 Task: Look for space in Xifeng, China from 17th June, 2023 to 21st June, 2023 for 2 adults in price range Rs.7000 to Rs.12000. Place can be private room with 1  bedroom having 2 beds and 1 bathroom. Property type can be house, flat, guest house. Amenities needed are: wifi. Booking option can be shelf check-in. Required host language is Chinese (Simplified).
Action: Mouse moved to (851, 119)
Screenshot: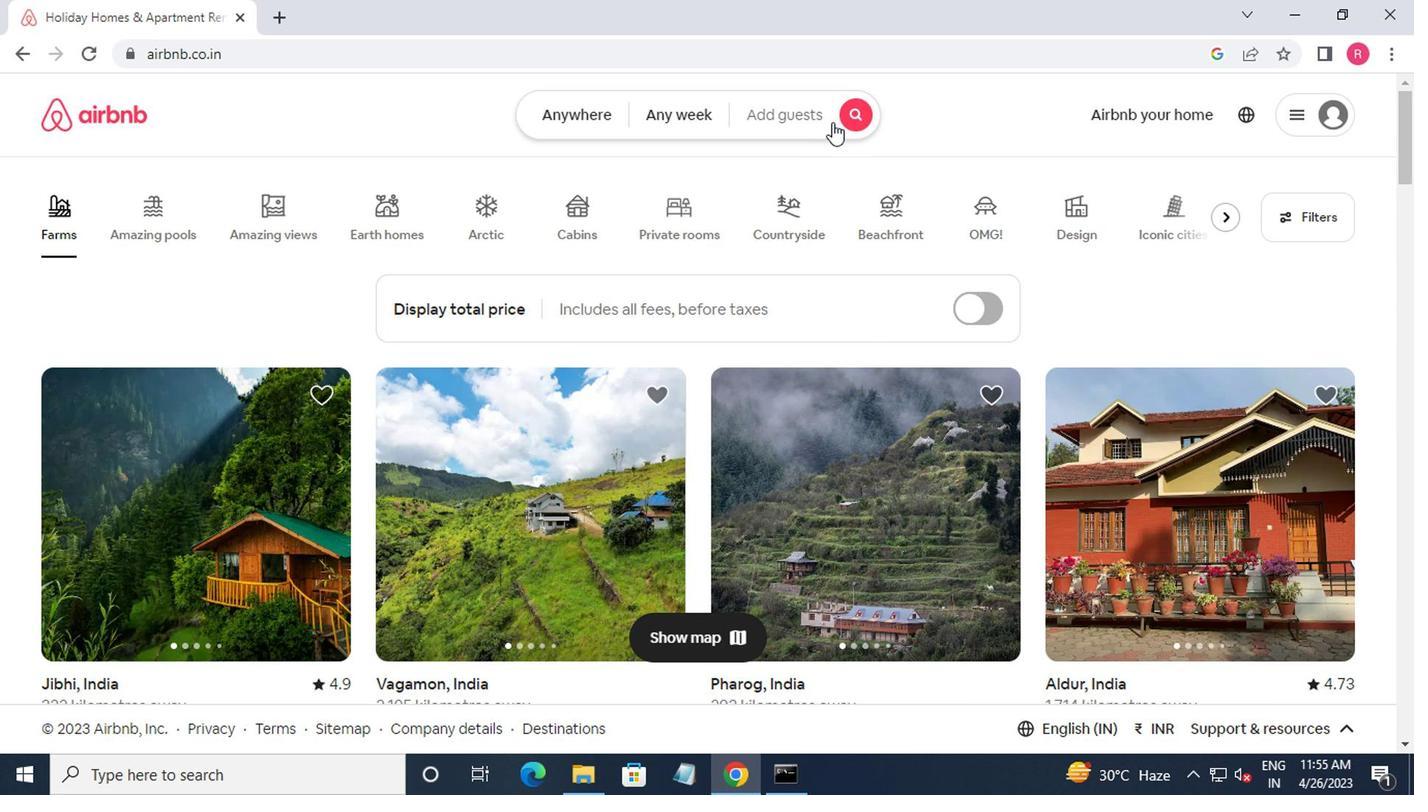 
Action: Mouse pressed left at (851, 119)
Screenshot: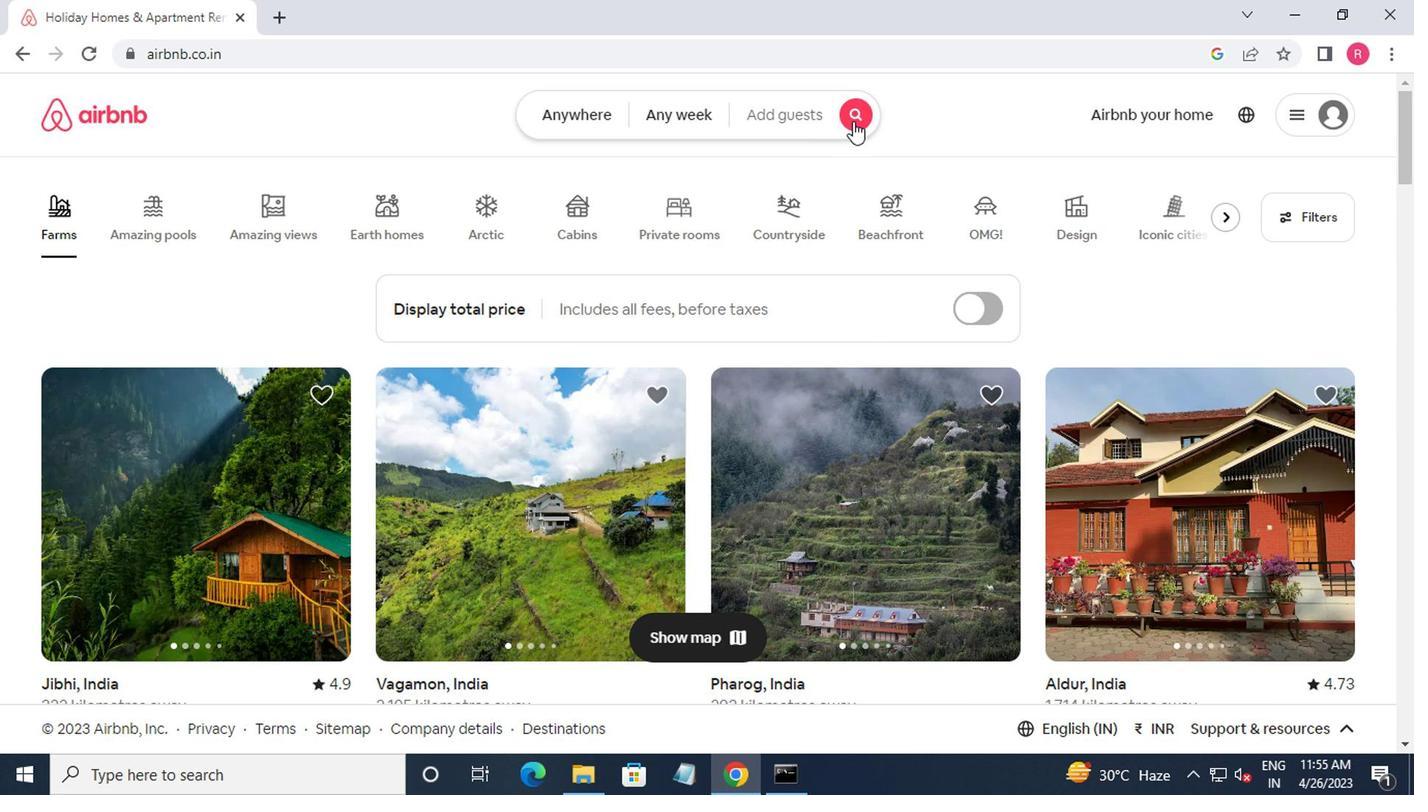 
Action: Mouse moved to (420, 200)
Screenshot: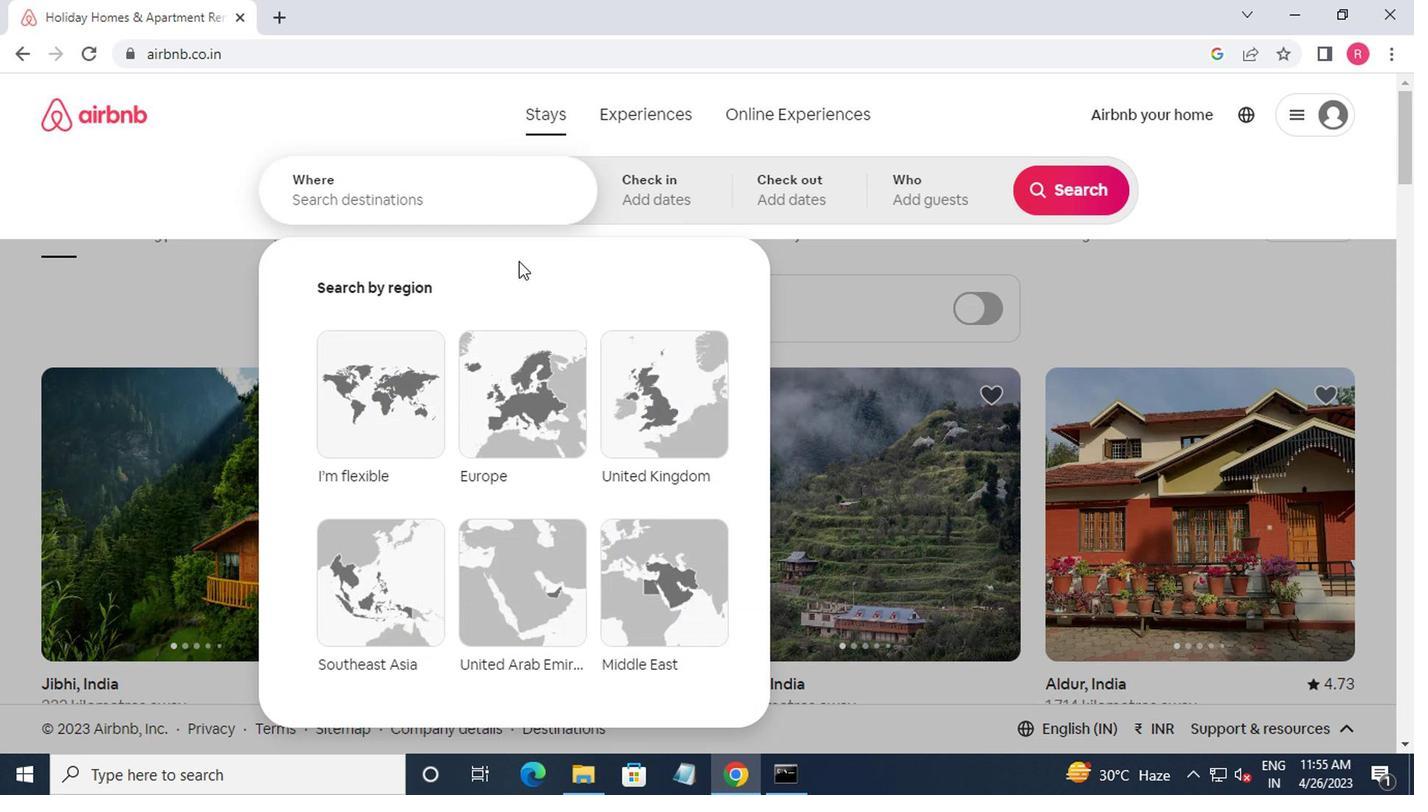 
Action: Mouse pressed left at (420, 200)
Screenshot: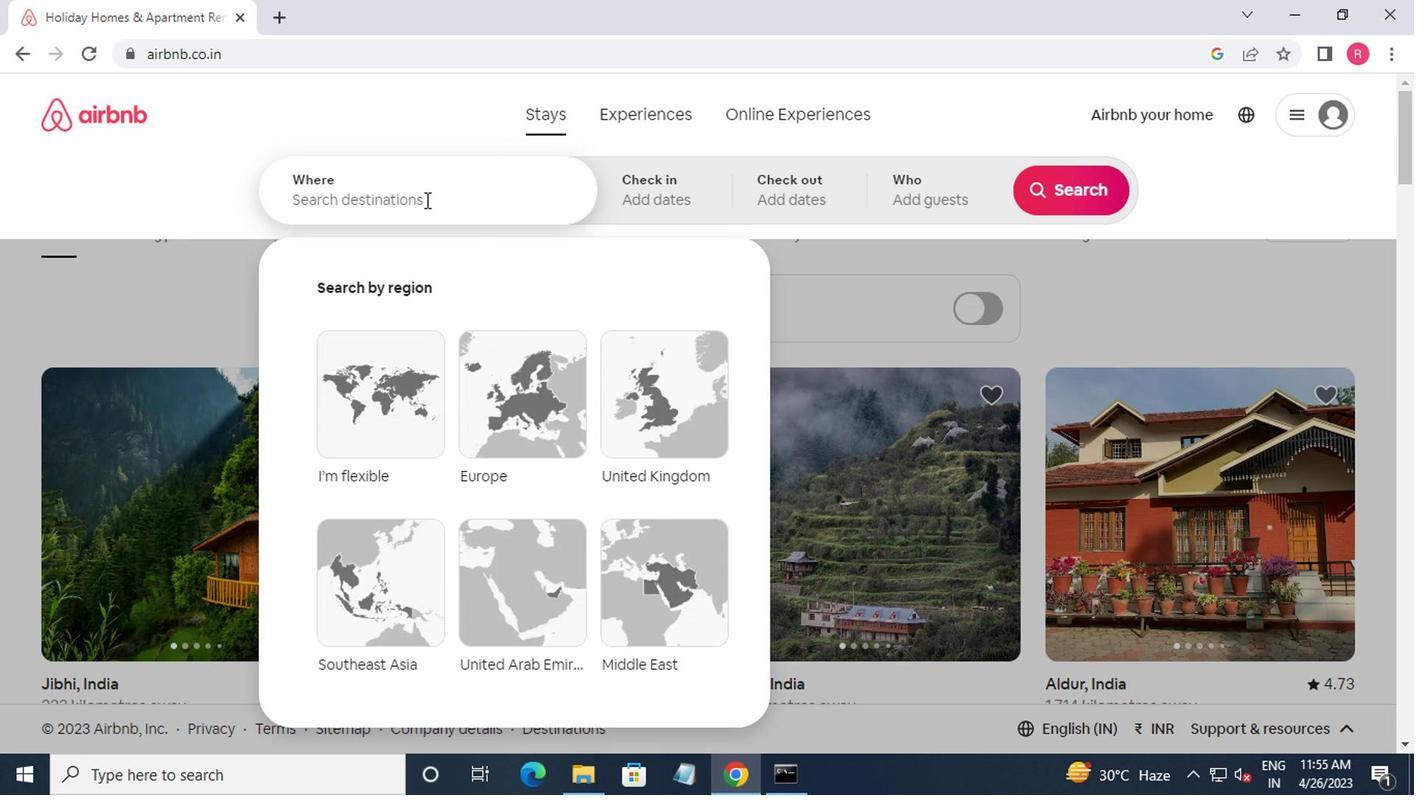 
Action: Mouse moved to (417, 205)
Screenshot: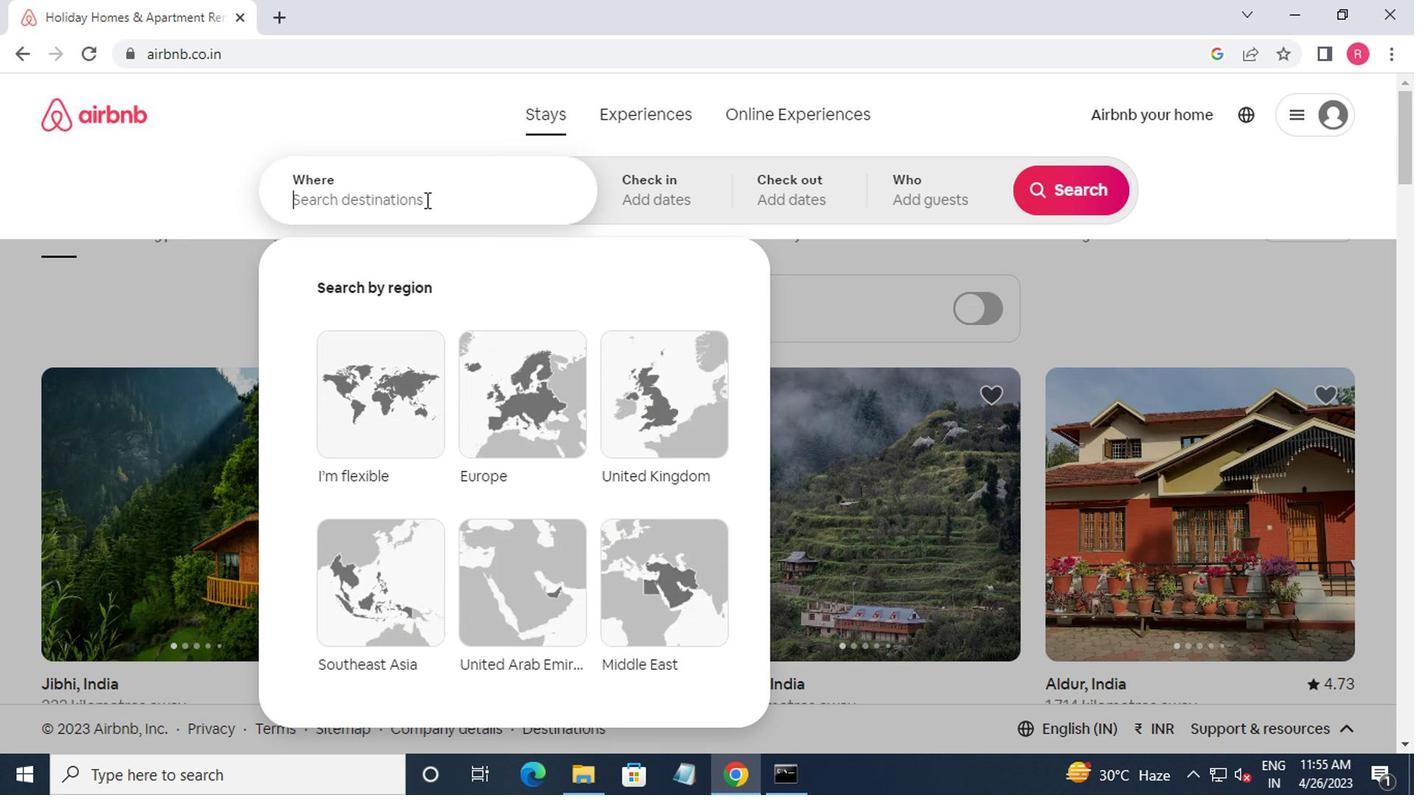 
Action: Key pressed xifeng,china<Key.enter>
Screenshot: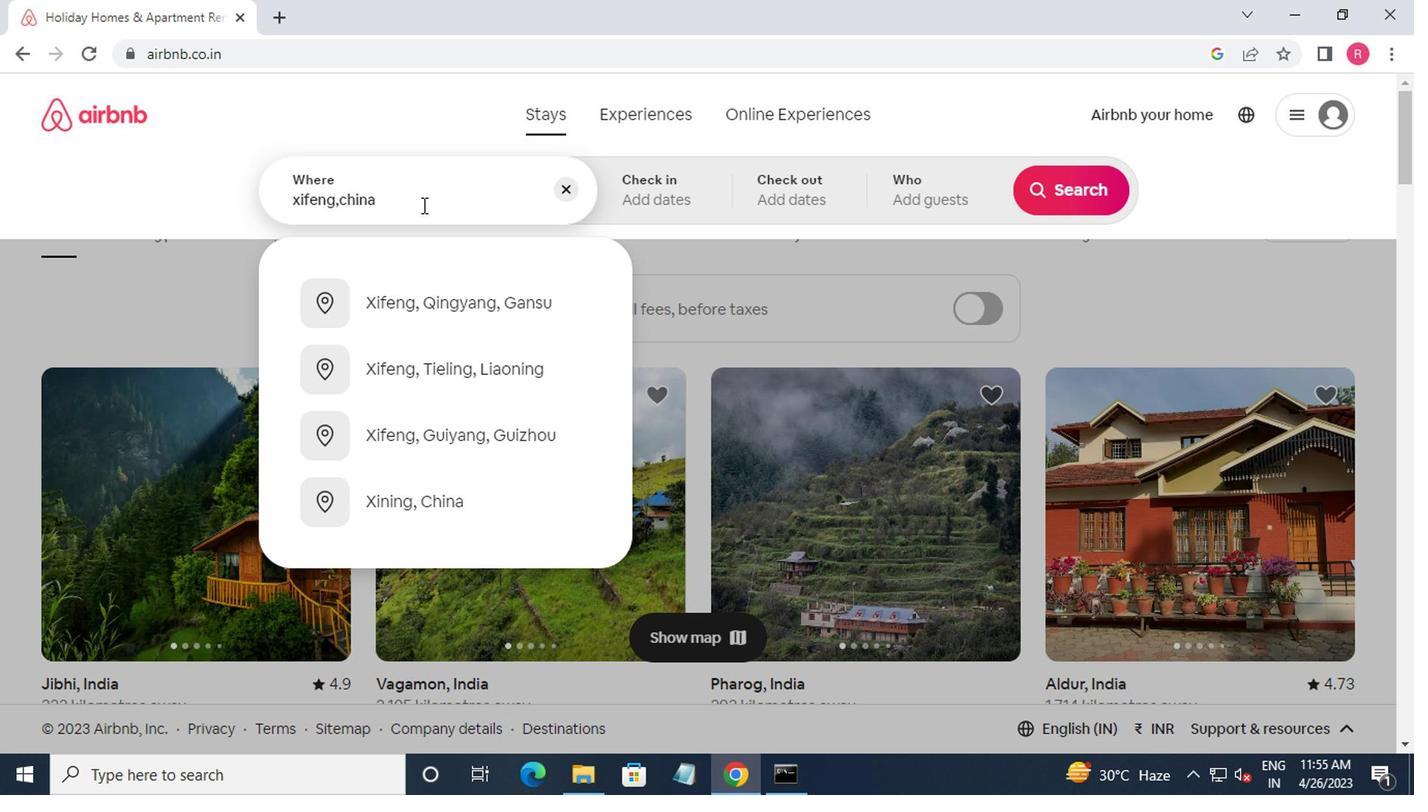
Action: Mouse moved to (1055, 360)
Screenshot: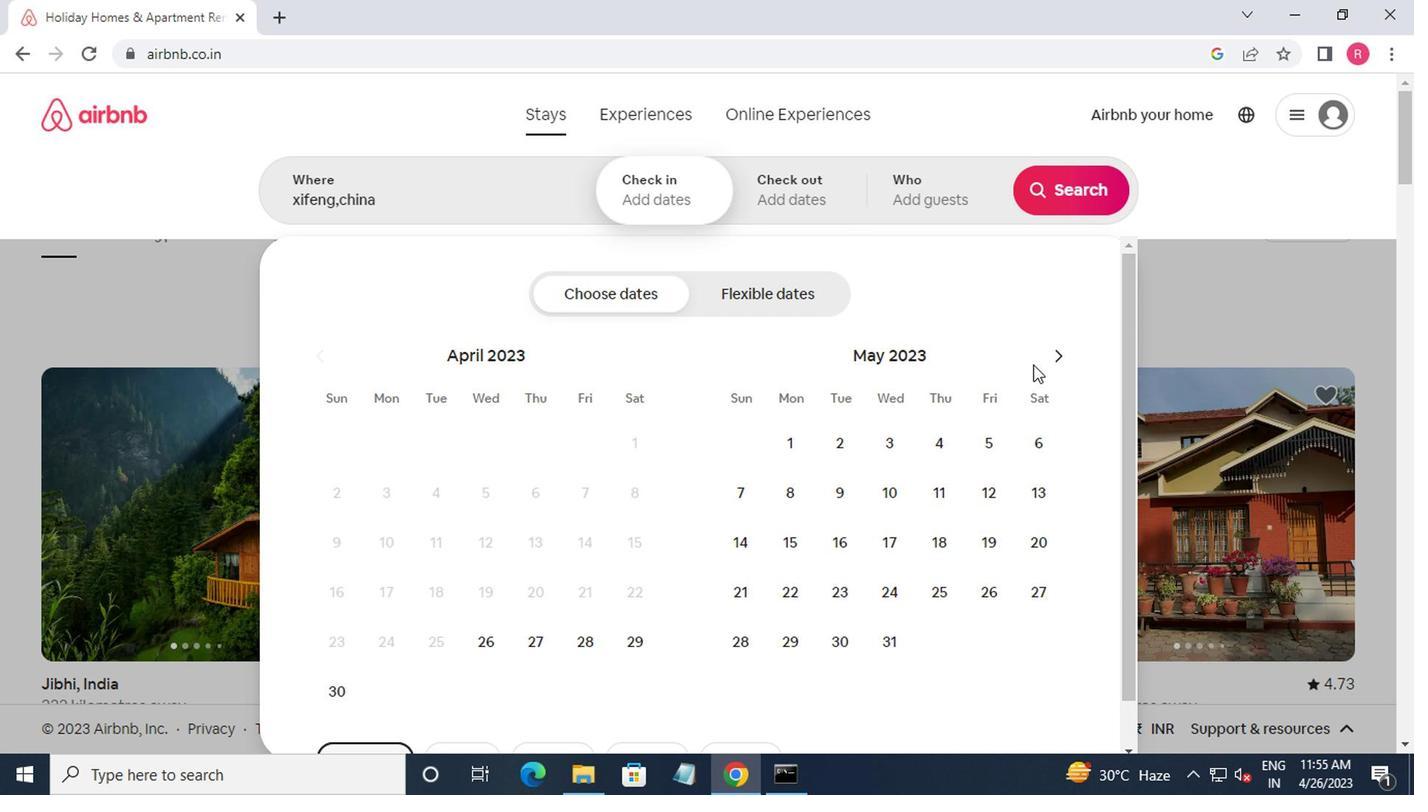 
Action: Mouse pressed left at (1055, 360)
Screenshot: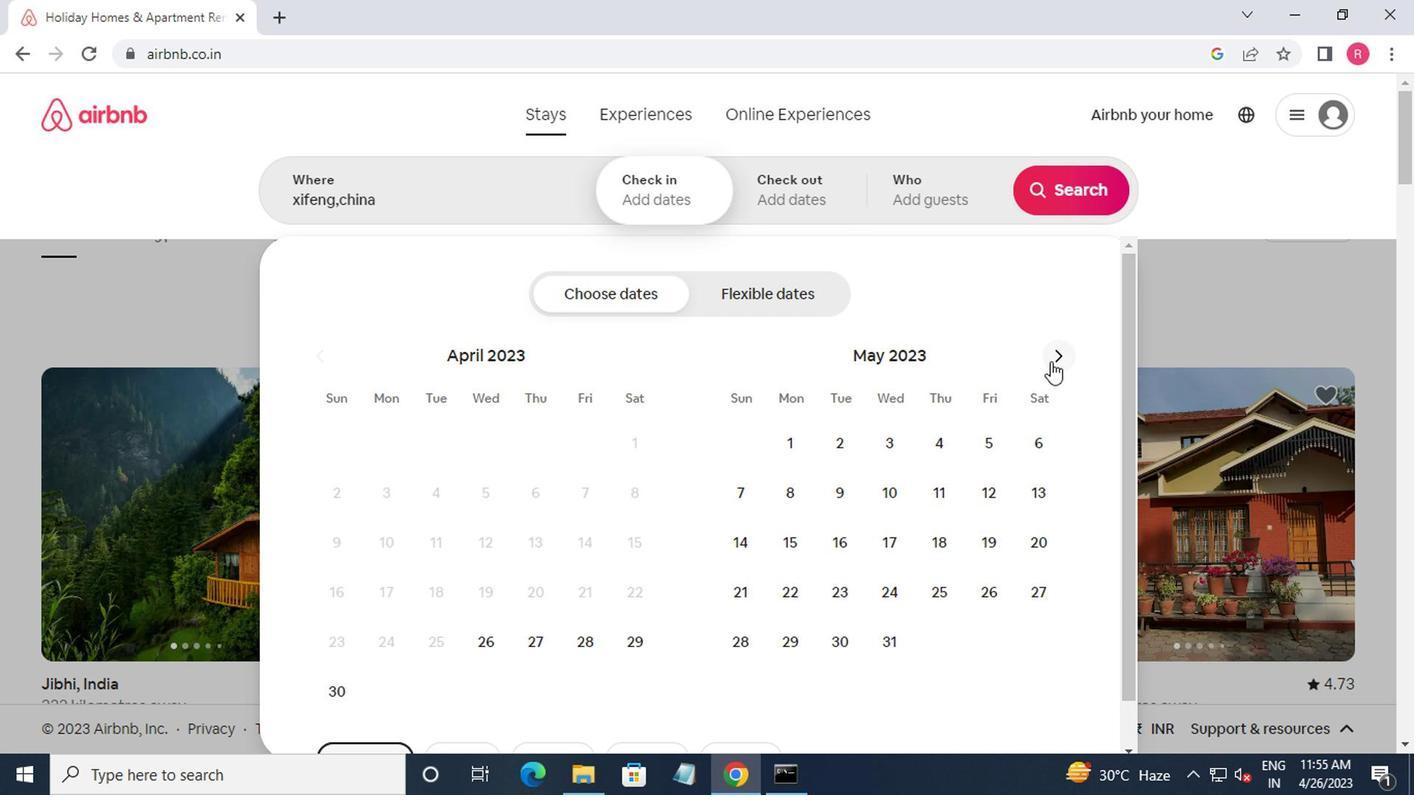 
Action: Mouse moved to (1057, 360)
Screenshot: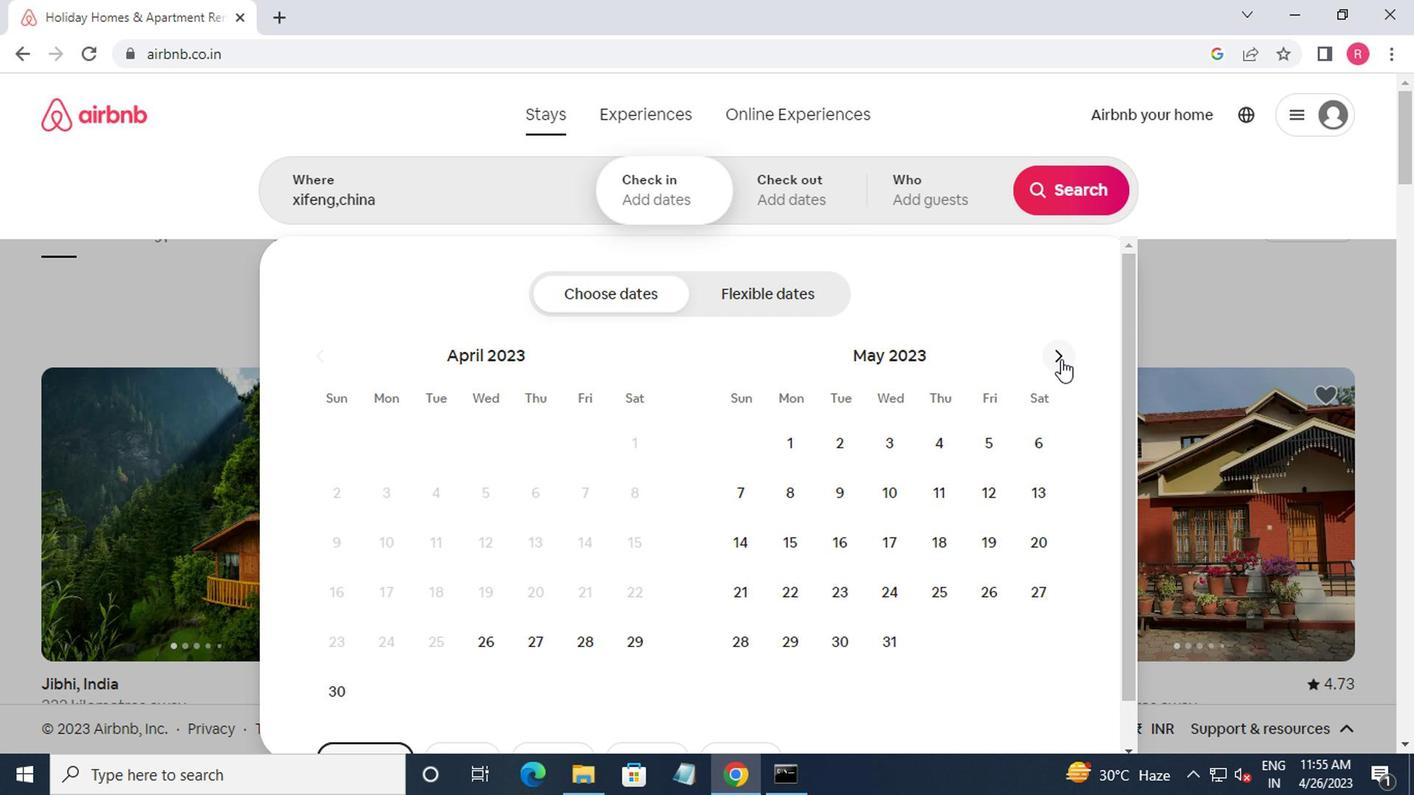 
Action: Mouse pressed left at (1057, 360)
Screenshot: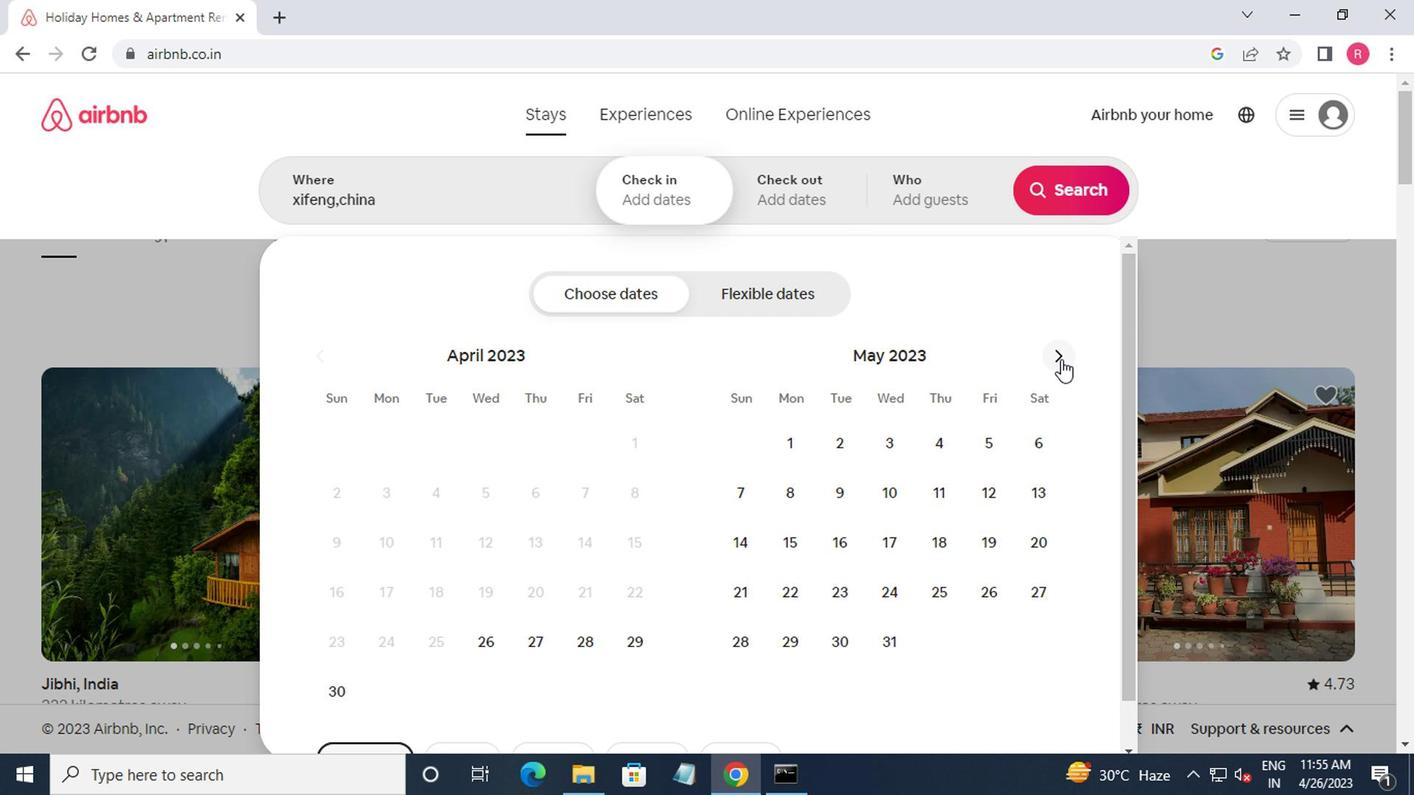 
Action: Mouse moved to (1039, 549)
Screenshot: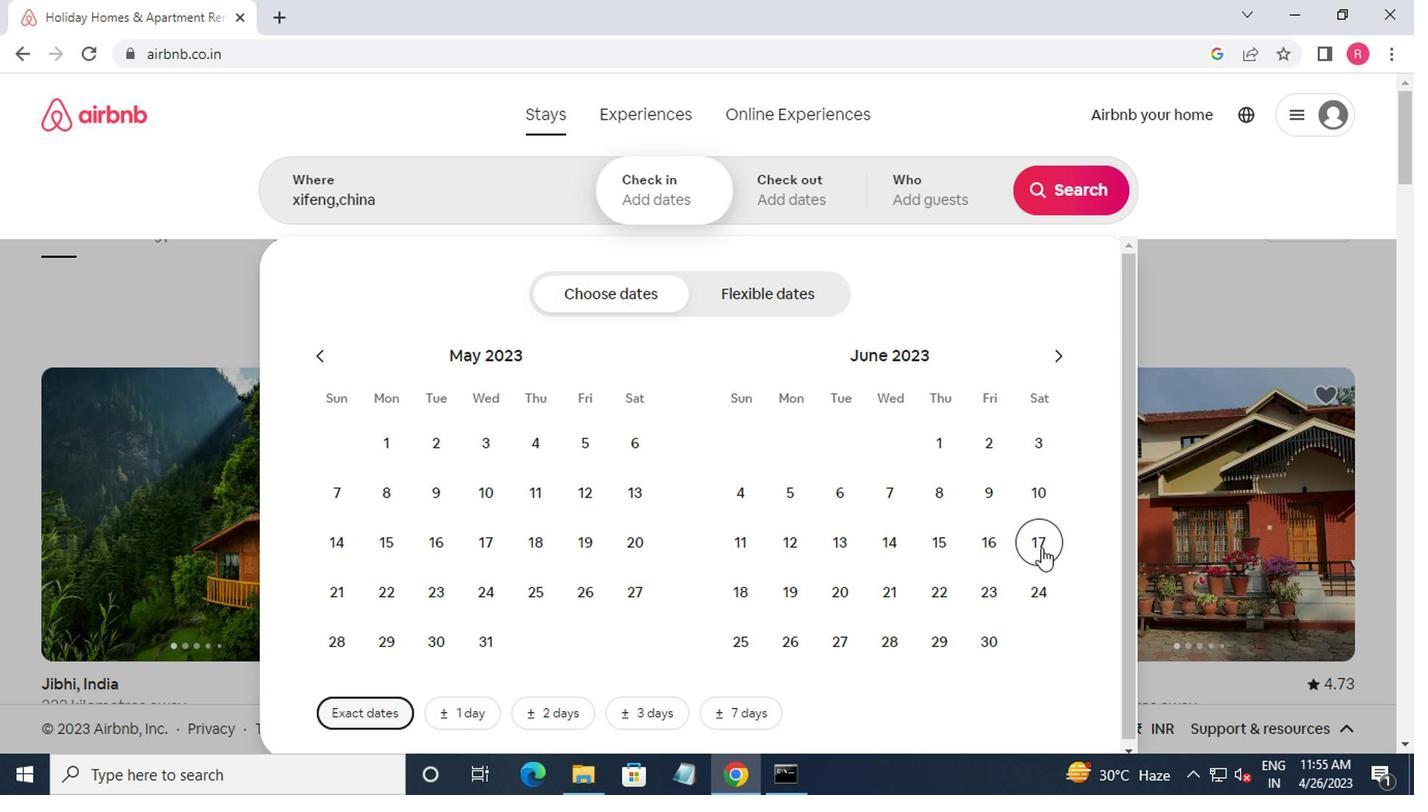 
Action: Mouse pressed left at (1039, 549)
Screenshot: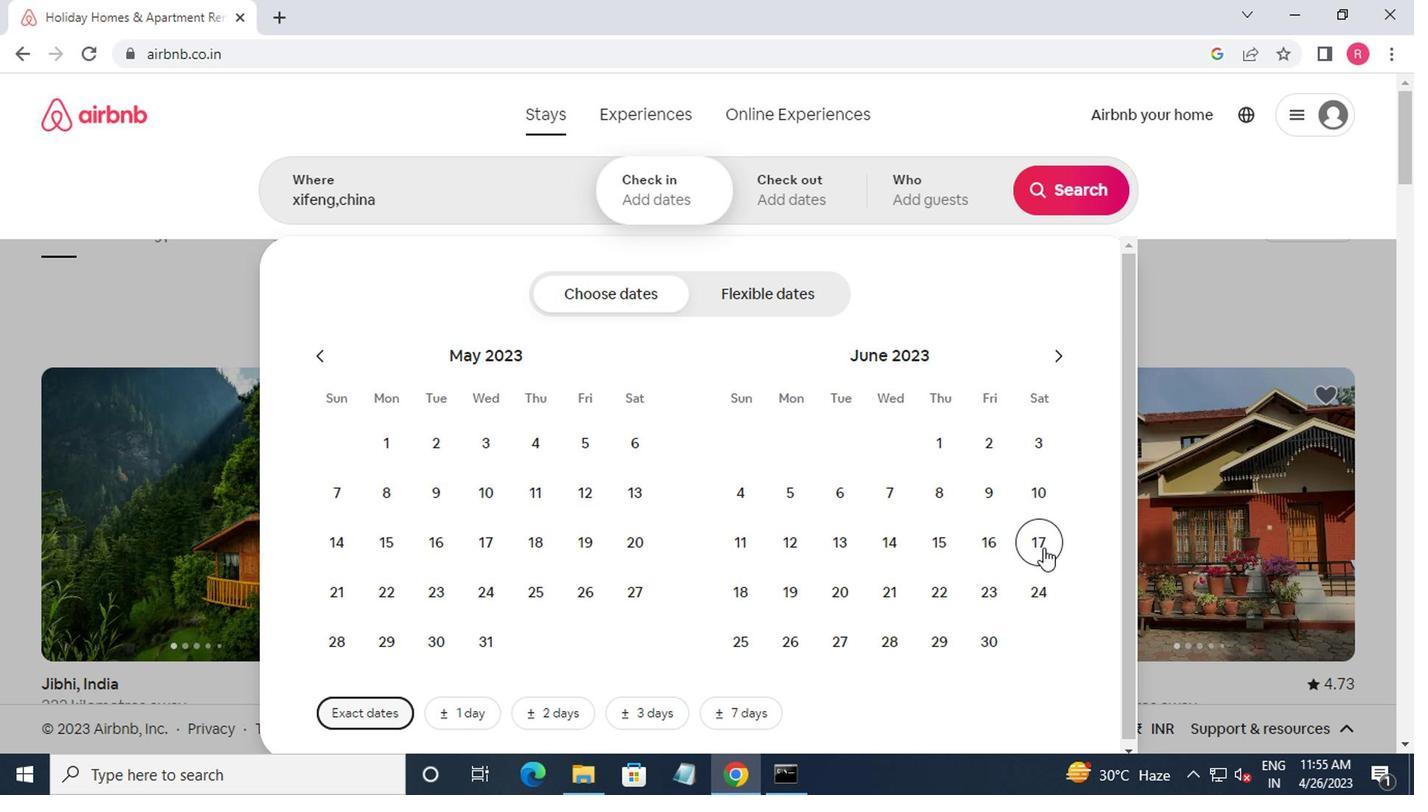 
Action: Mouse moved to (893, 612)
Screenshot: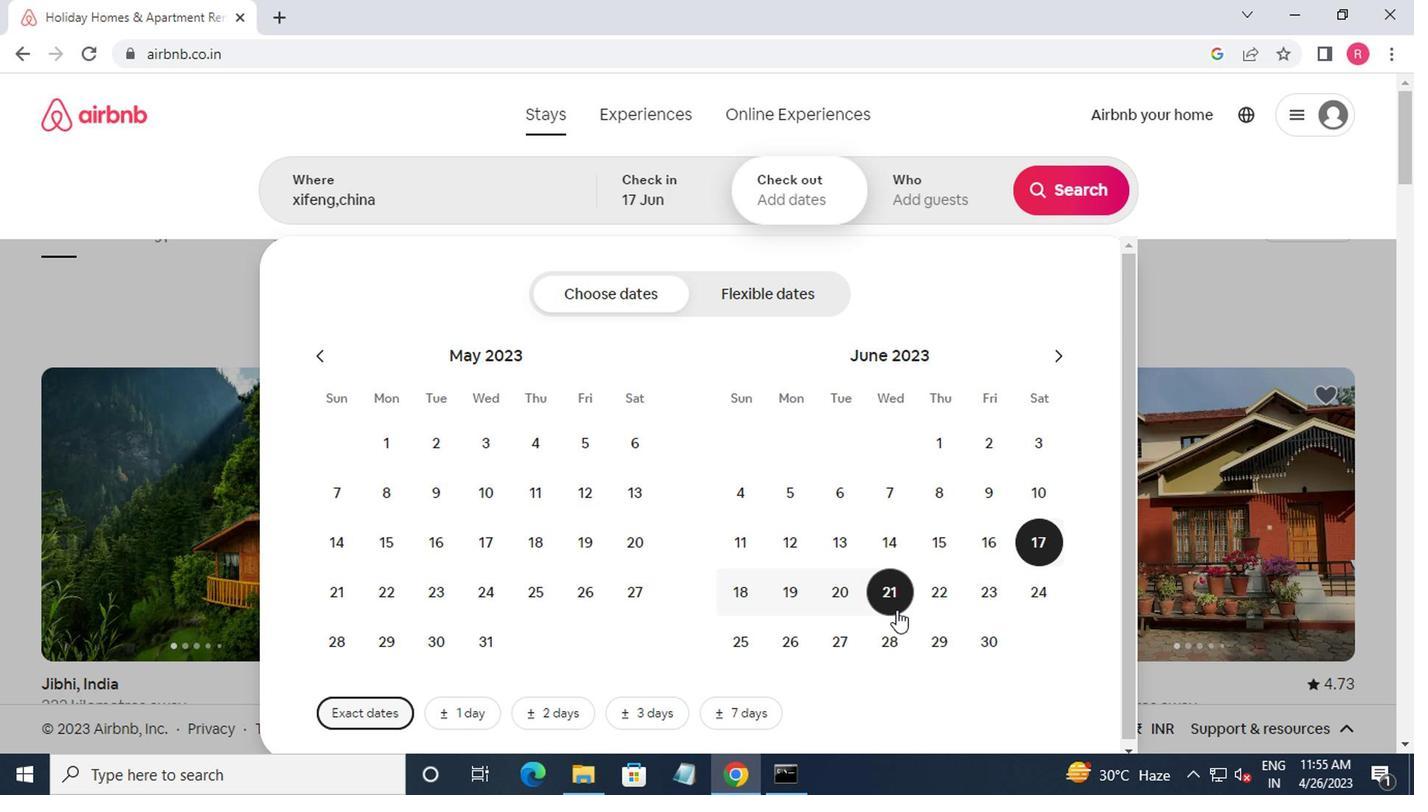 
Action: Mouse pressed left at (893, 612)
Screenshot: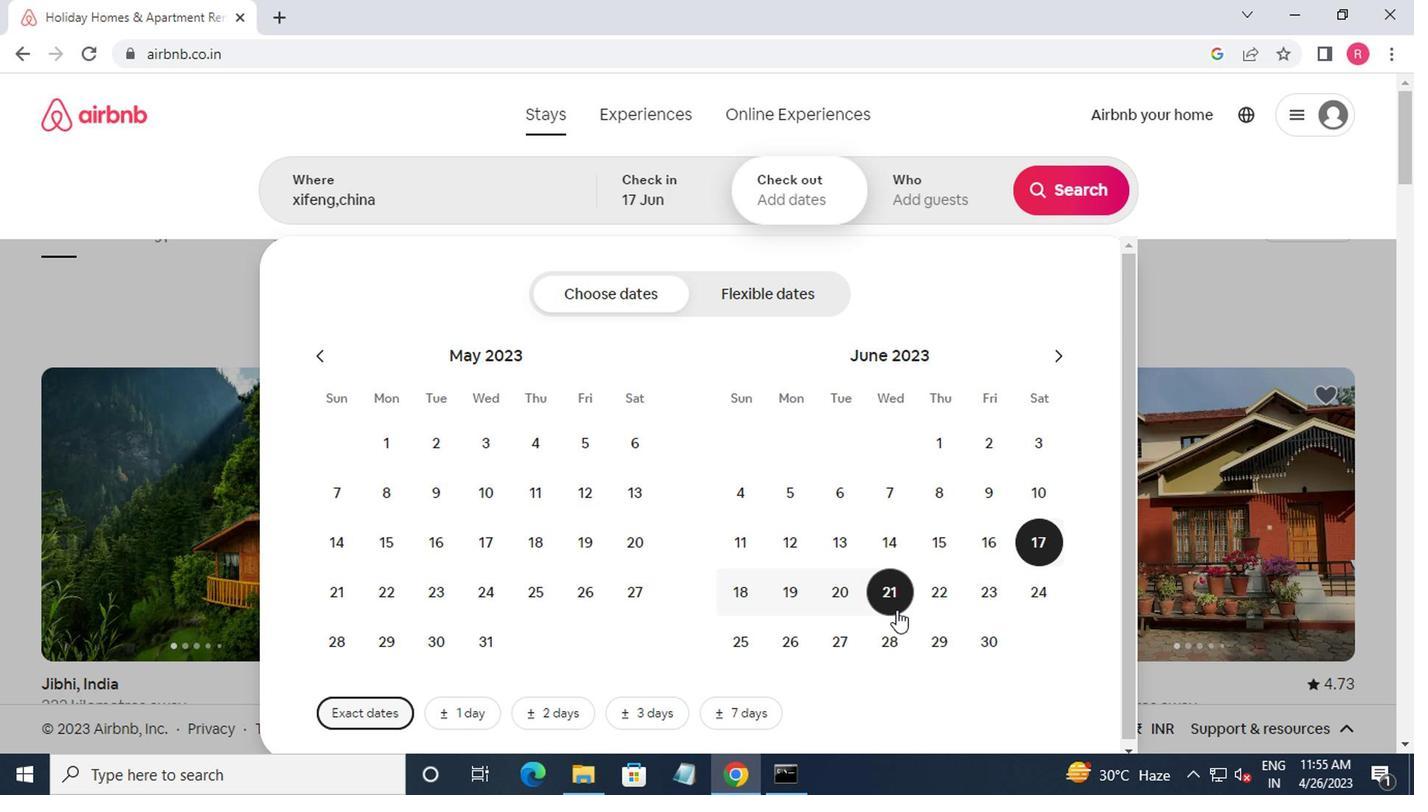 
Action: Mouse moved to (901, 205)
Screenshot: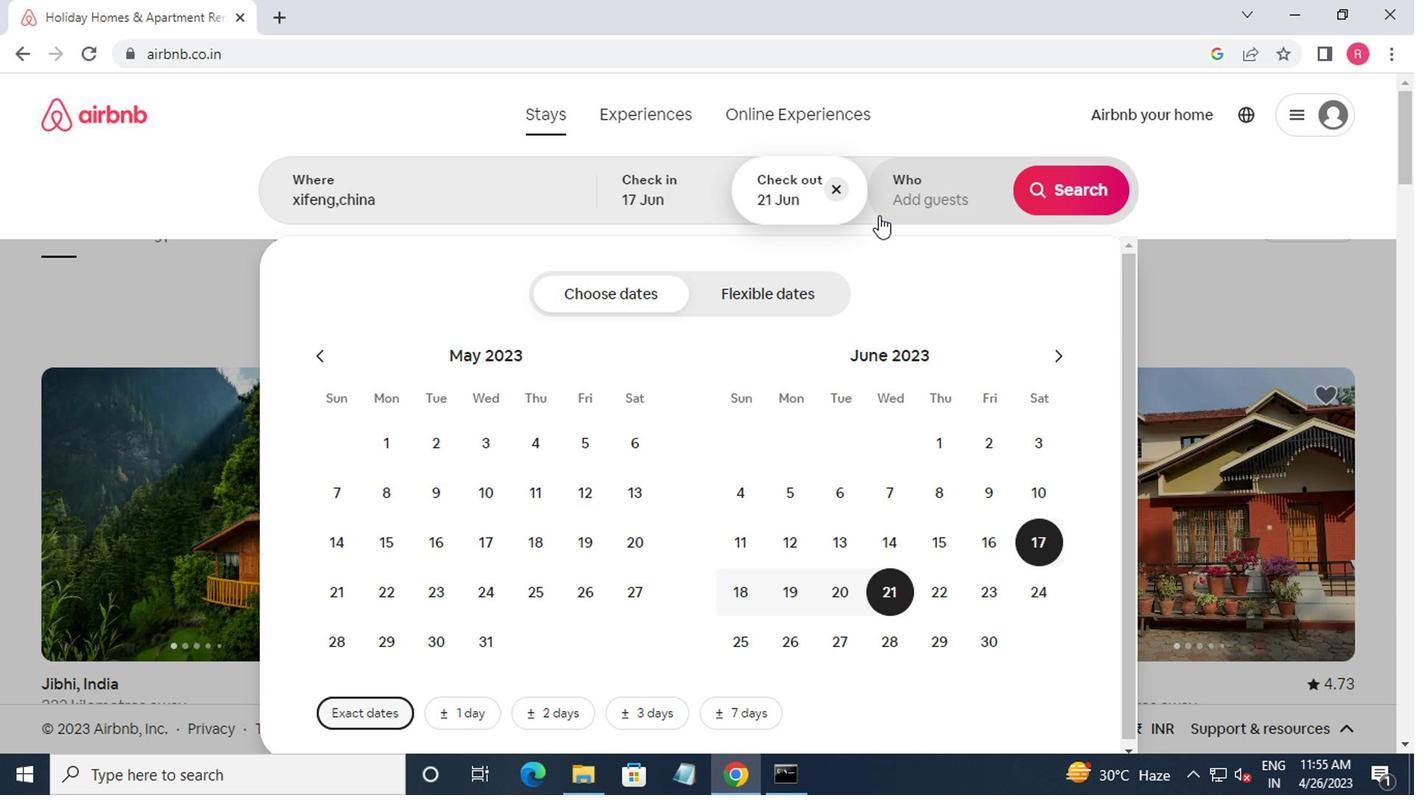 
Action: Mouse pressed left at (901, 205)
Screenshot: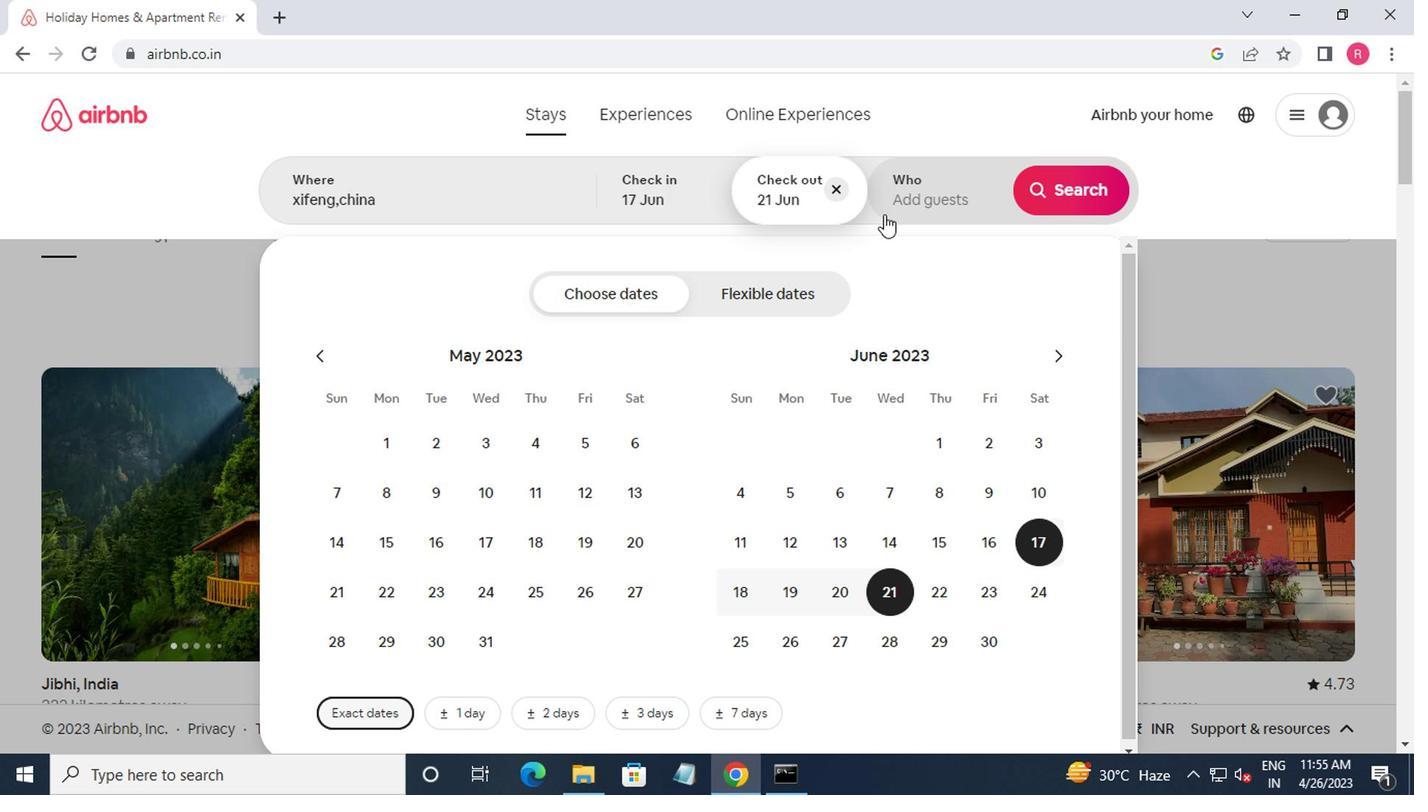 
Action: Mouse moved to (1072, 304)
Screenshot: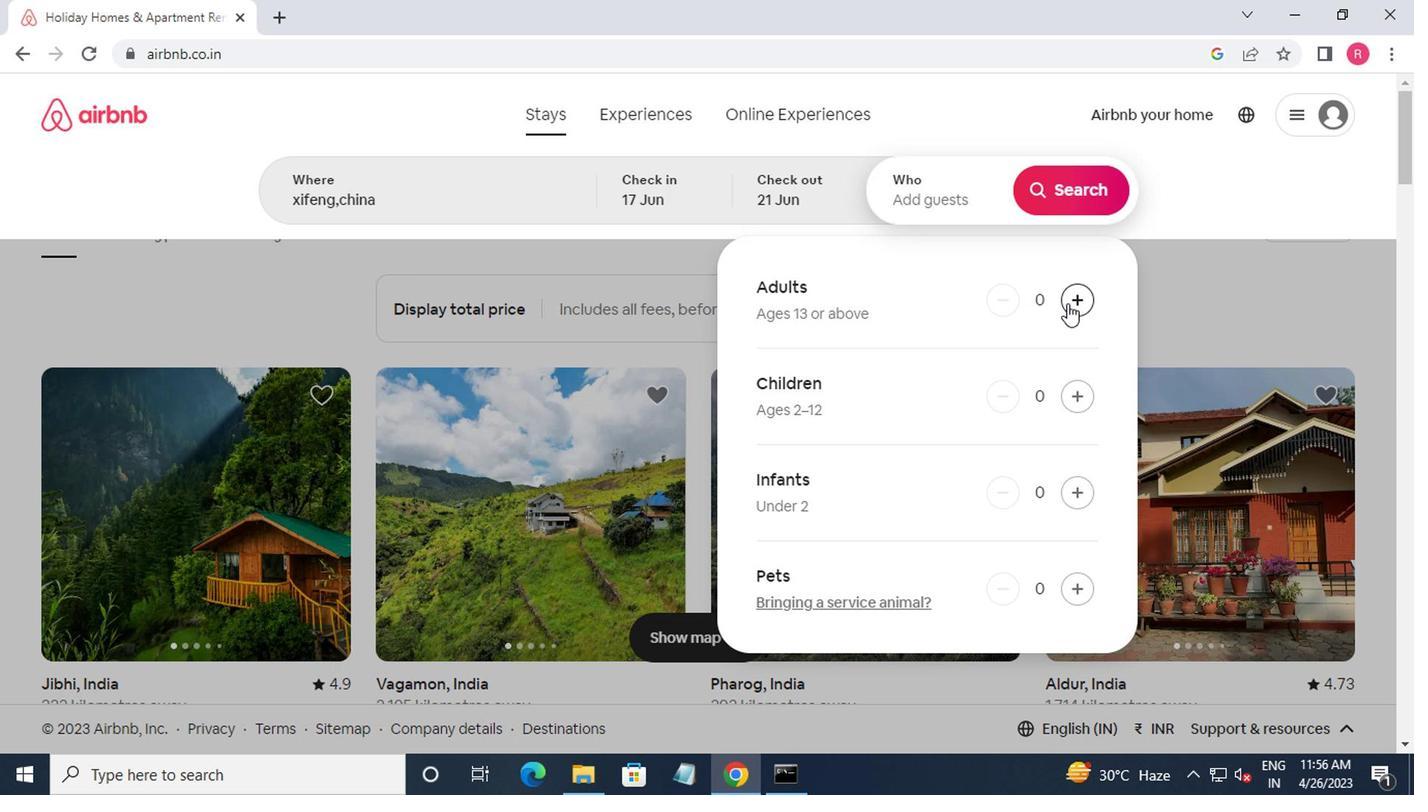 
Action: Mouse pressed left at (1072, 304)
Screenshot: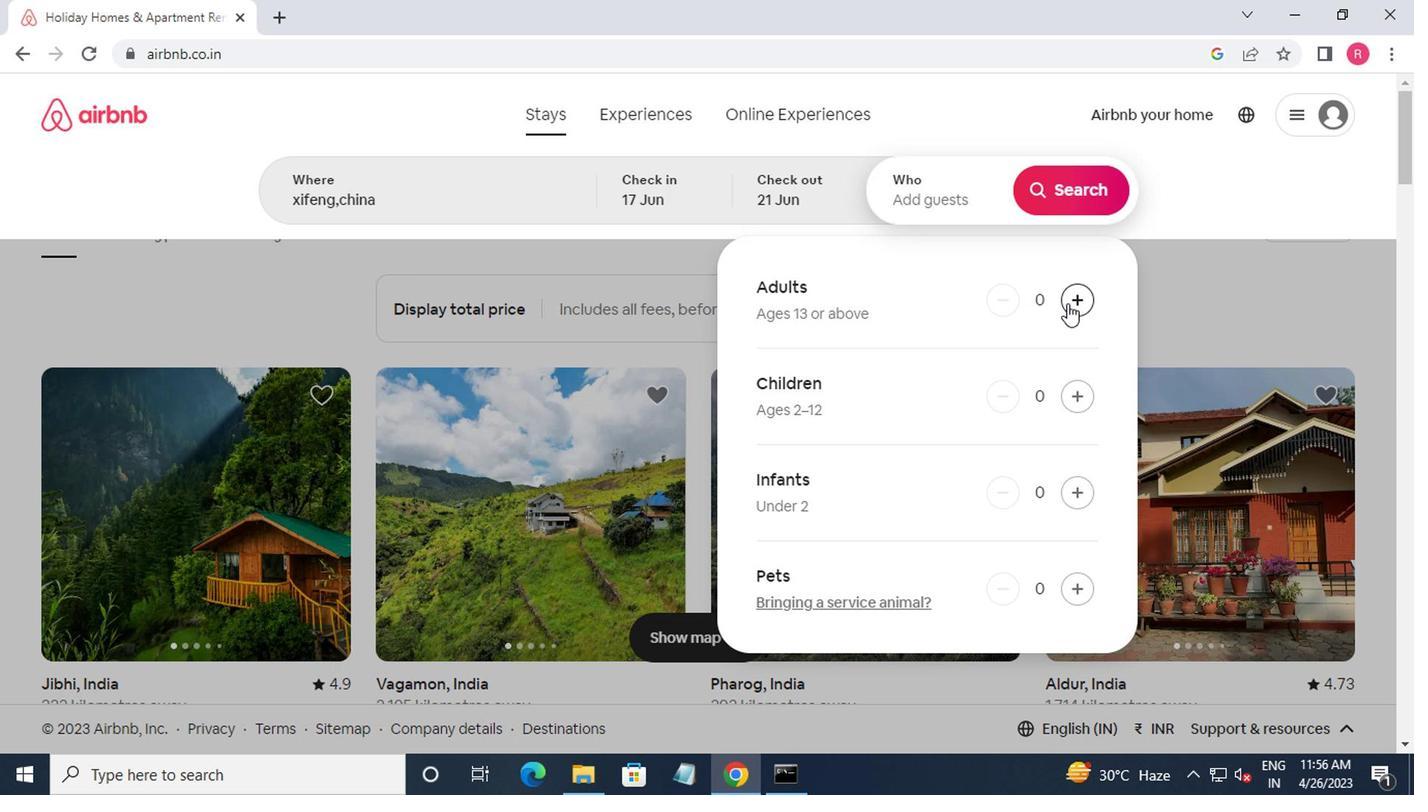 
Action: Mouse pressed left at (1072, 304)
Screenshot: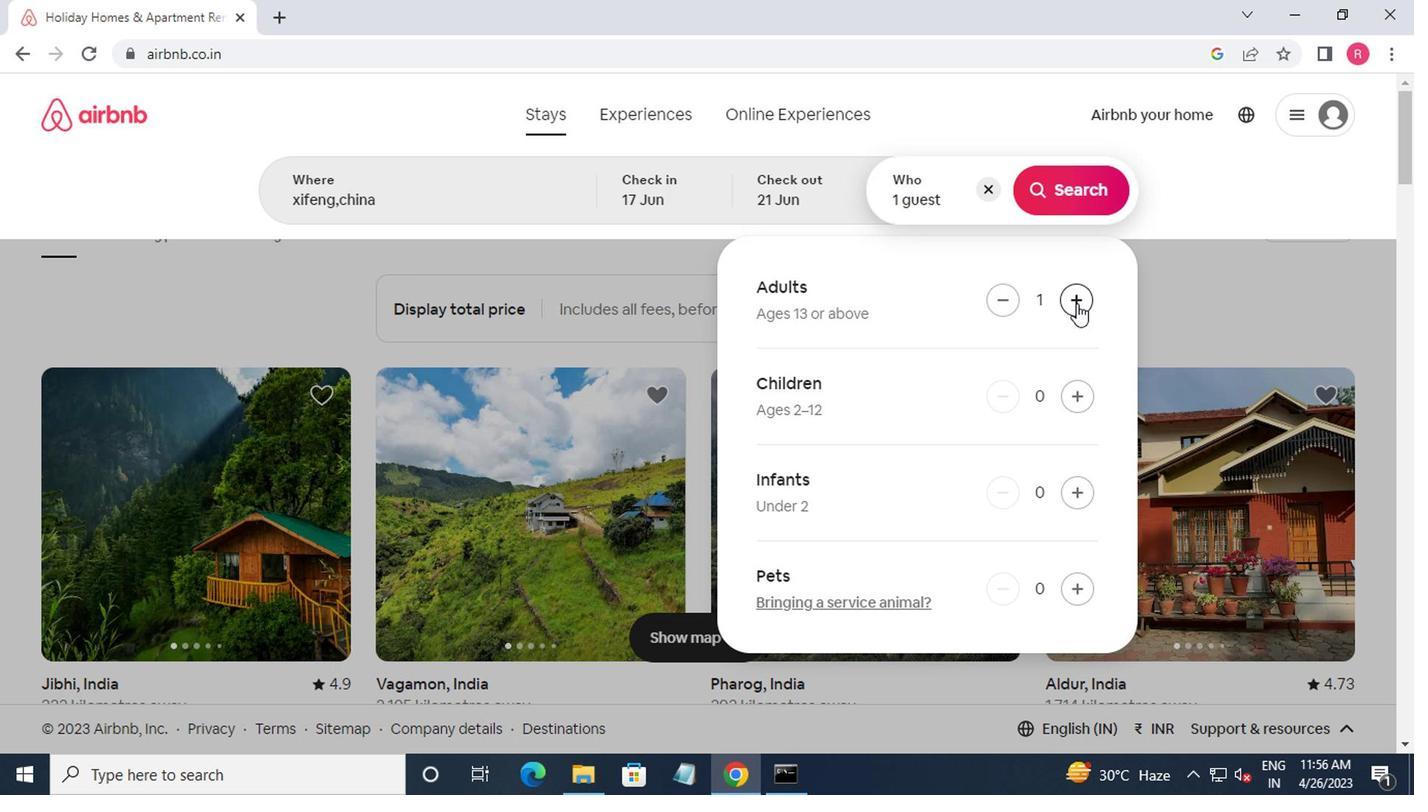 
Action: Mouse moved to (1072, 190)
Screenshot: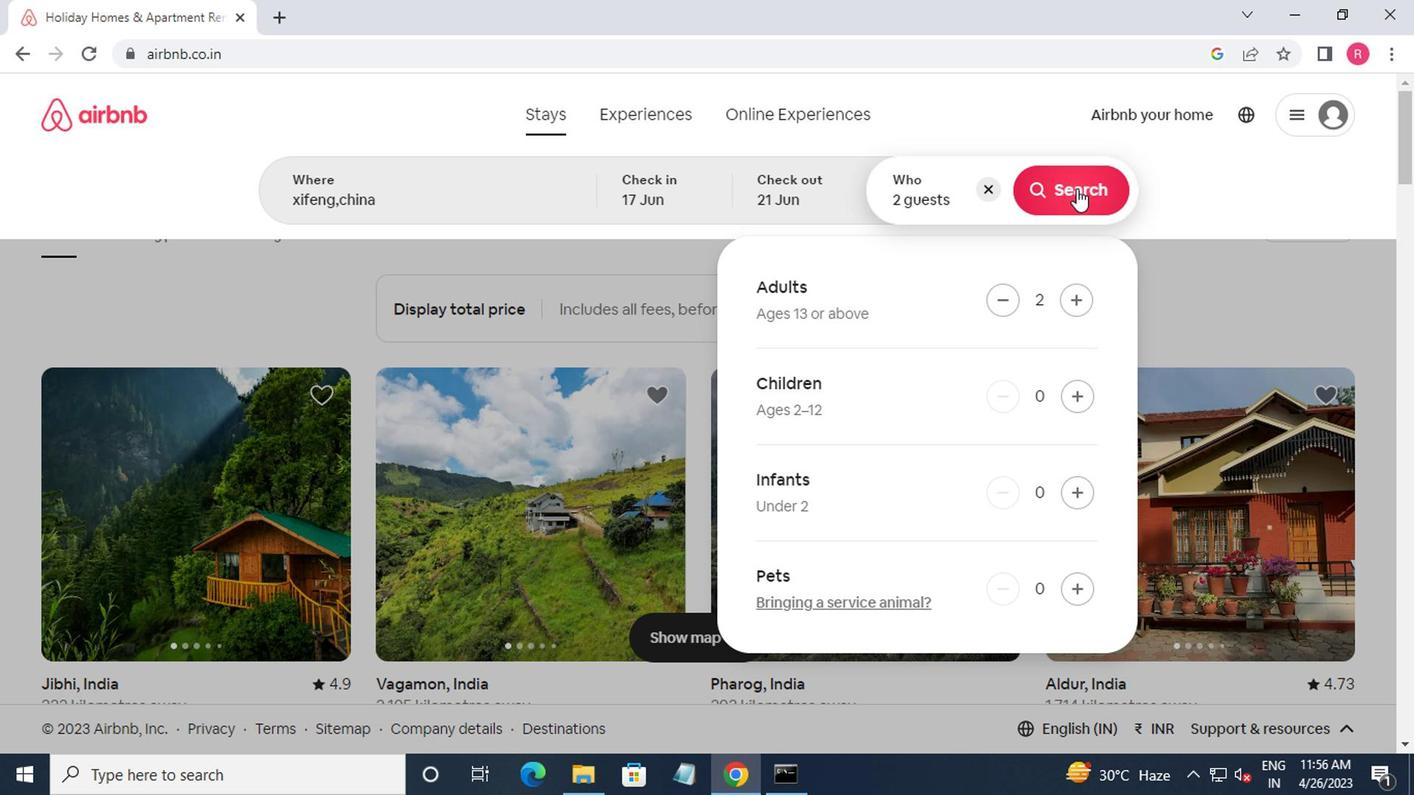 
Action: Mouse pressed left at (1072, 190)
Screenshot: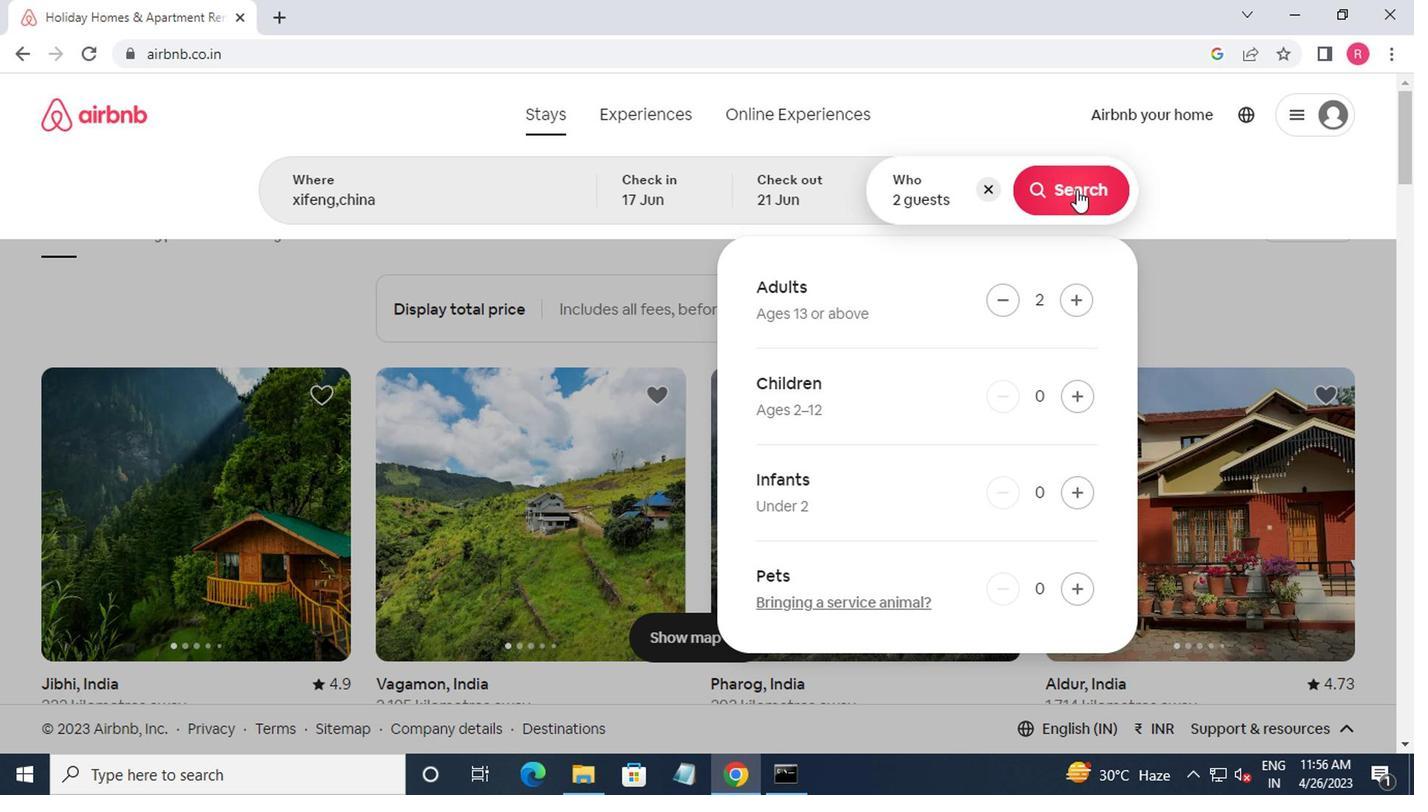 
Action: Mouse moved to (1292, 201)
Screenshot: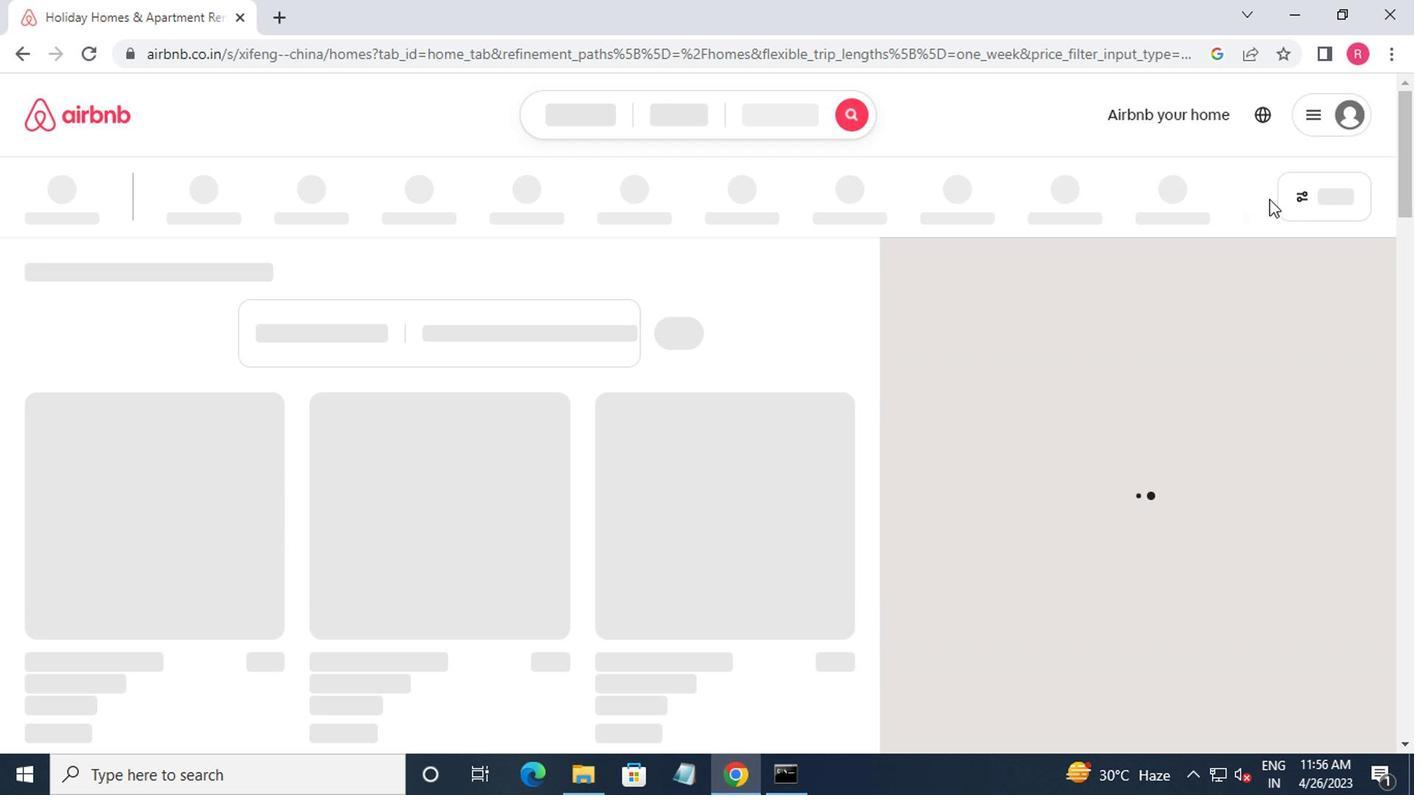 
Action: Mouse pressed left at (1292, 201)
Screenshot: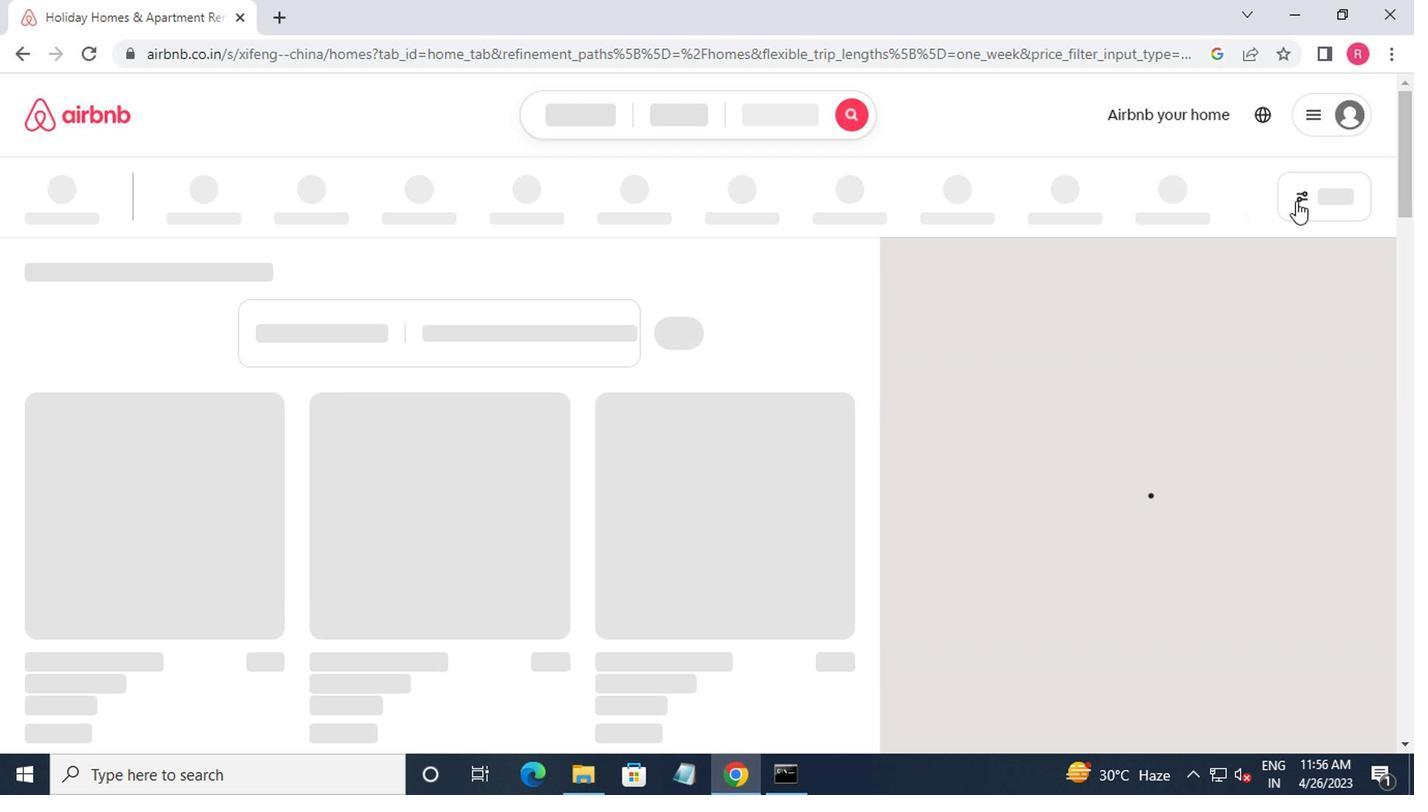 
Action: Mouse moved to (526, 335)
Screenshot: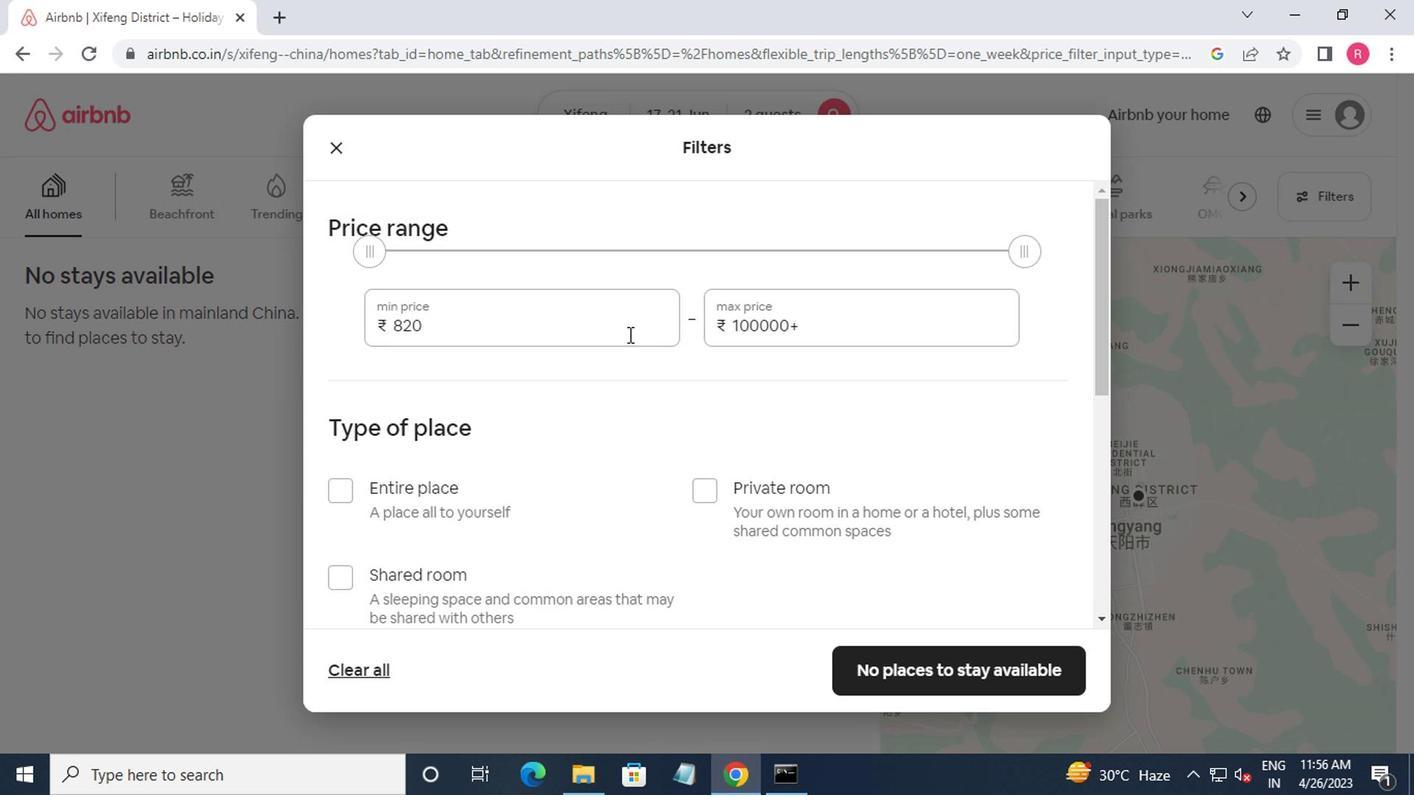 
Action: Mouse pressed left at (526, 335)
Screenshot: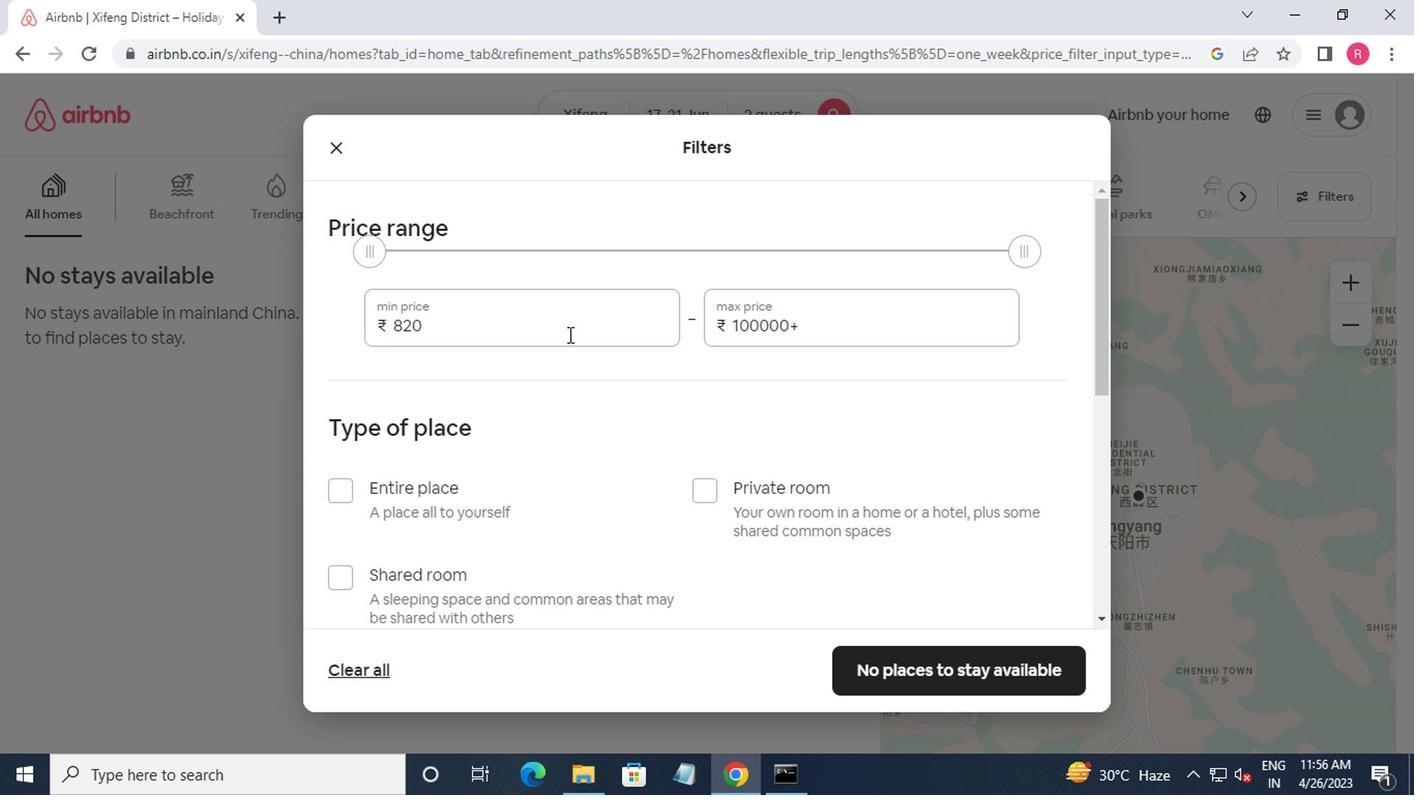 
Action: Mouse moved to (526, 335)
Screenshot: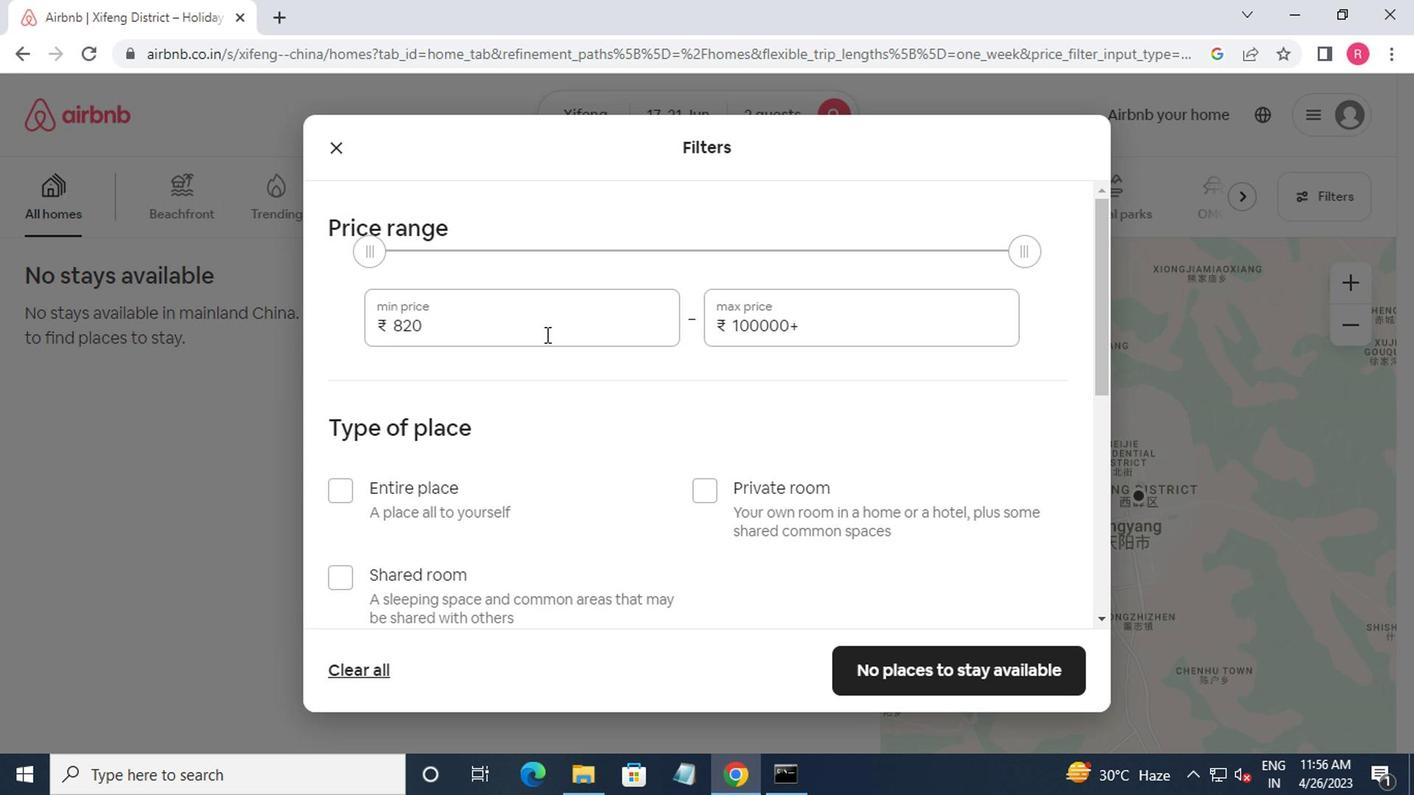 
Action: Key pressed <Key.backspace><Key.backspace><Key.backspace><Key.backspace><Key.backspace>7000<Key.tab>12000
Screenshot: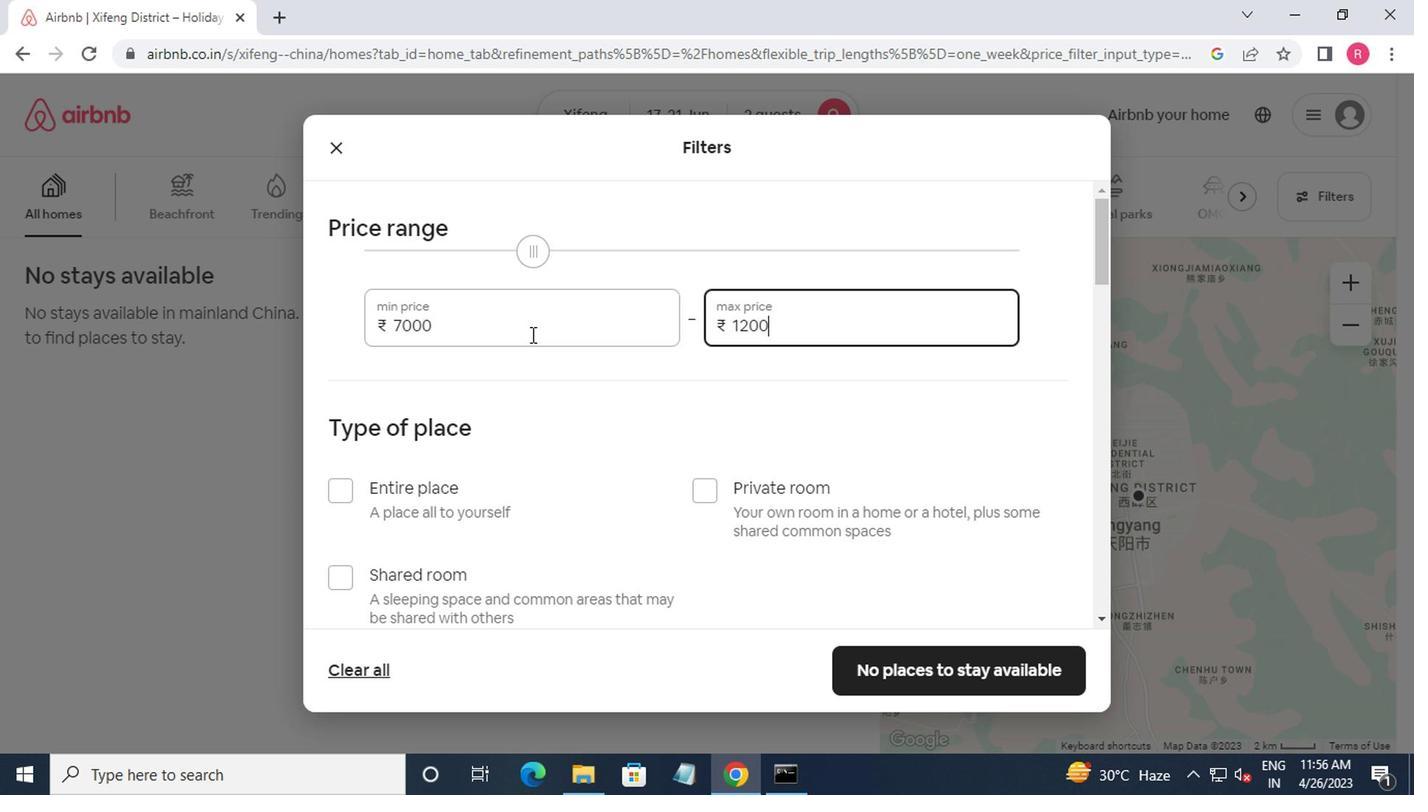 
Action: Mouse moved to (453, 217)
Screenshot: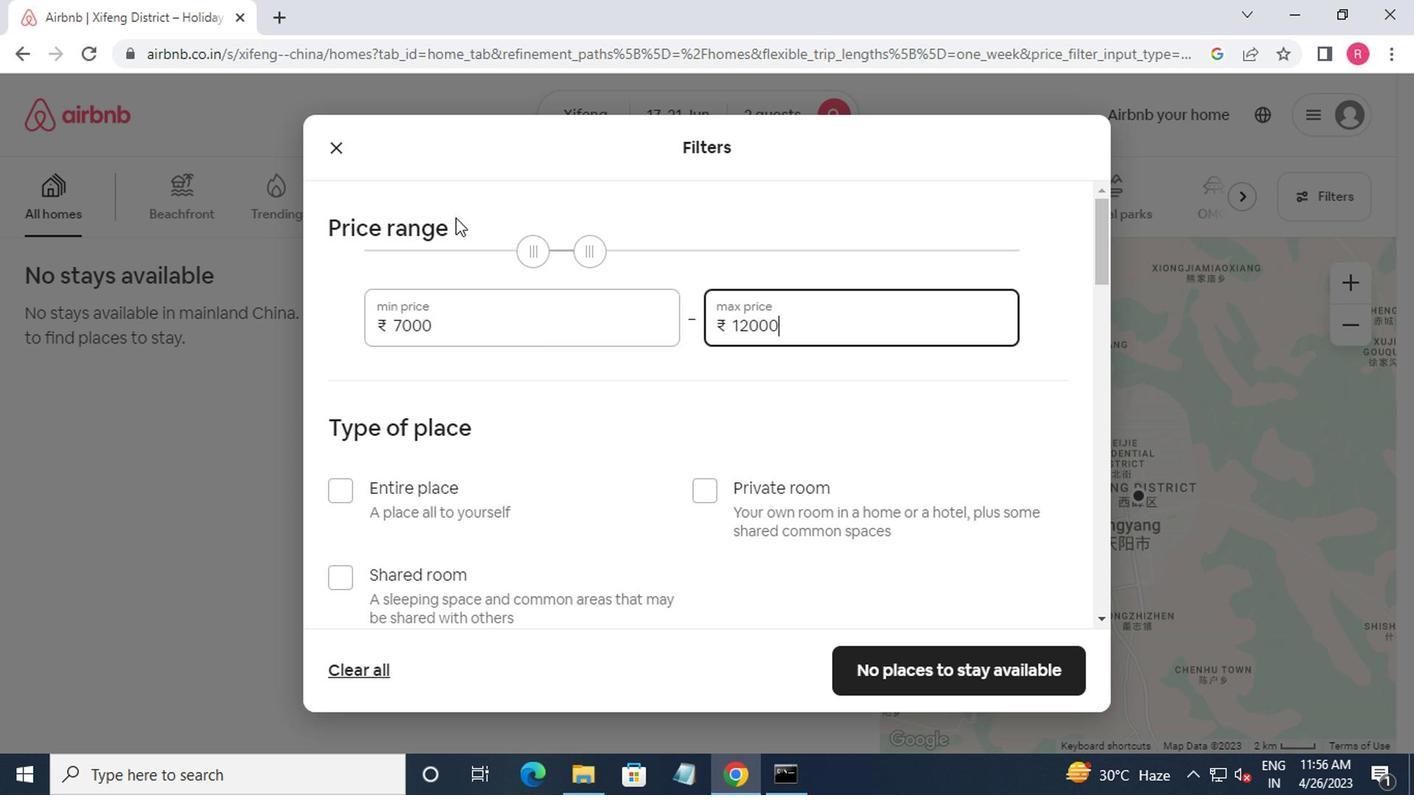 
Action: Mouse scrolled (453, 215) with delta (0, -1)
Screenshot: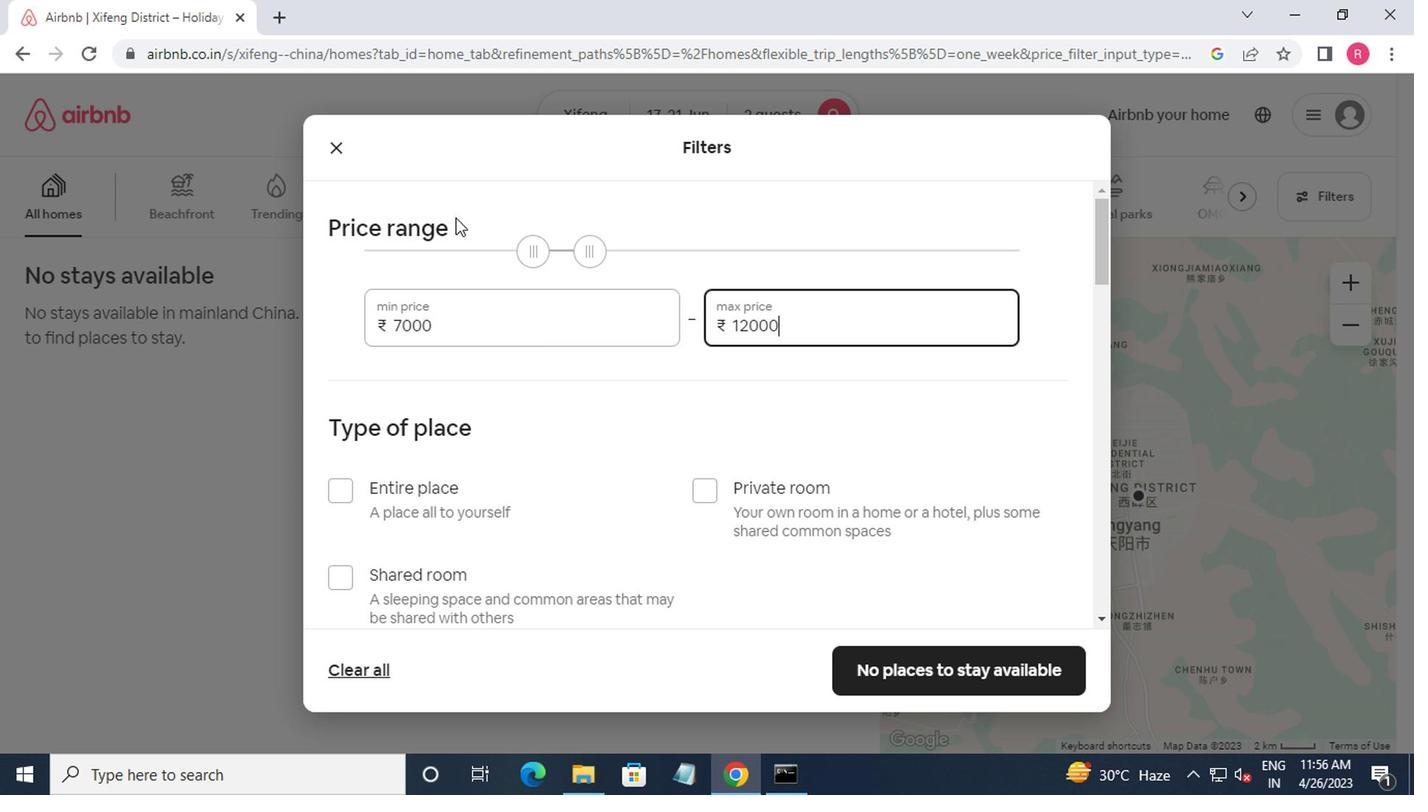 
Action: Mouse moved to (457, 222)
Screenshot: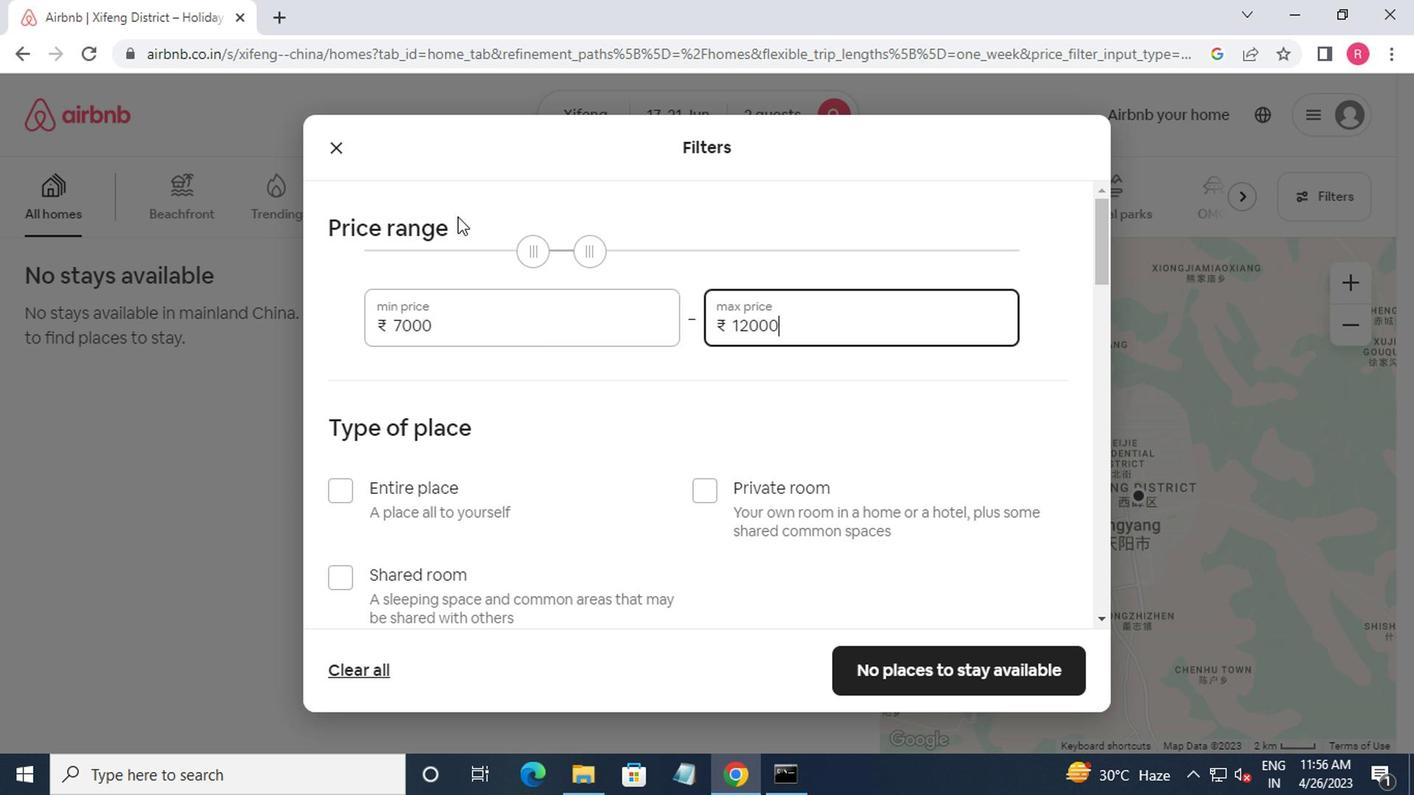 
Action: Mouse scrolled (457, 221) with delta (0, -1)
Screenshot: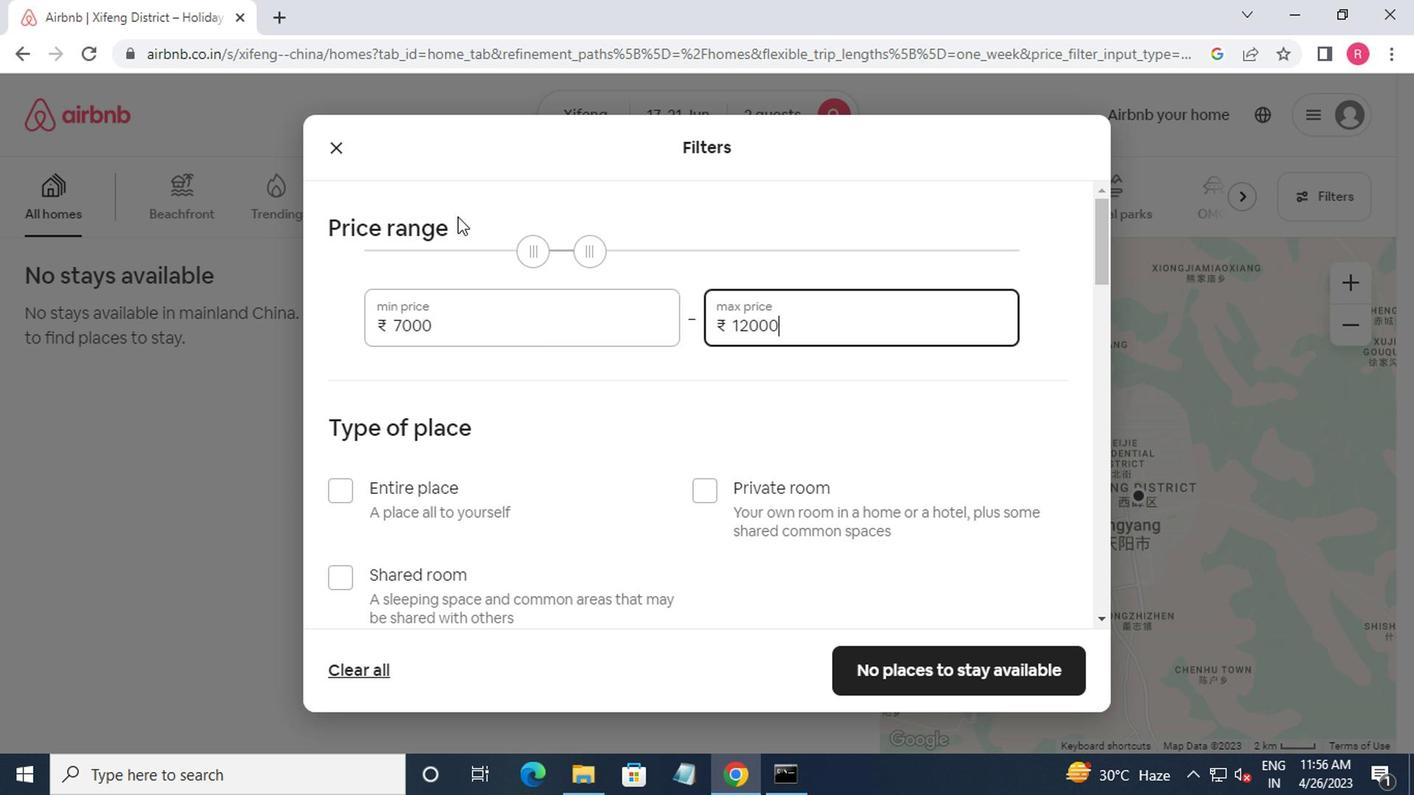 
Action: Mouse moved to (698, 293)
Screenshot: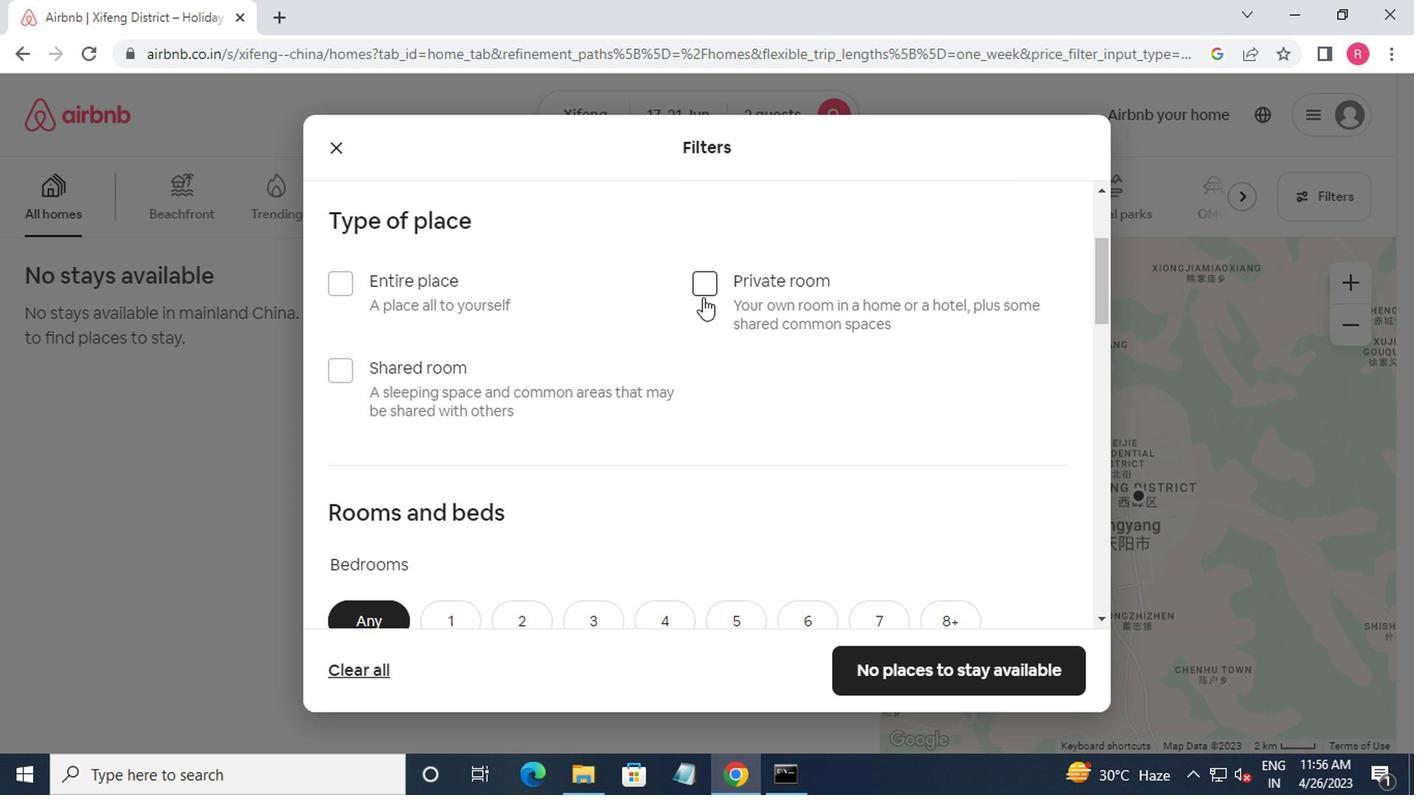 
Action: Mouse pressed left at (698, 293)
Screenshot: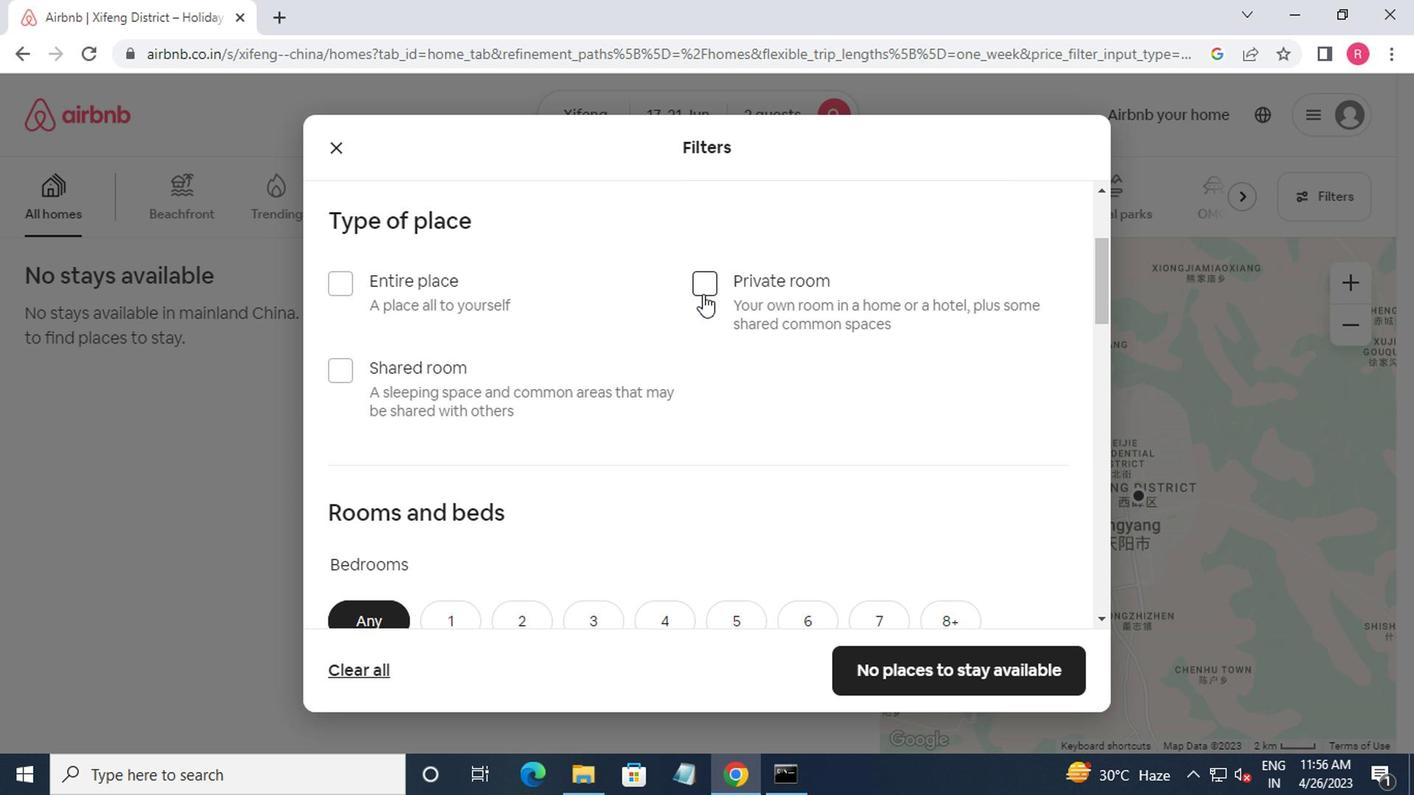 
Action: Mouse moved to (702, 288)
Screenshot: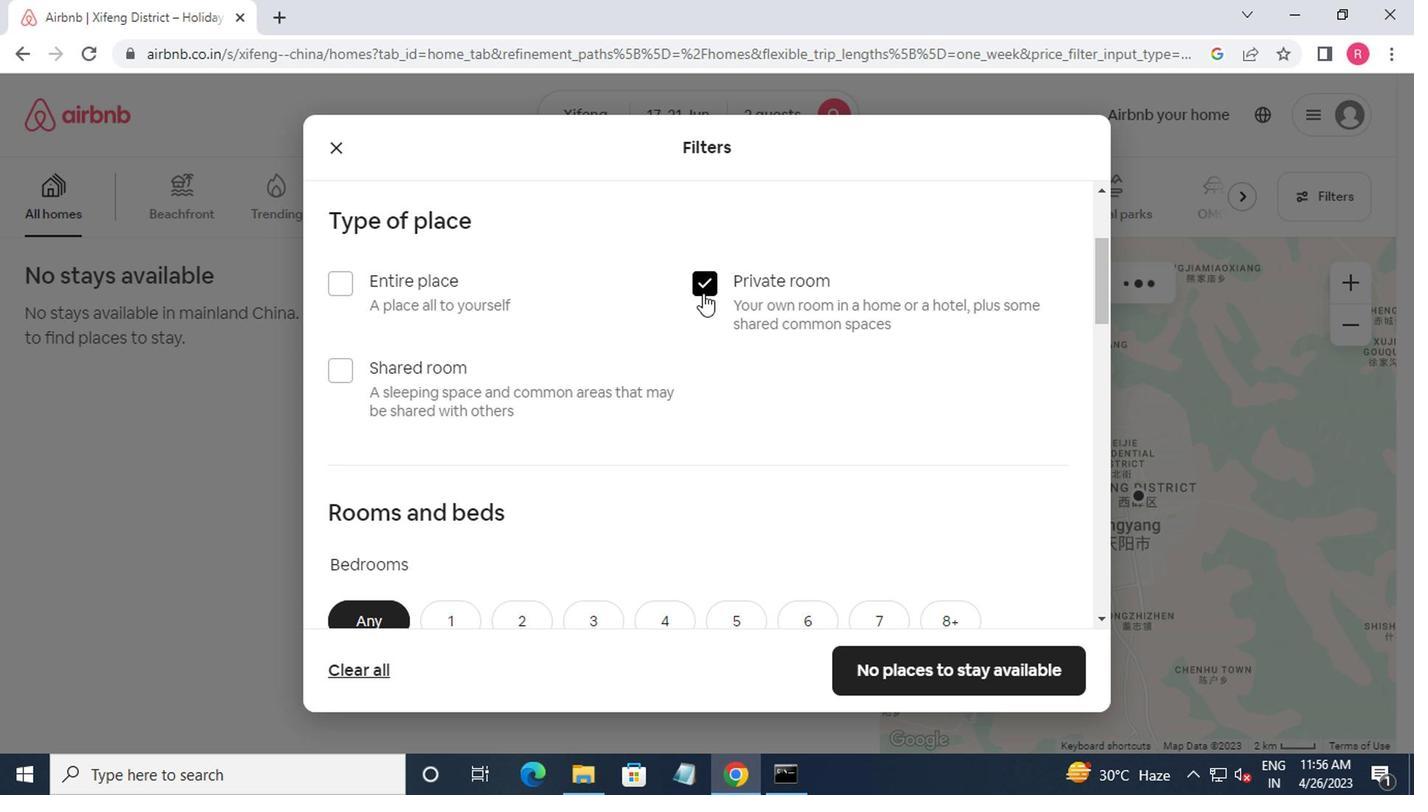 
Action: Mouse scrolled (702, 288) with delta (0, 0)
Screenshot: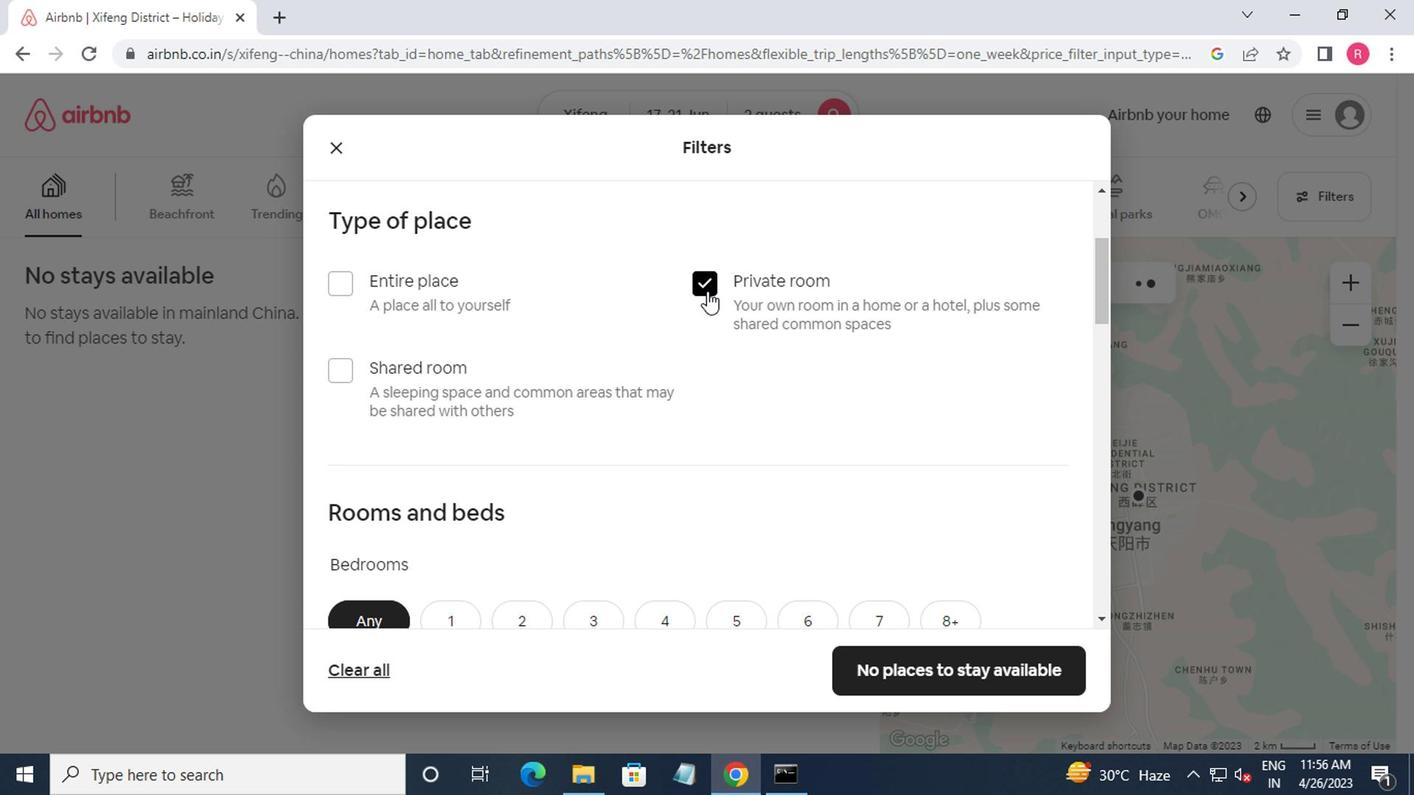 
Action: Mouse scrolled (702, 288) with delta (0, 0)
Screenshot: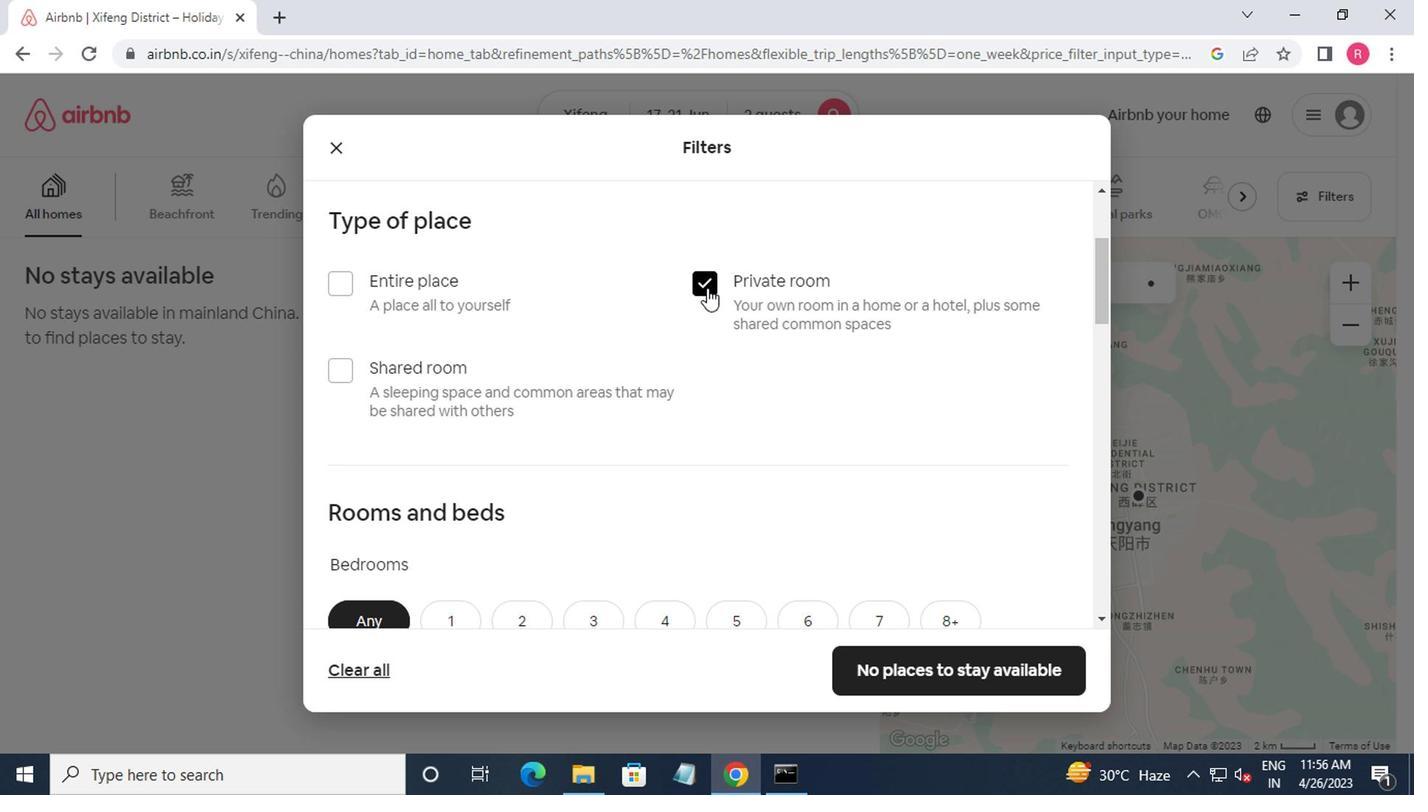 
Action: Mouse moved to (702, 291)
Screenshot: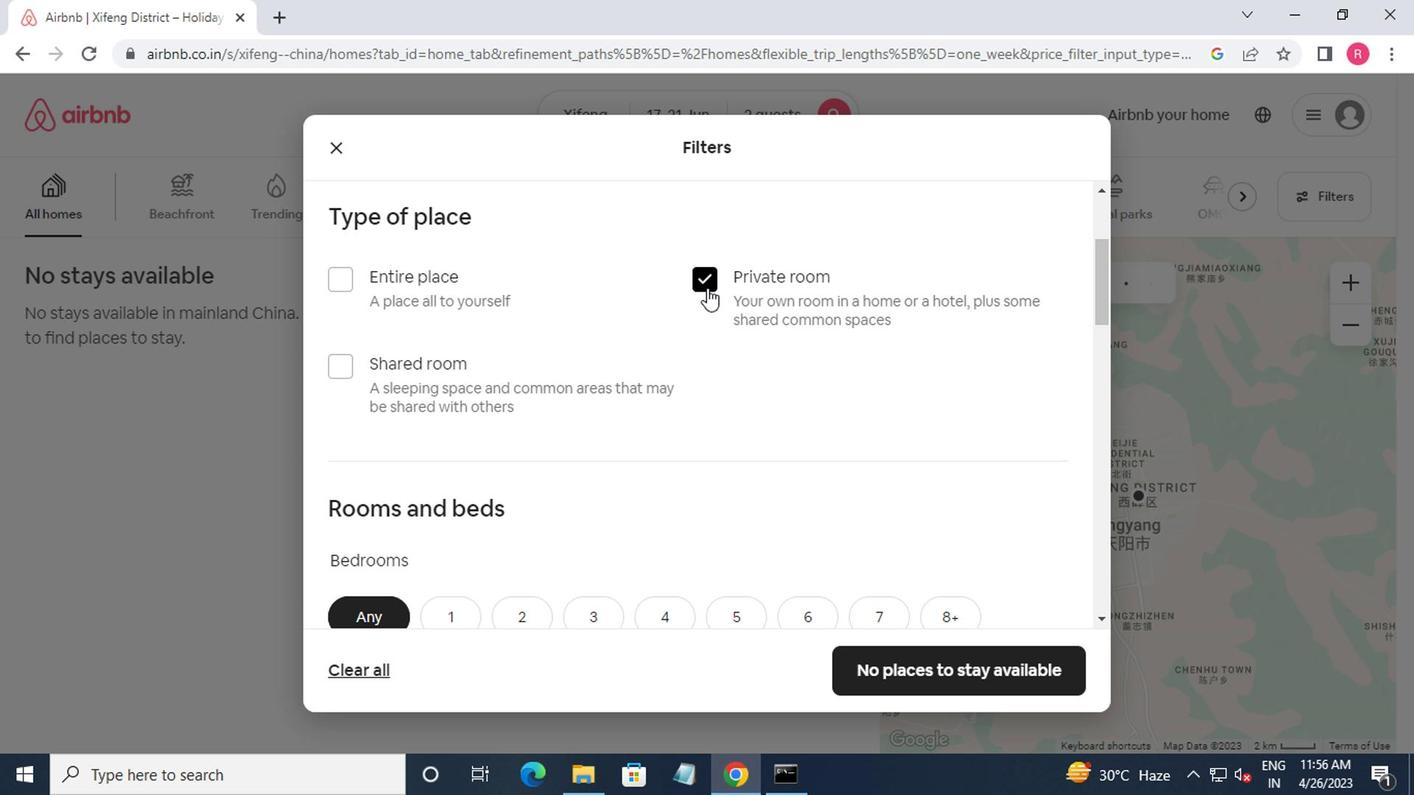 
Action: Mouse scrolled (702, 290) with delta (0, 0)
Screenshot: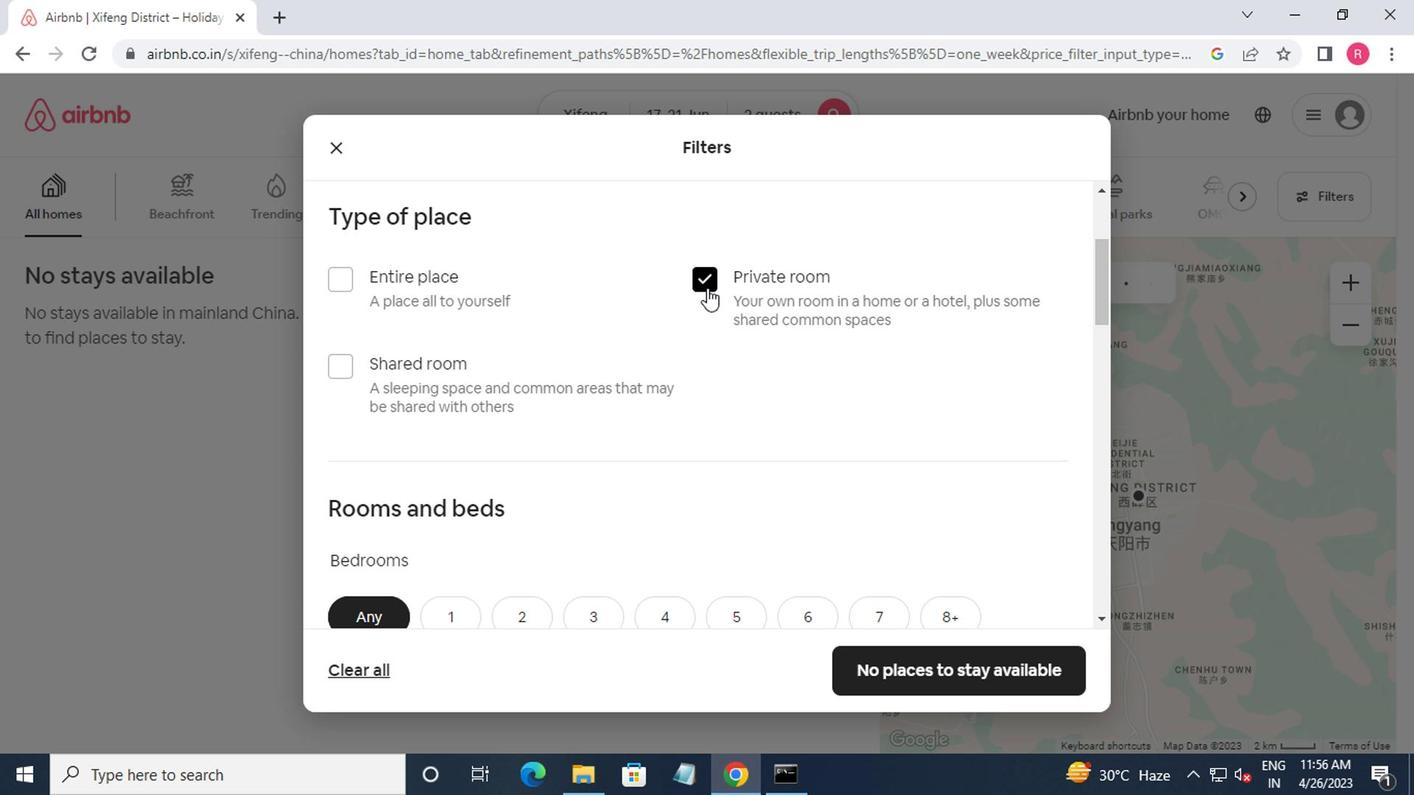 
Action: Mouse moved to (447, 313)
Screenshot: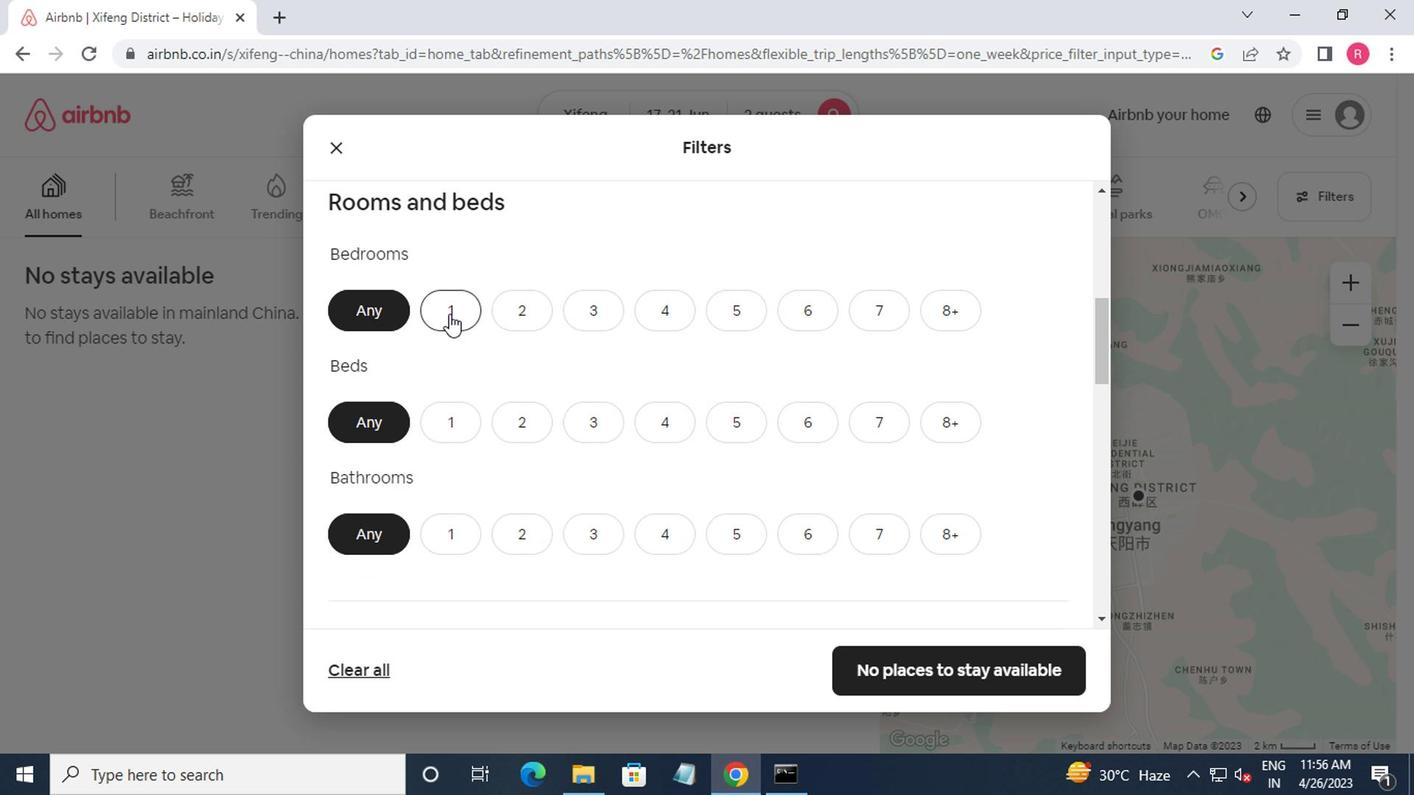 
Action: Mouse pressed left at (447, 313)
Screenshot: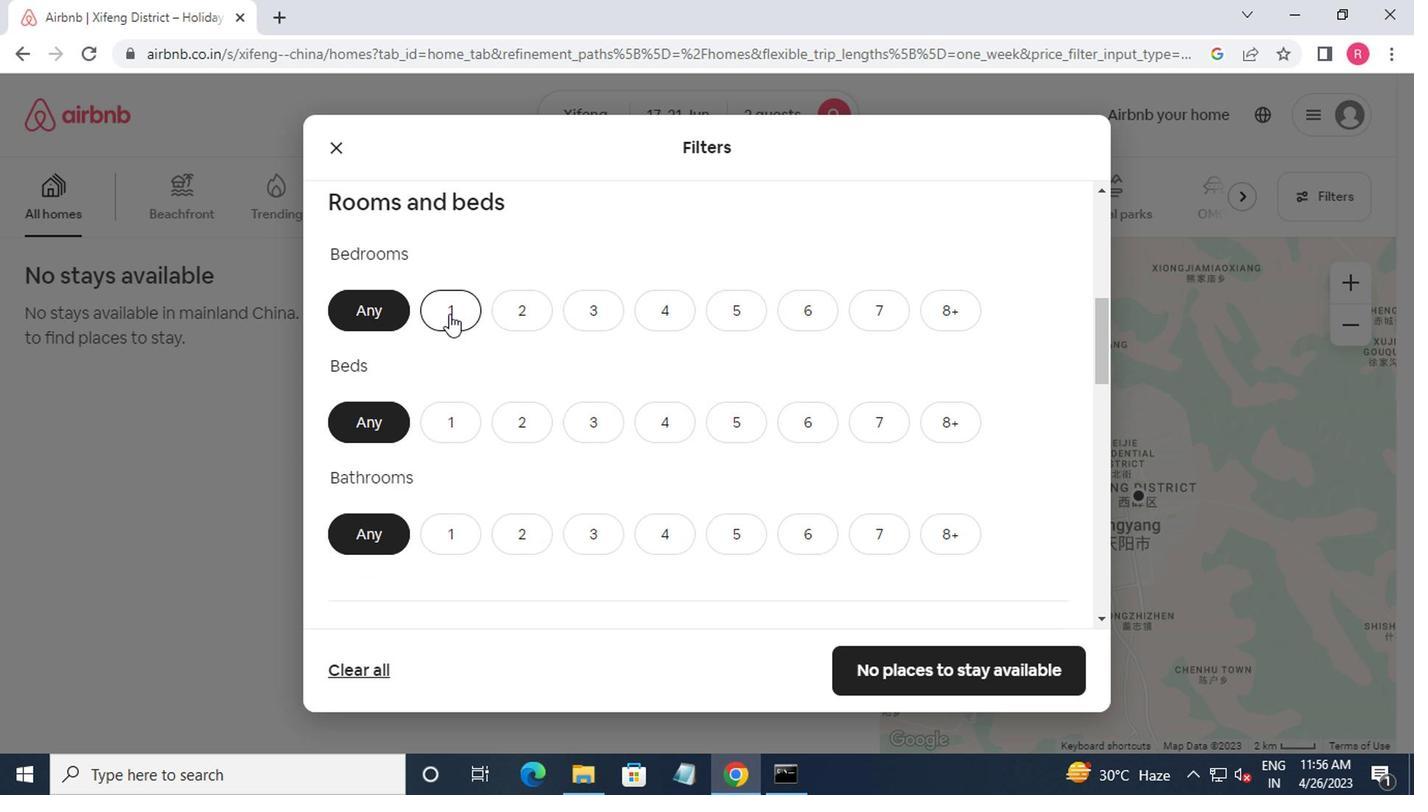 
Action: Mouse moved to (448, 342)
Screenshot: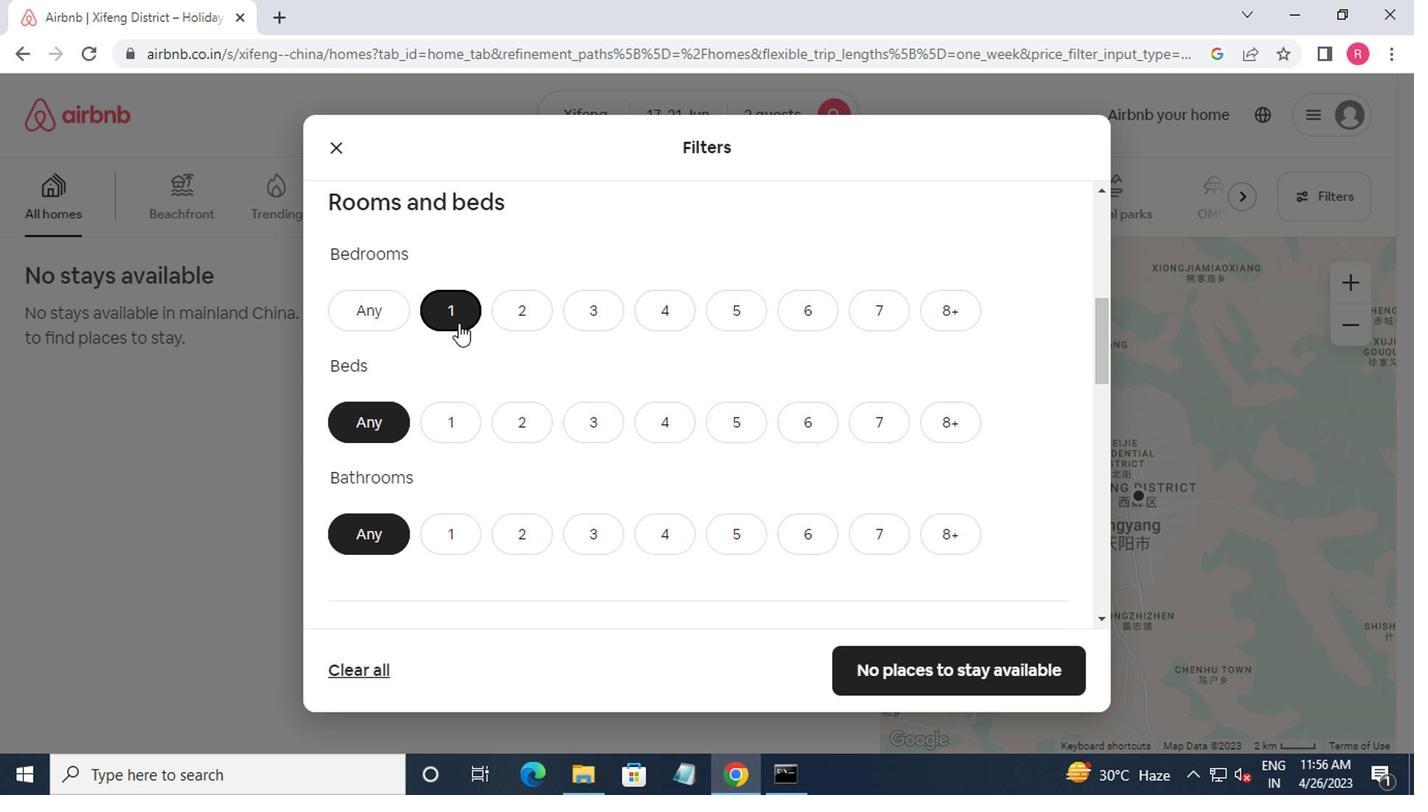 
Action: Mouse scrolled (448, 341) with delta (0, 0)
Screenshot: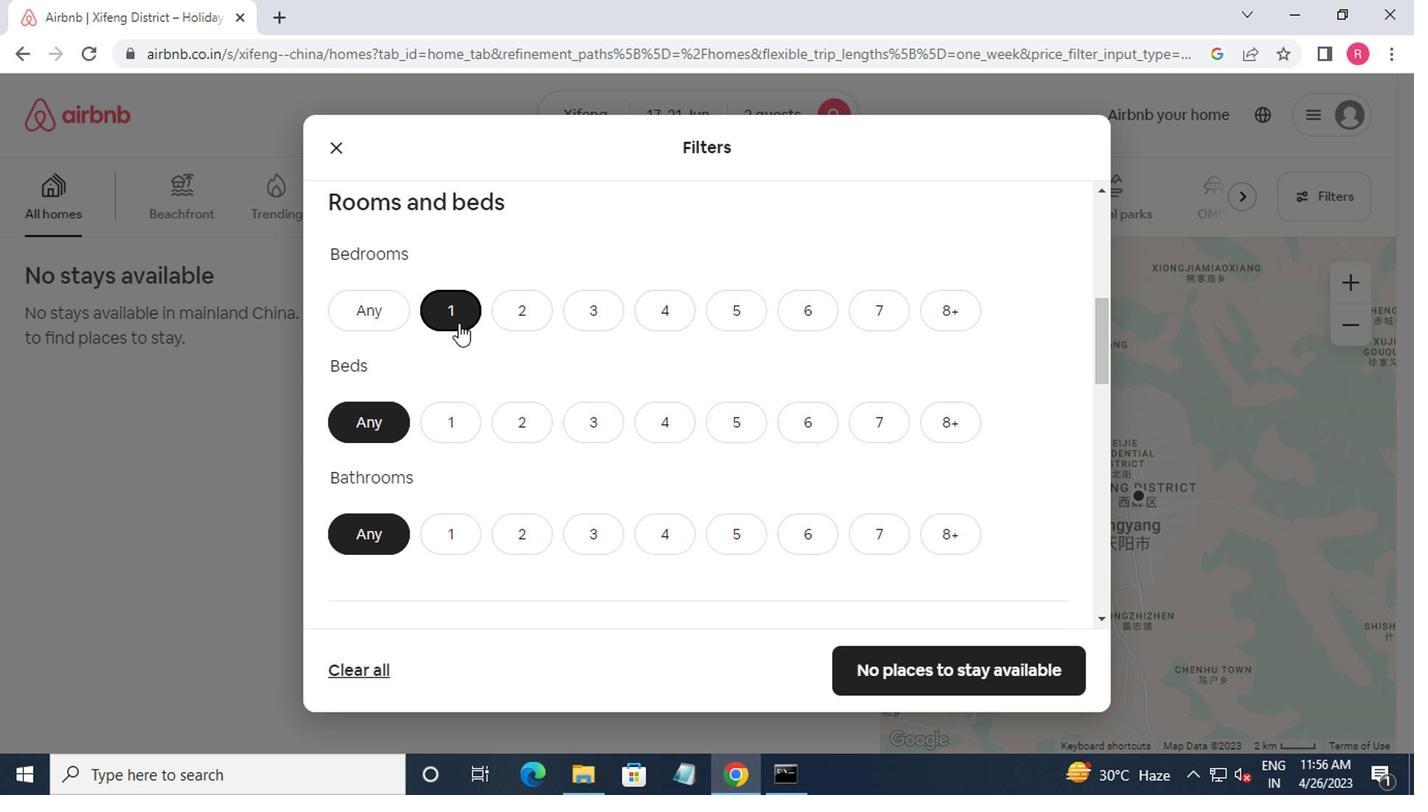 
Action: Mouse moved to (531, 316)
Screenshot: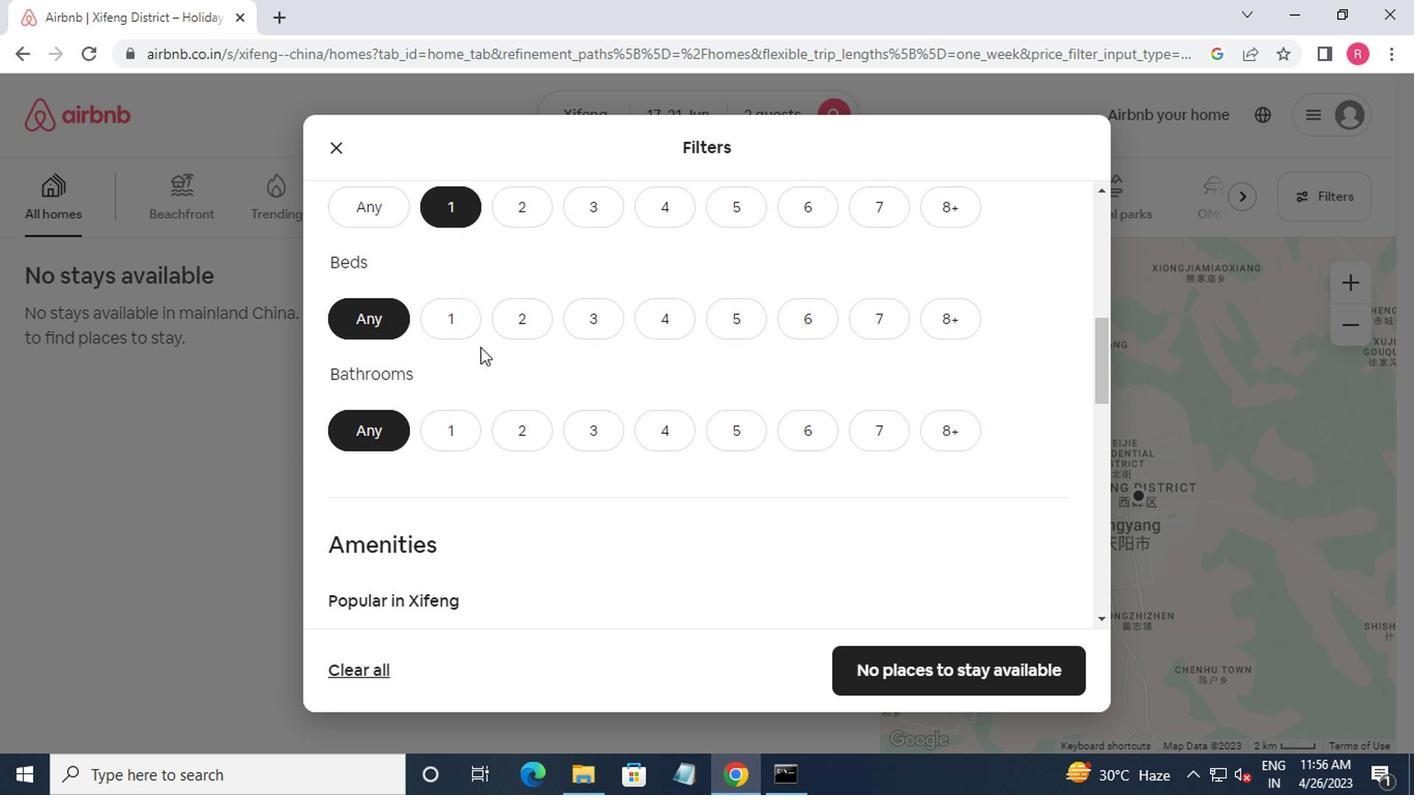 
Action: Mouse pressed left at (531, 316)
Screenshot: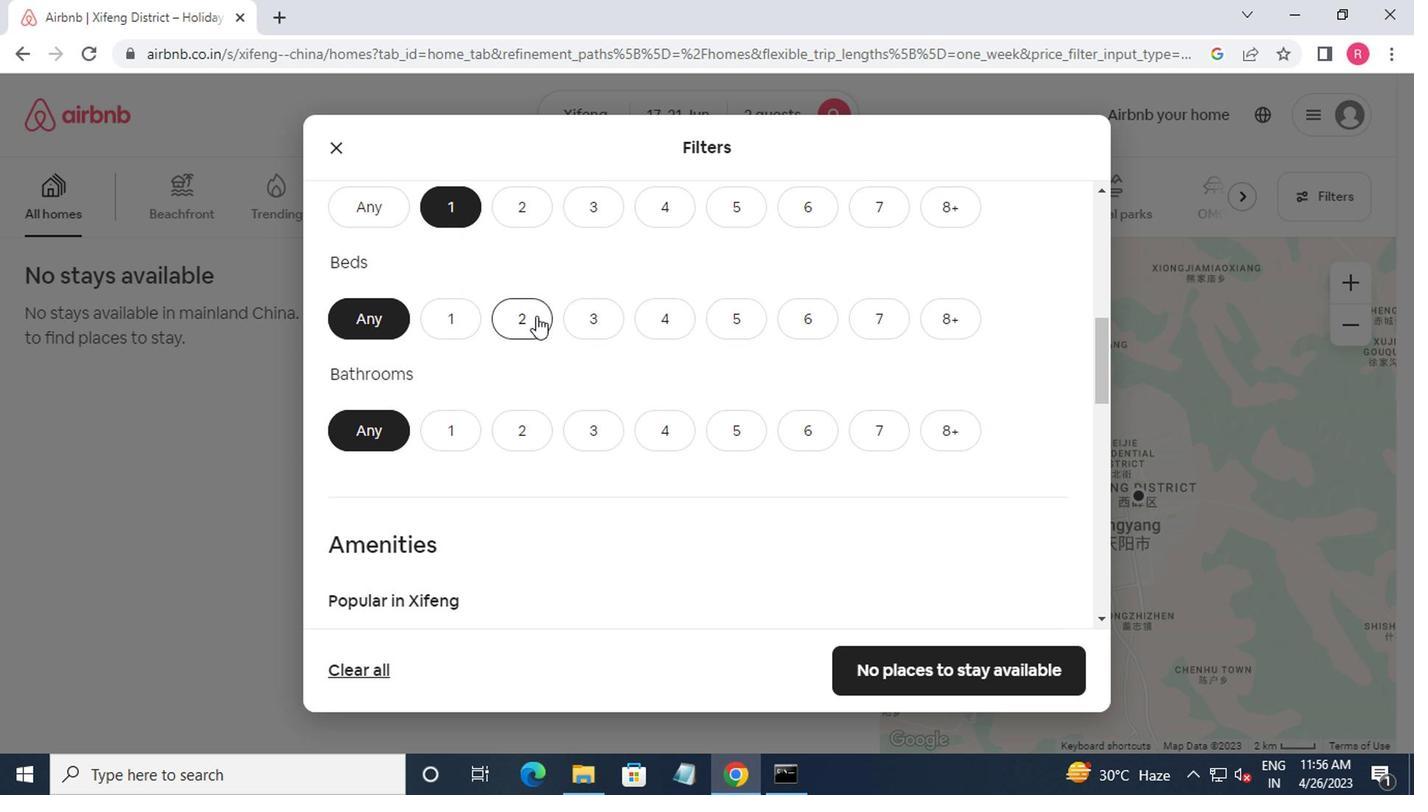 
Action: Mouse moved to (456, 438)
Screenshot: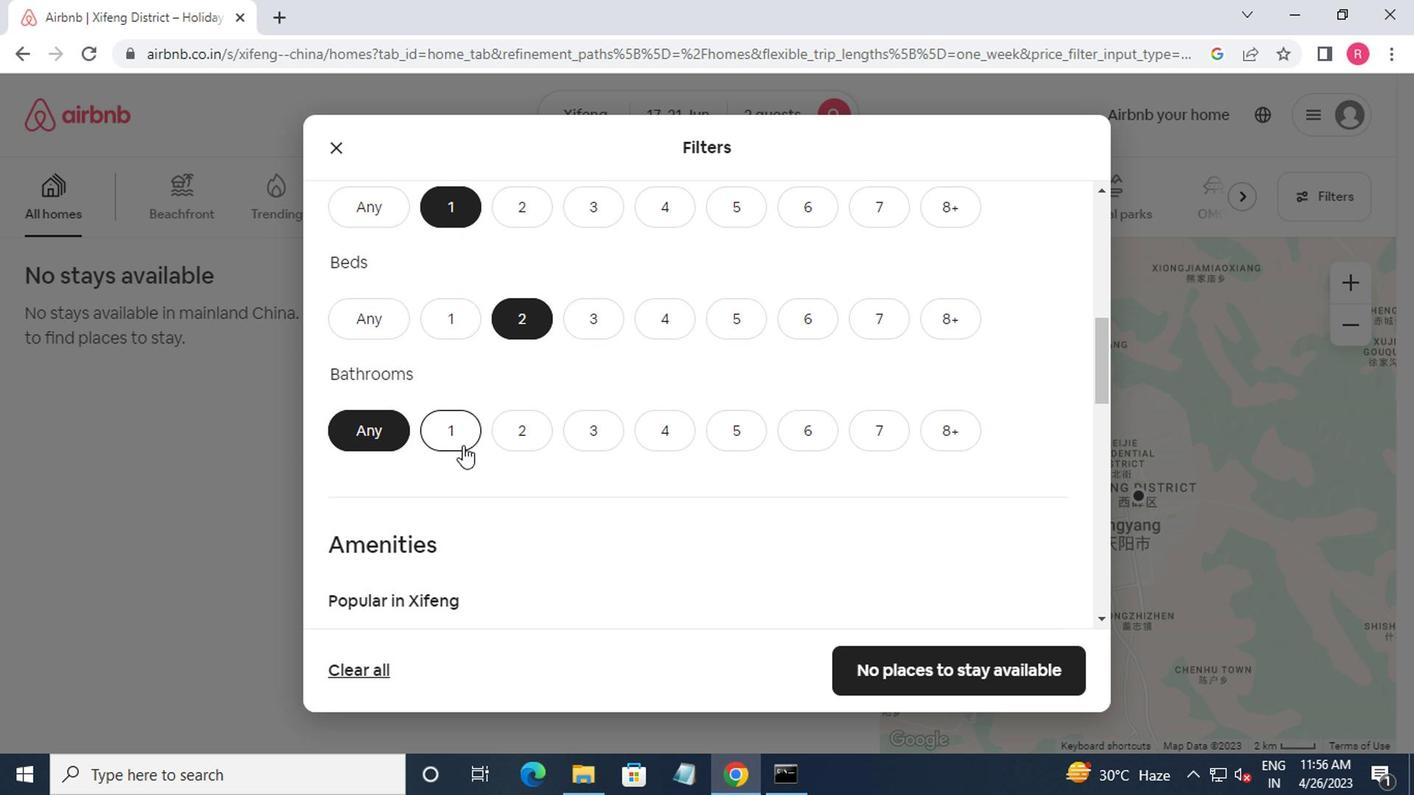 
Action: Mouse pressed left at (456, 438)
Screenshot: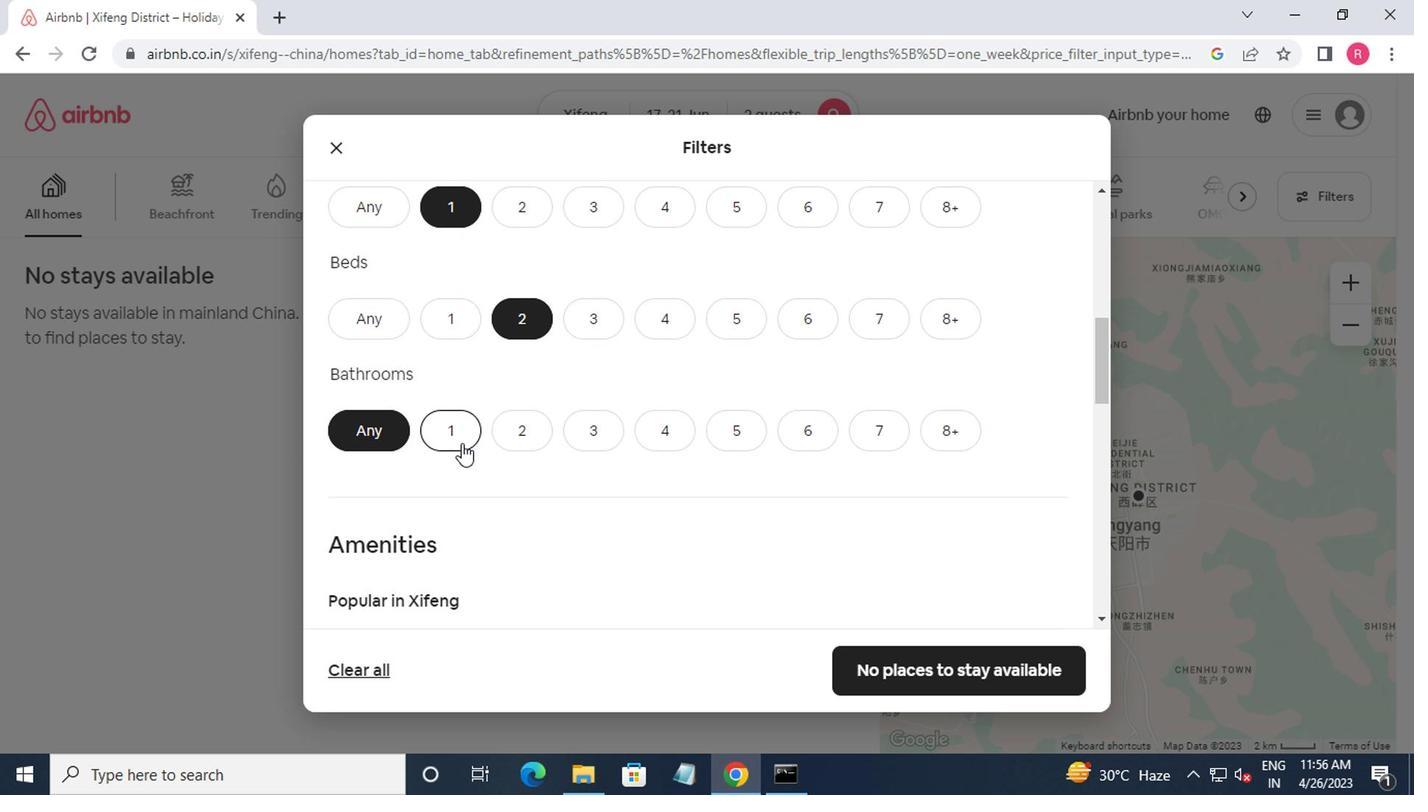 
Action: Mouse moved to (468, 422)
Screenshot: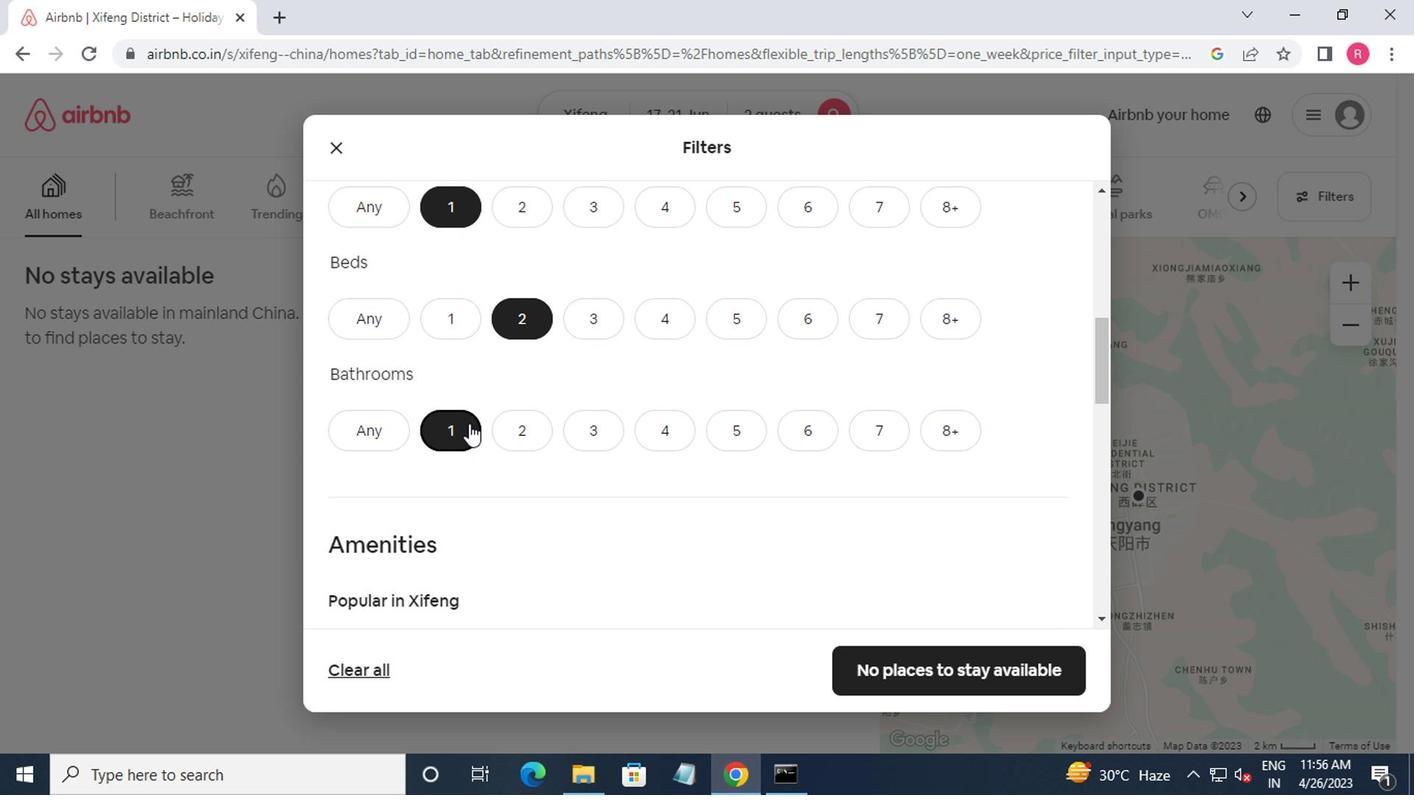 
Action: Mouse scrolled (468, 420) with delta (0, -1)
Screenshot: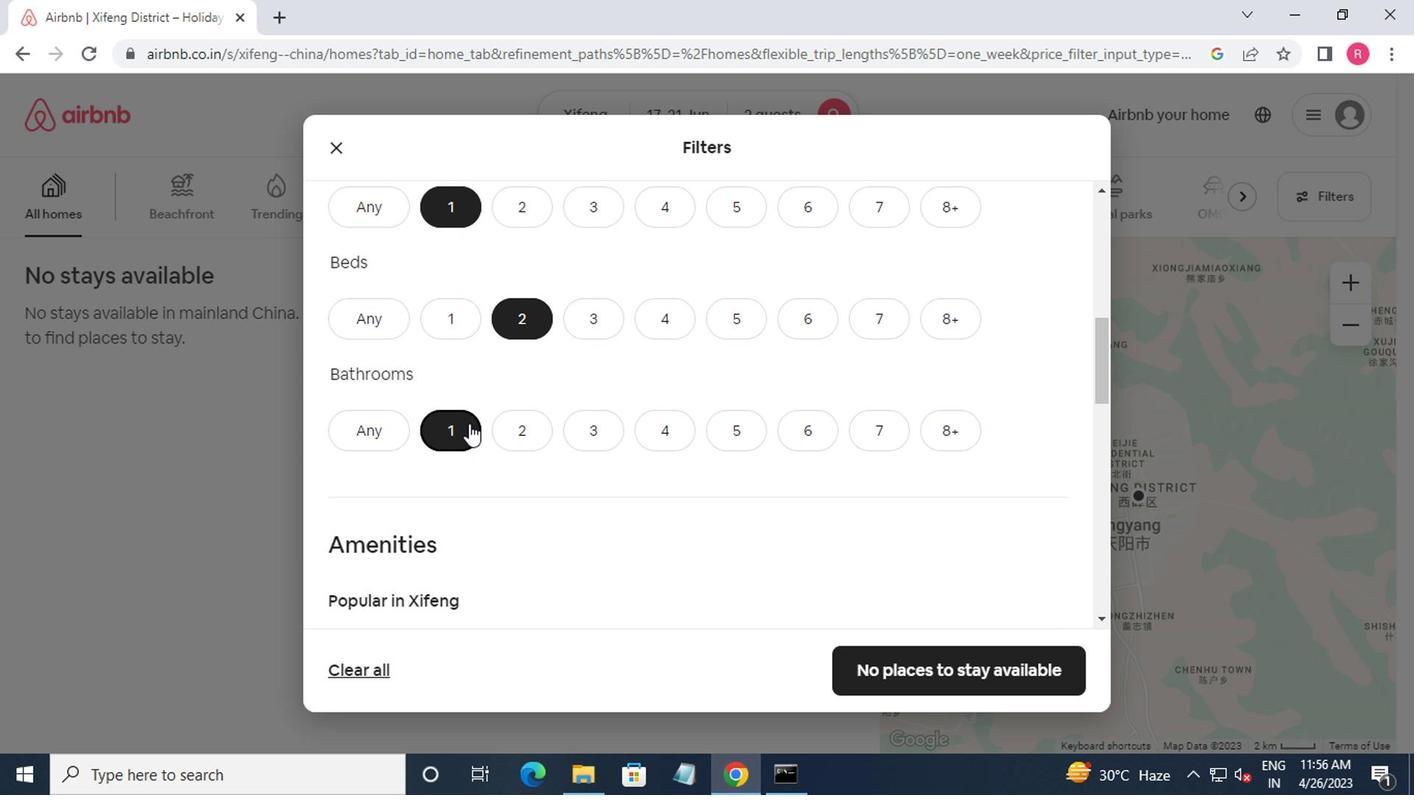 
Action: Mouse moved to (470, 422)
Screenshot: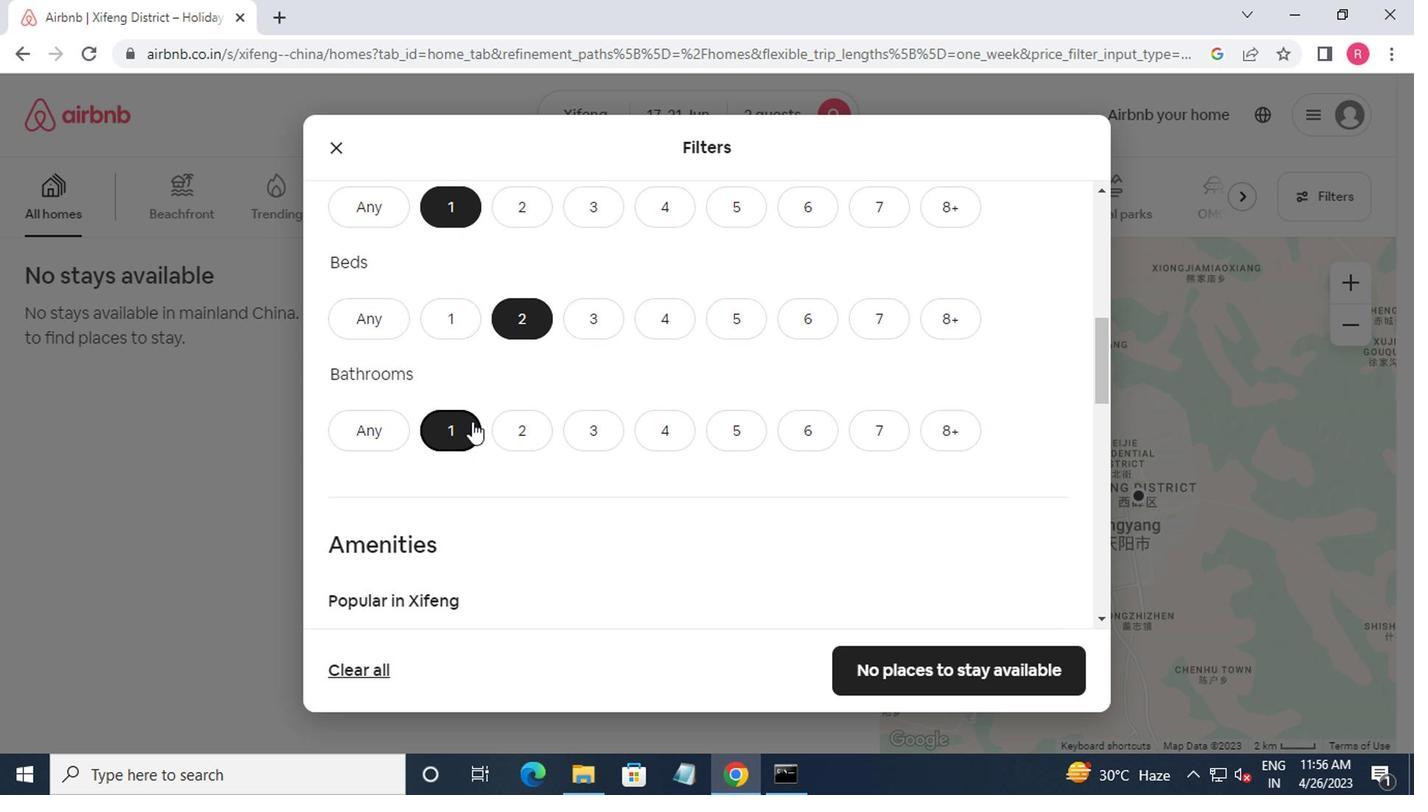 
Action: Mouse scrolled (470, 420) with delta (0, -1)
Screenshot: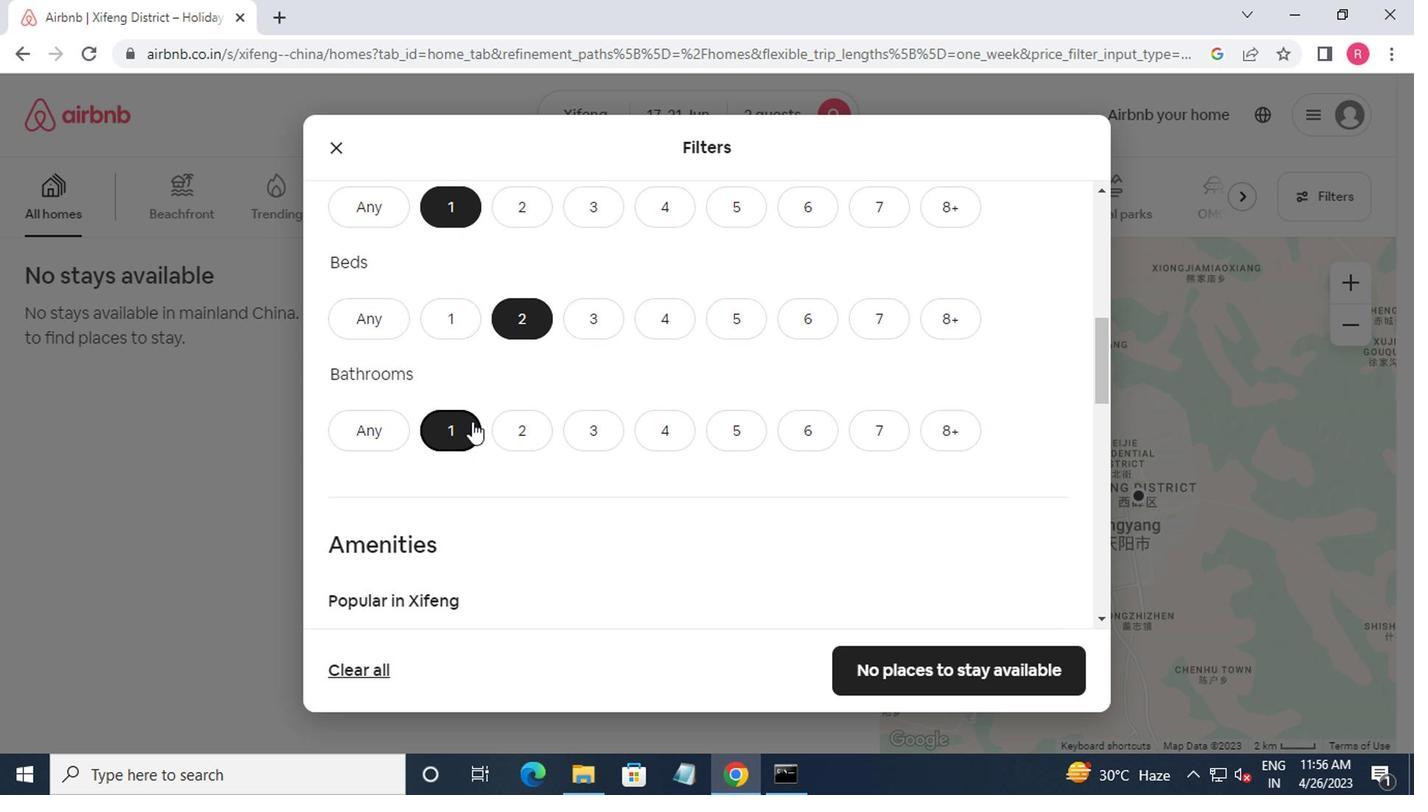 
Action: Mouse moved to (473, 422)
Screenshot: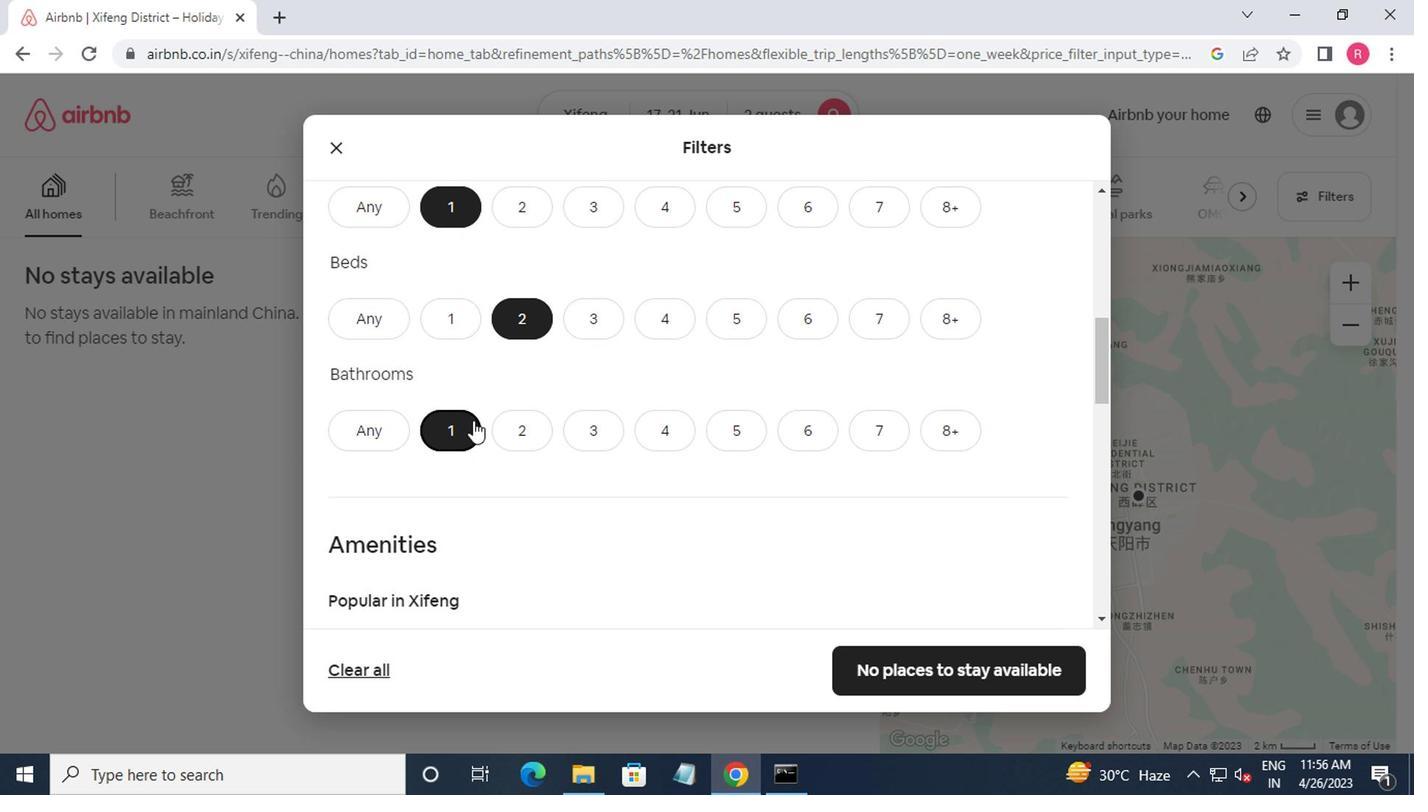 
Action: Mouse scrolled (473, 420) with delta (0, -1)
Screenshot: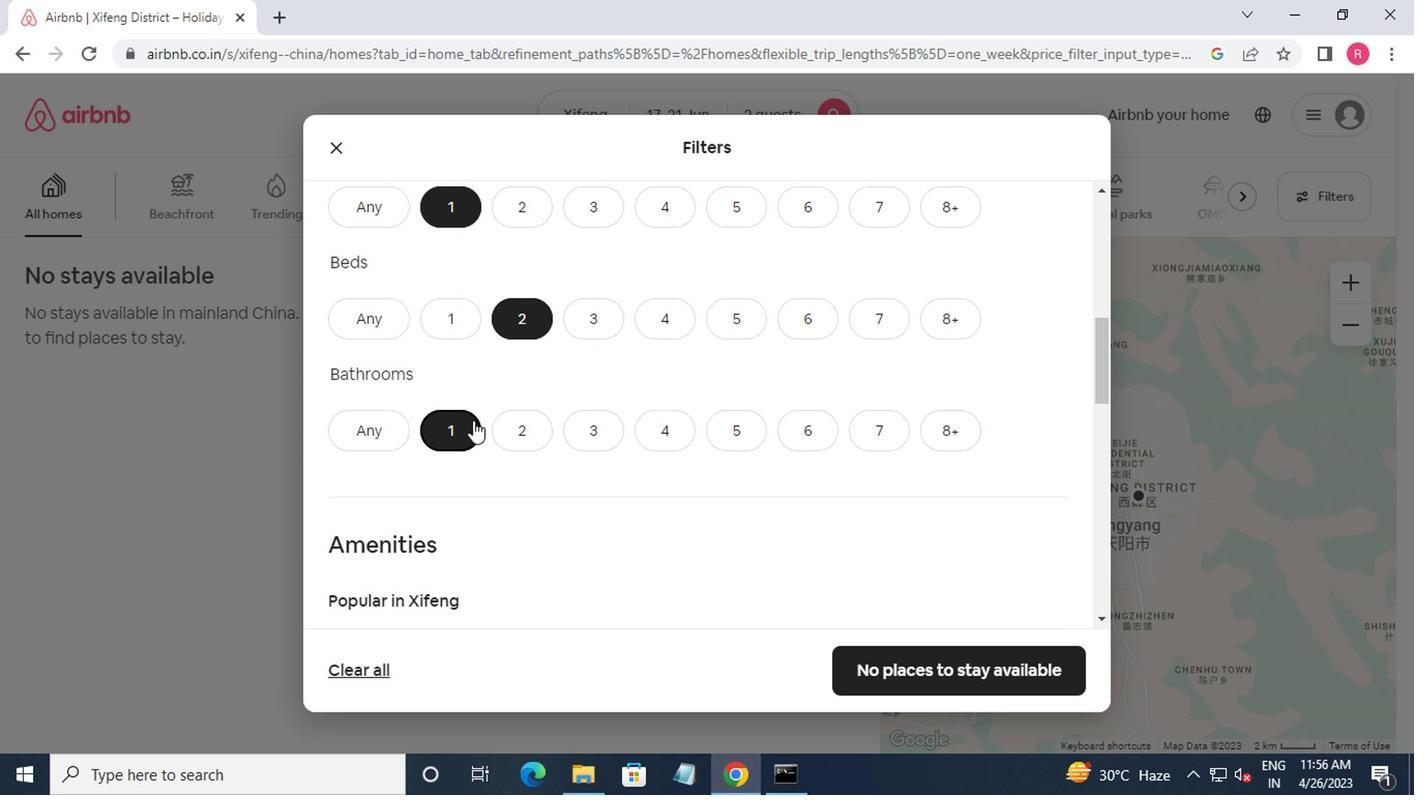 
Action: Mouse moved to (475, 419)
Screenshot: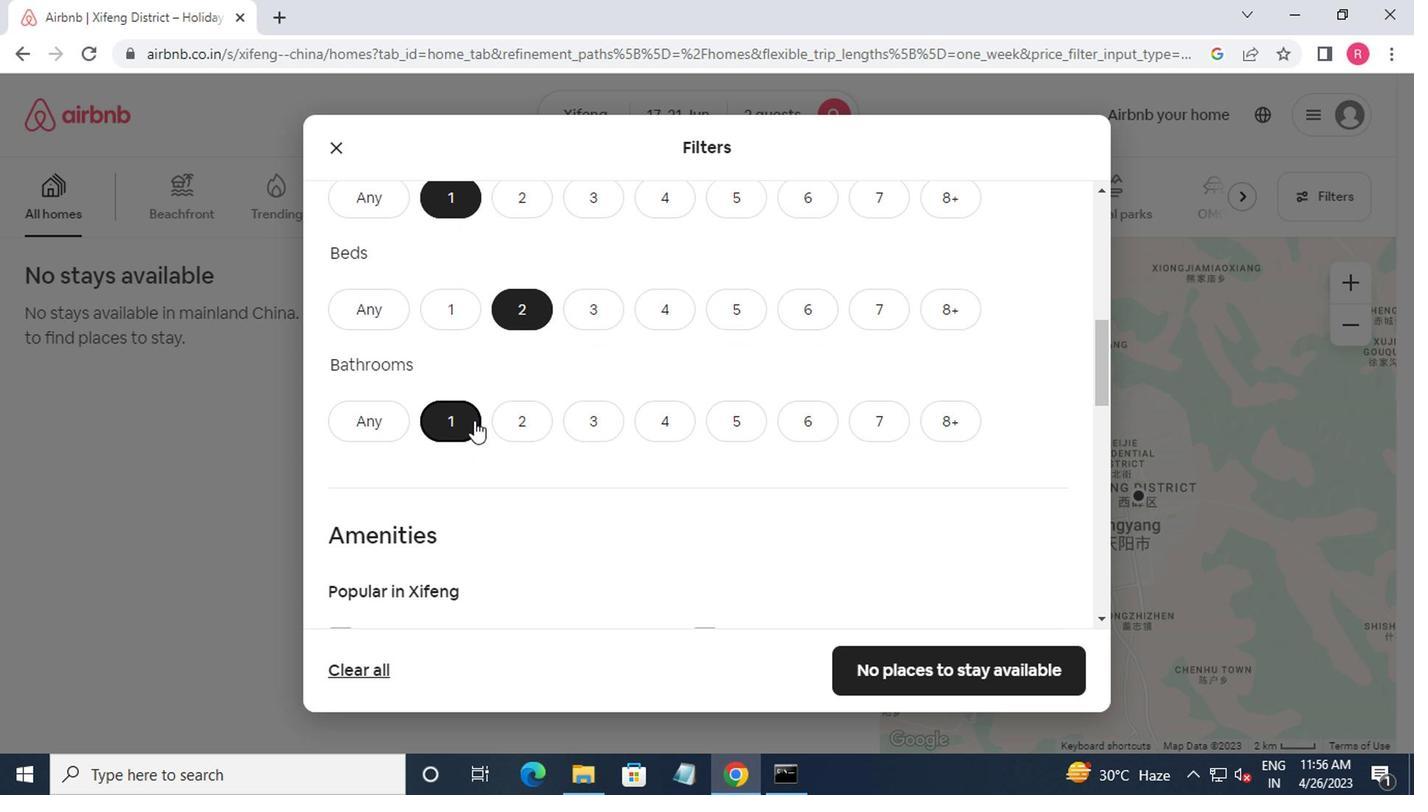 
Action: Mouse scrolled (475, 418) with delta (0, -1)
Screenshot: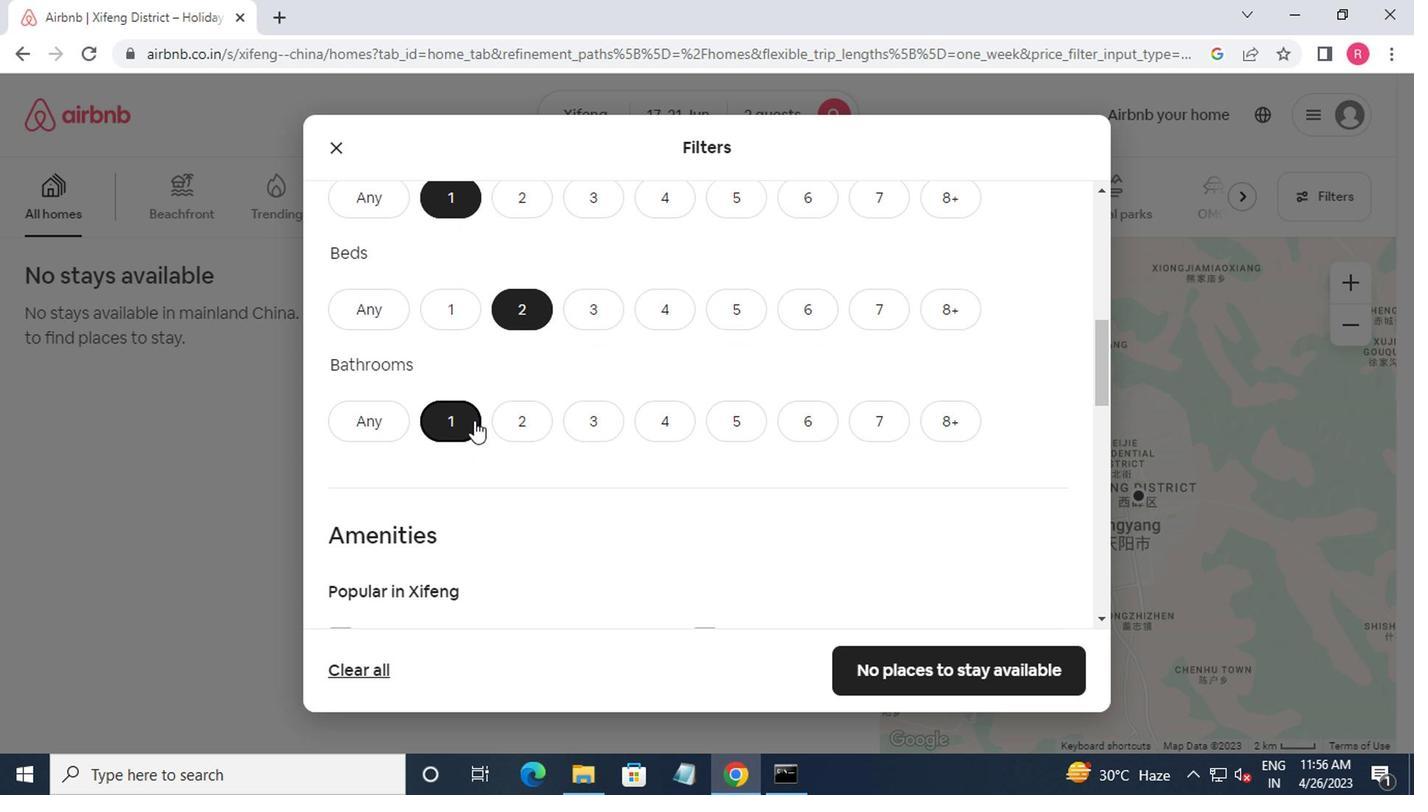 
Action: Mouse moved to (338, 238)
Screenshot: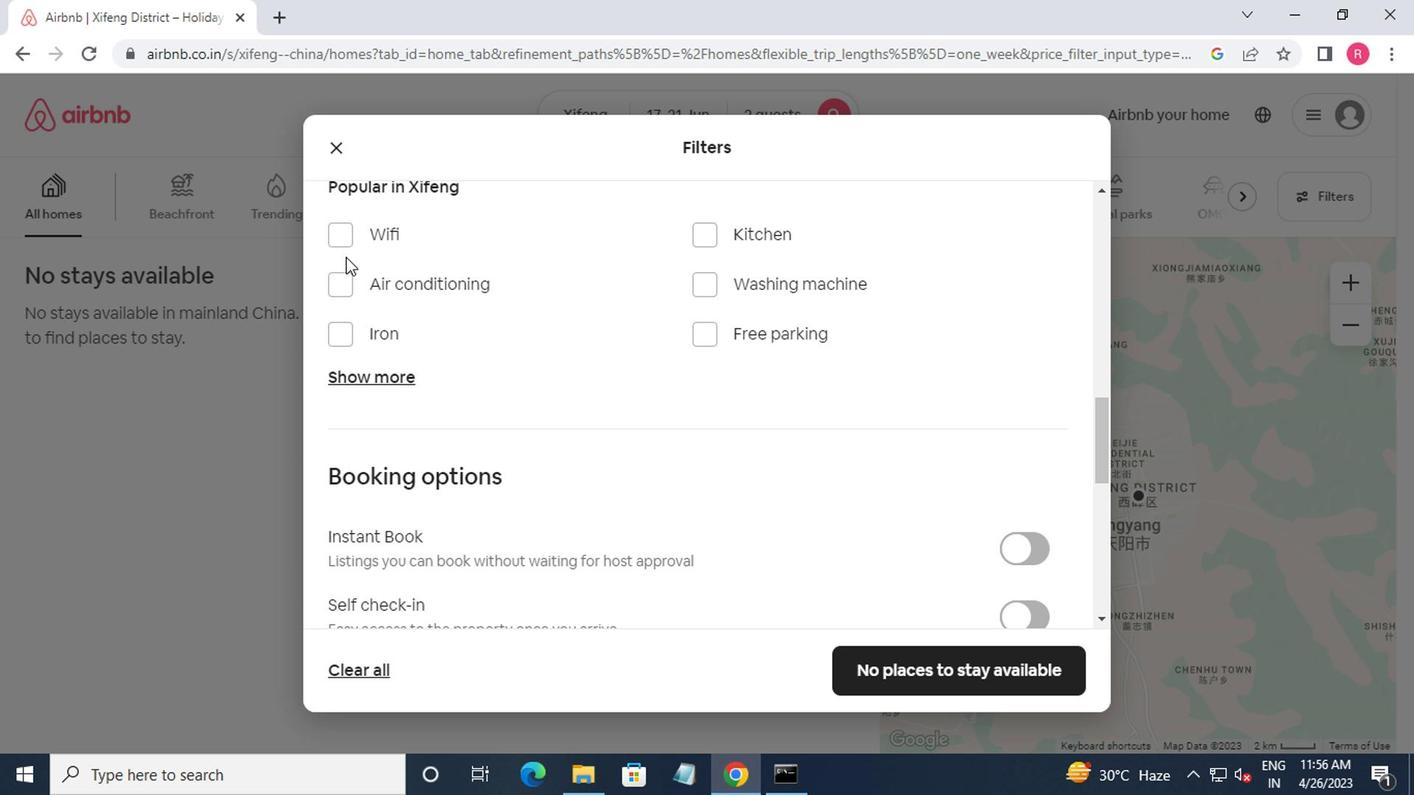 
Action: Mouse pressed left at (338, 238)
Screenshot: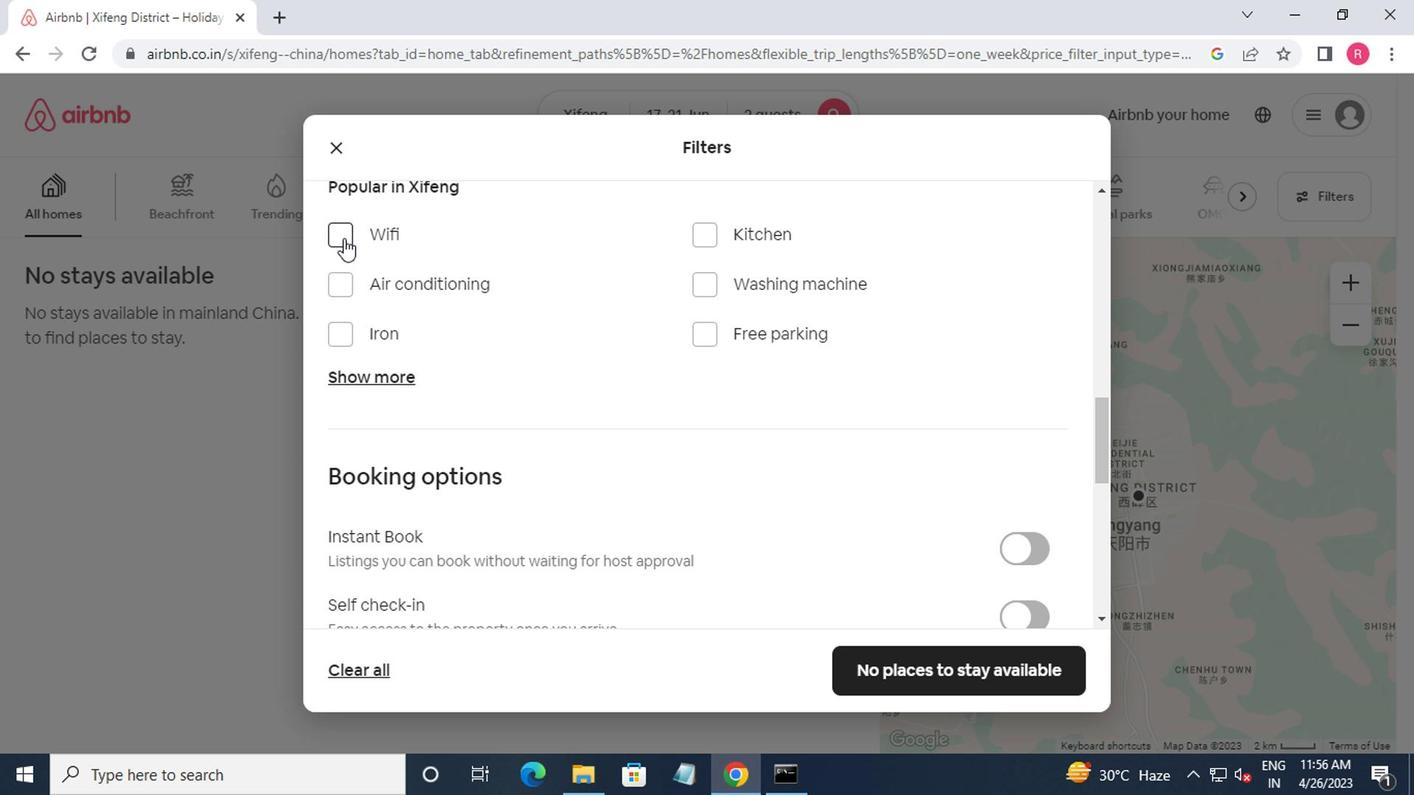 
Action: Mouse moved to (527, 308)
Screenshot: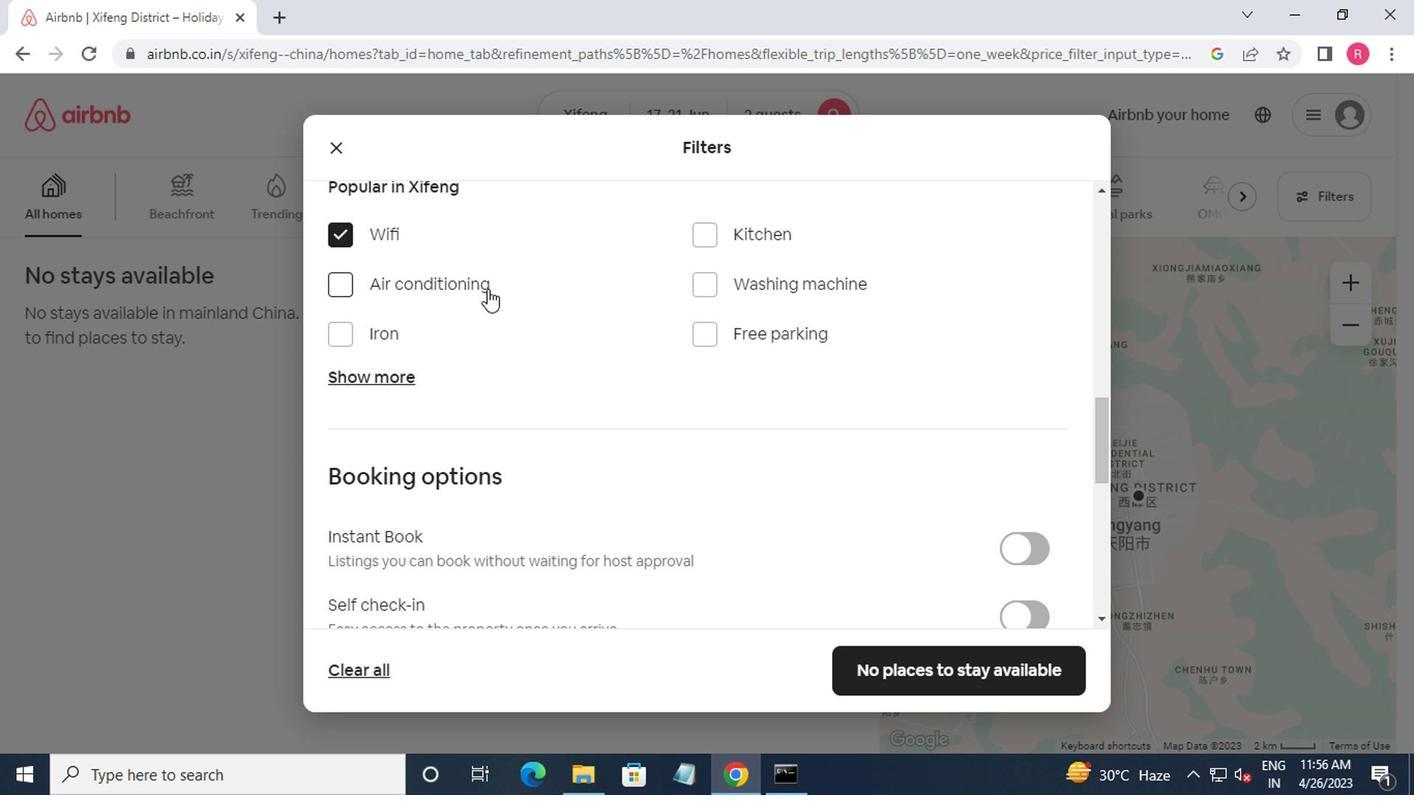 
Action: Mouse scrolled (527, 307) with delta (0, 0)
Screenshot: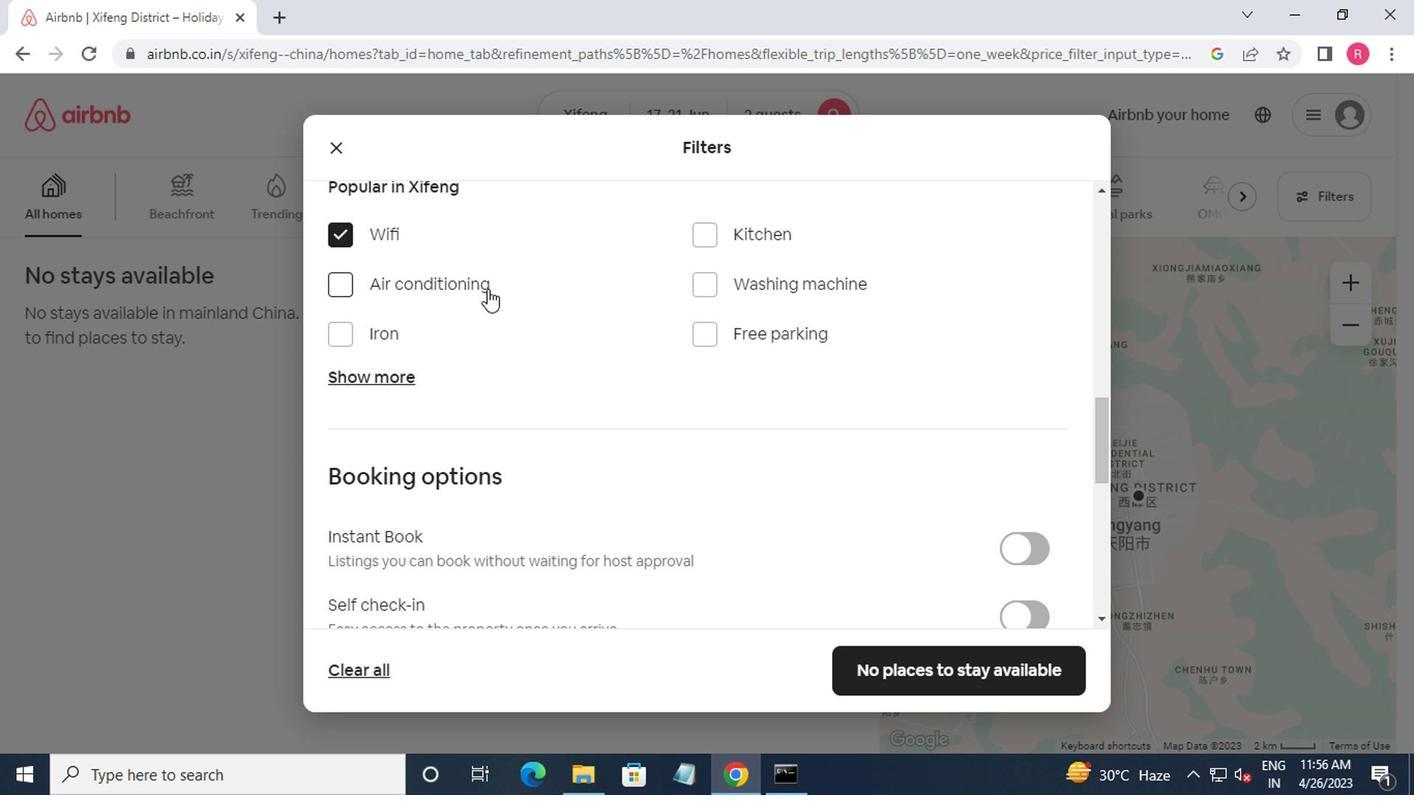
Action: Mouse moved to (555, 310)
Screenshot: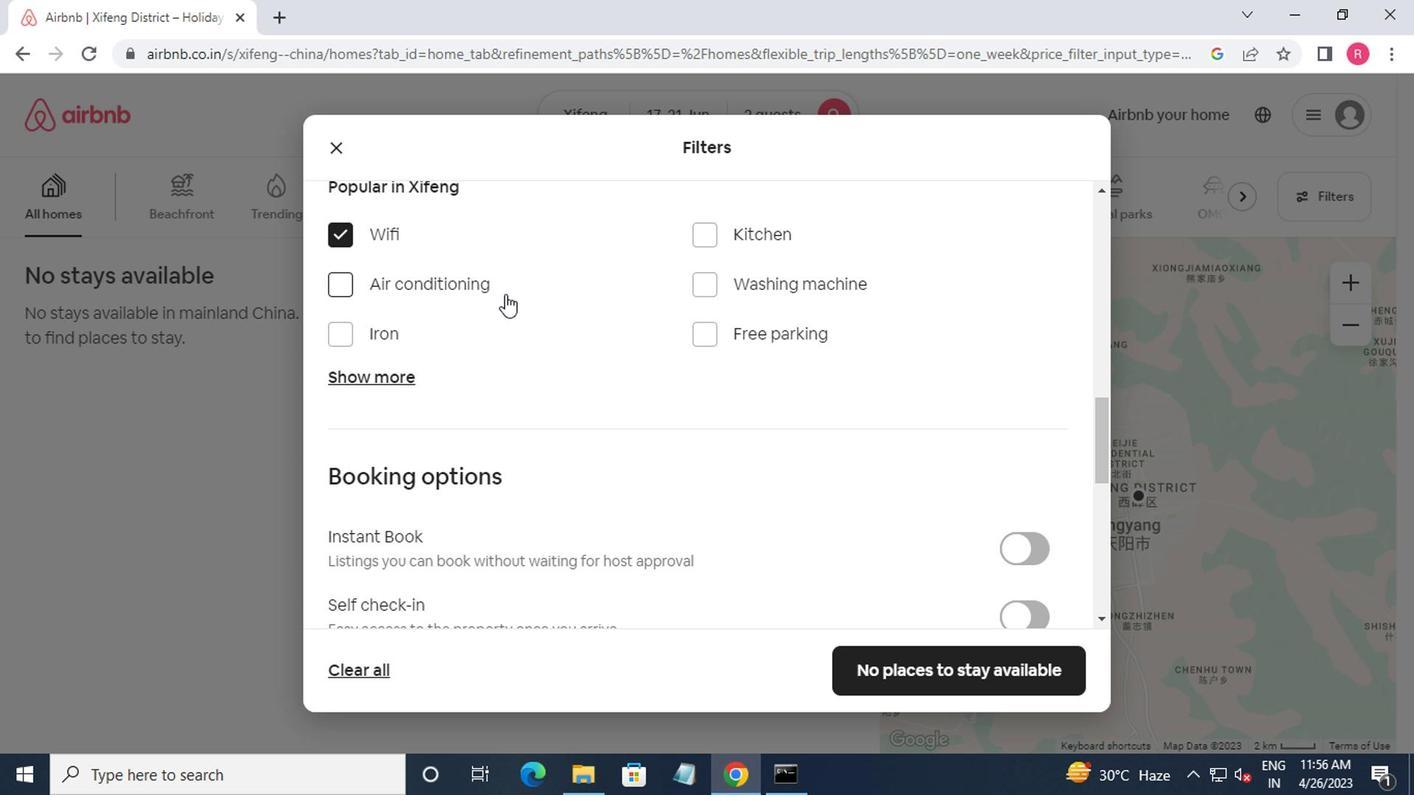 
Action: Mouse scrolled (555, 309) with delta (0, -1)
Screenshot: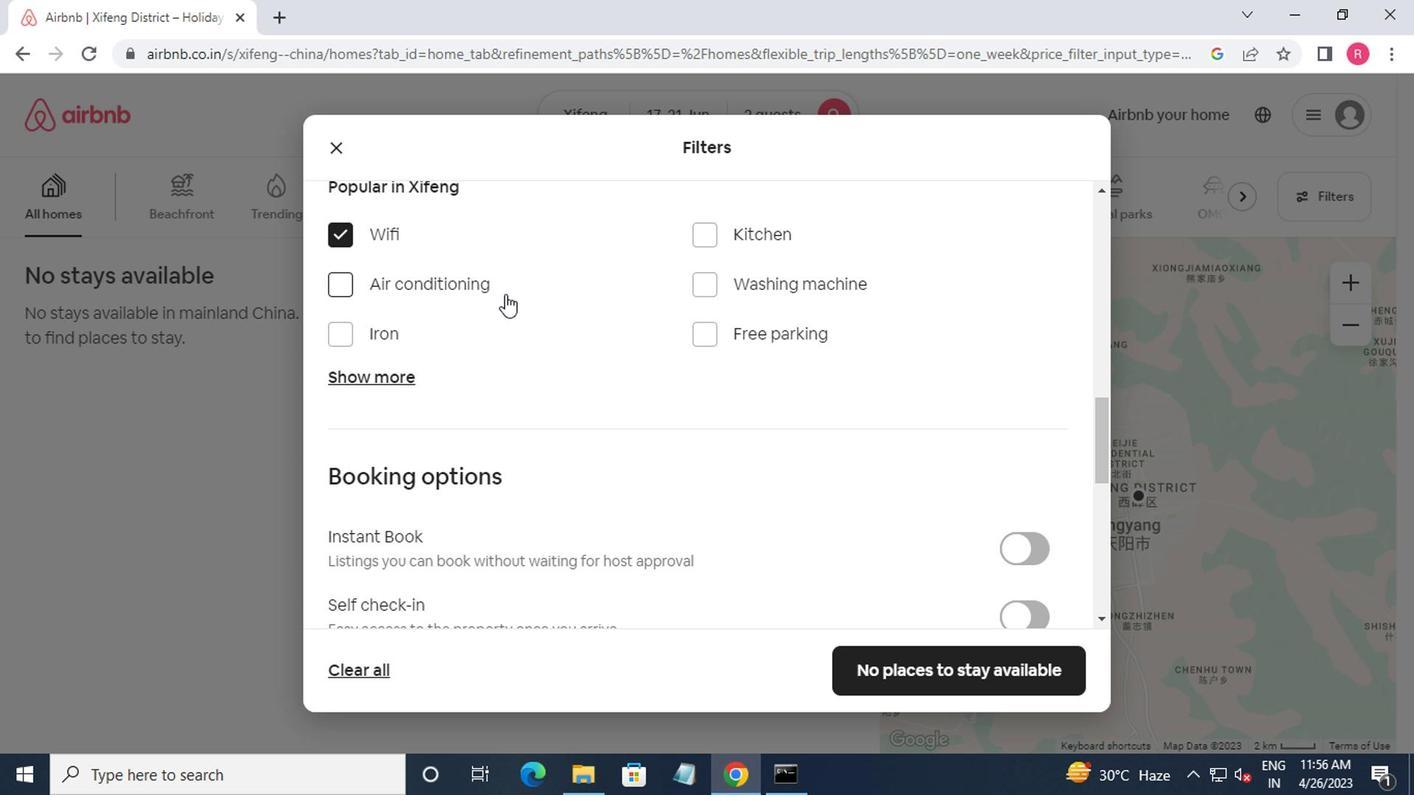 
Action: Mouse moved to (1011, 409)
Screenshot: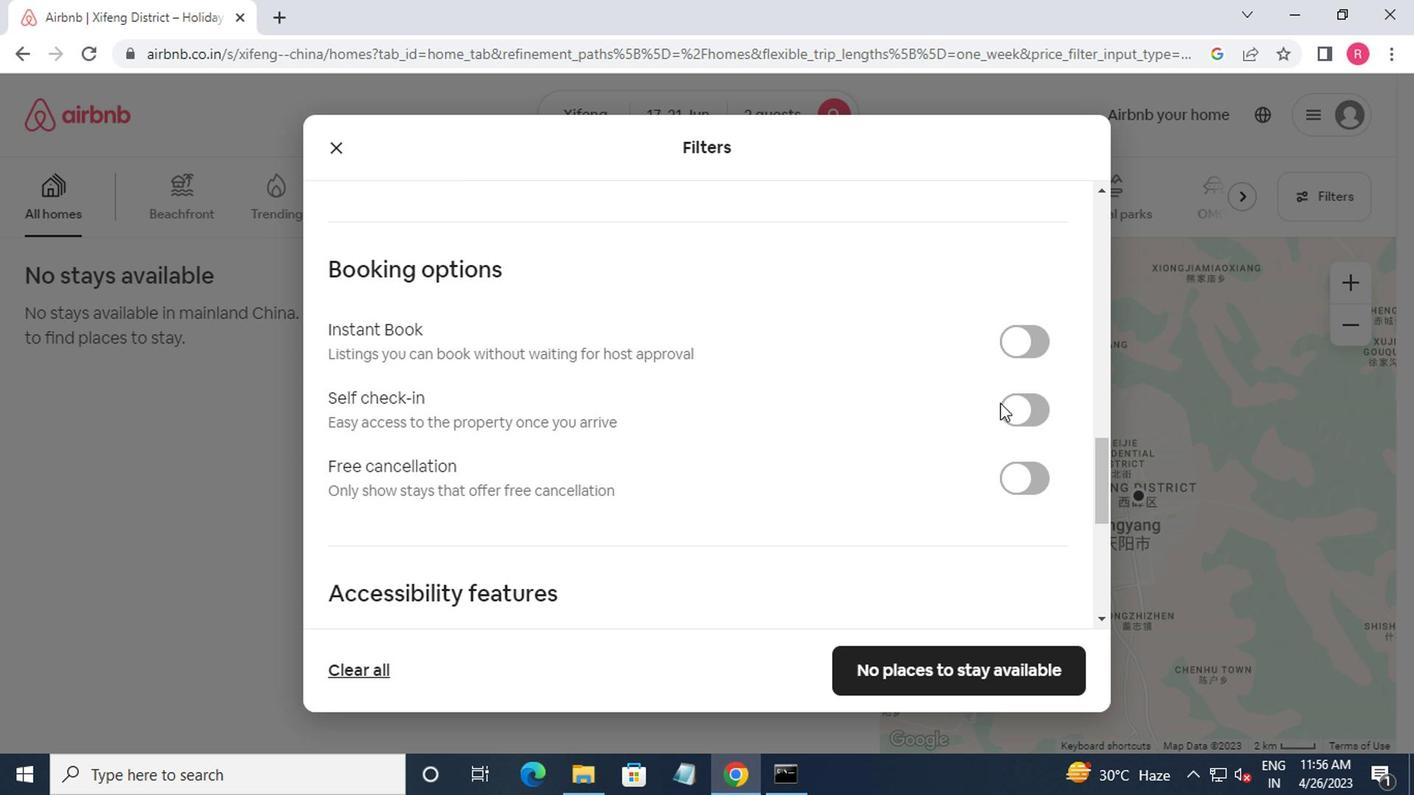 
Action: Mouse pressed left at (1011, 409)
Screenshot: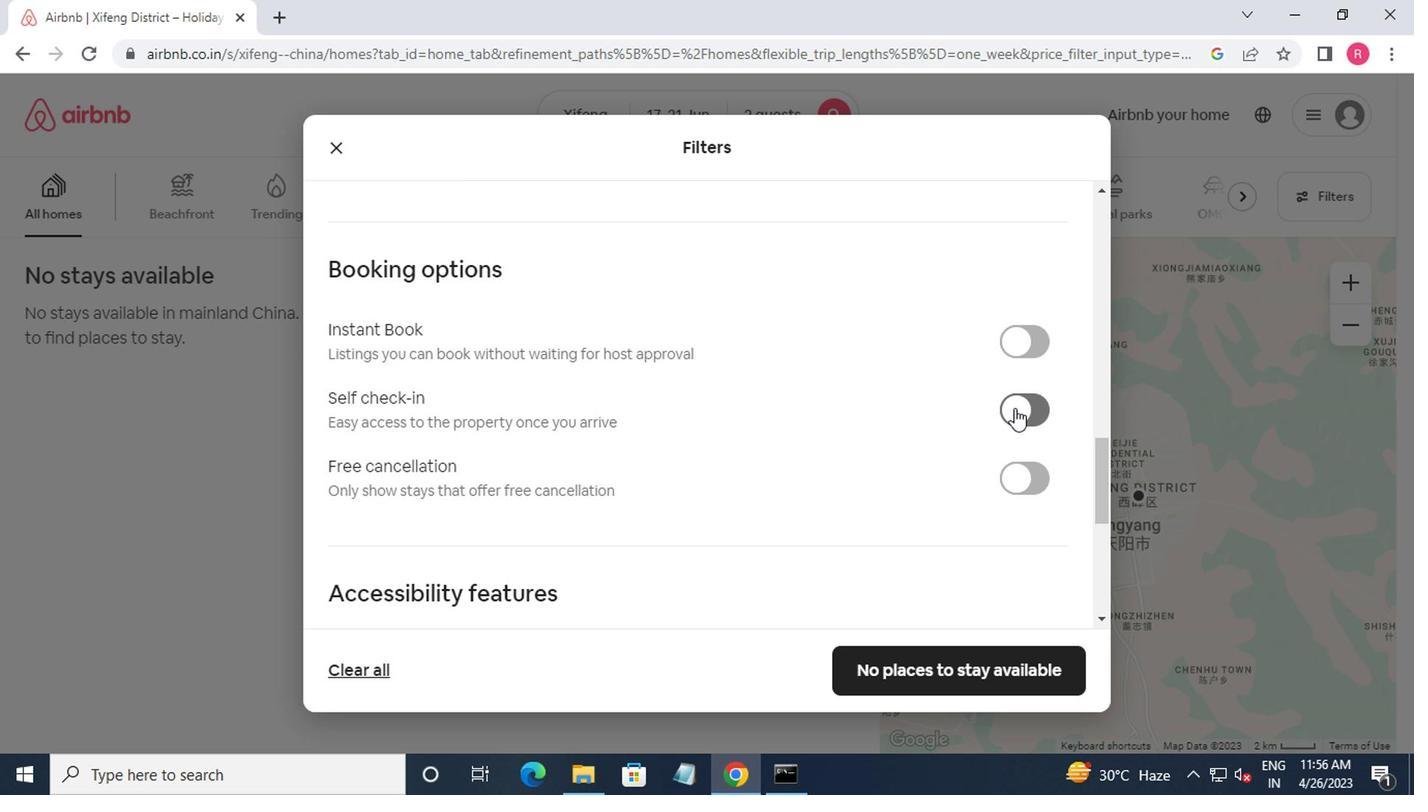 
Action: Mouse moved to (907, 409)
Screenshot: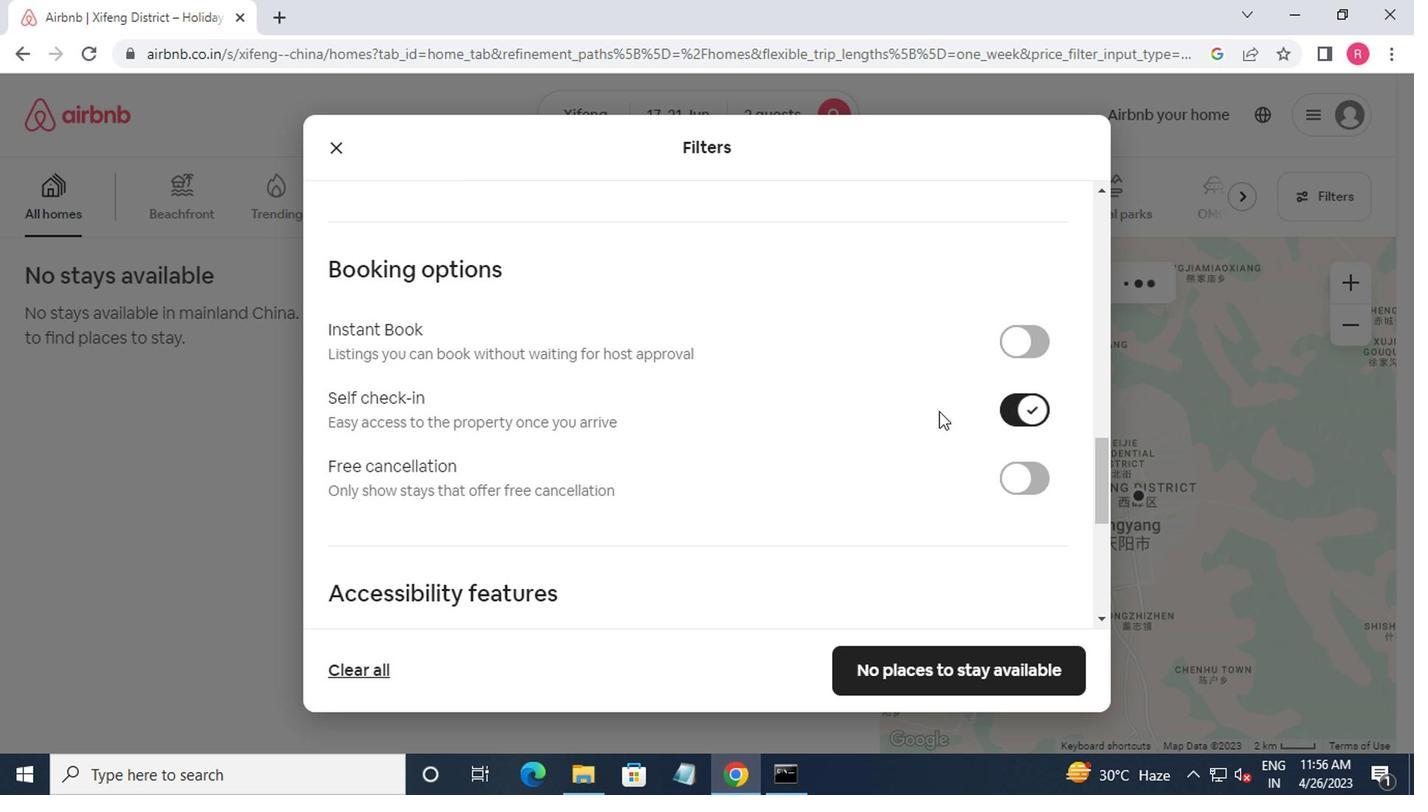 
Action: Mouse scrolled (907, 408) with delta (0, -1)
Screenshot: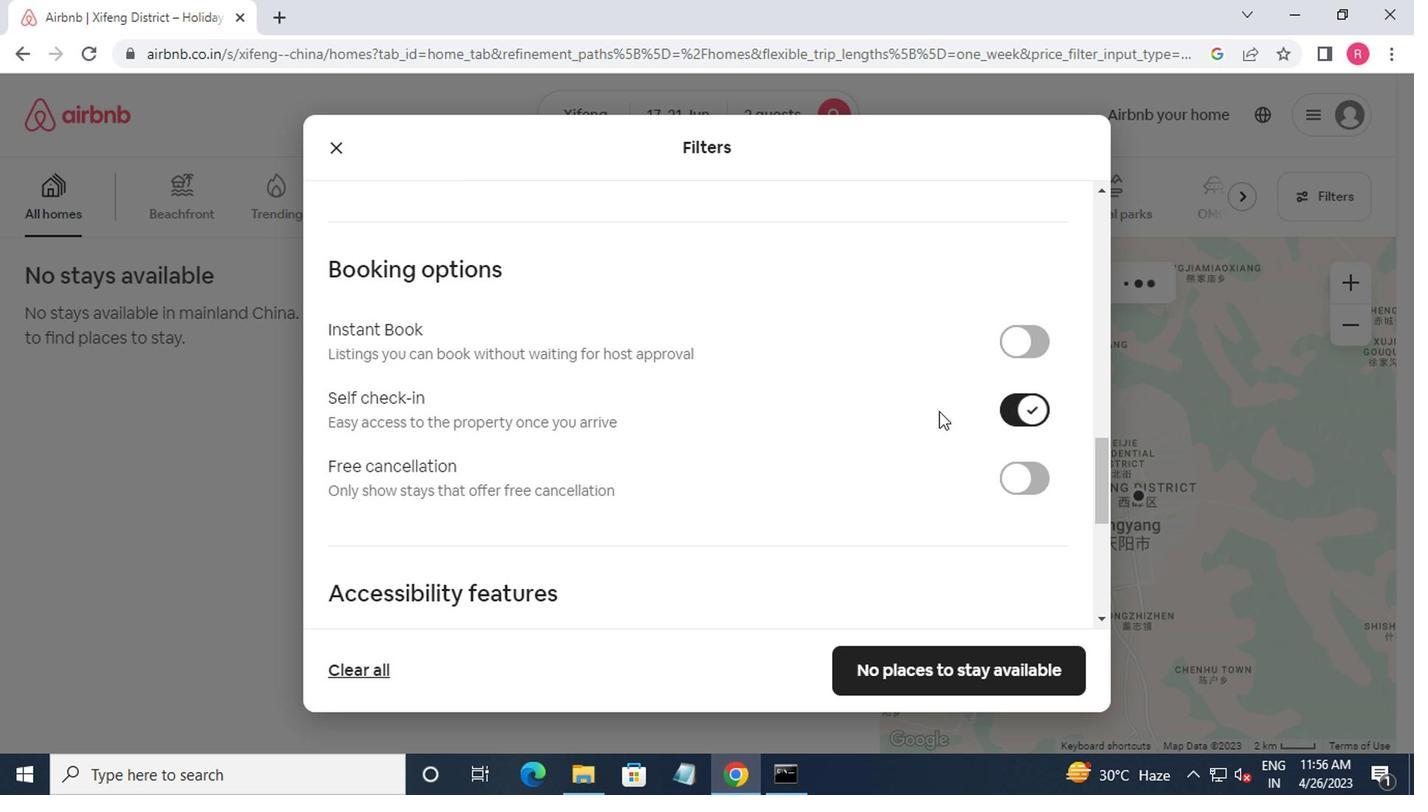 
Action: Mouse moved to (903, 411)
Screenshot: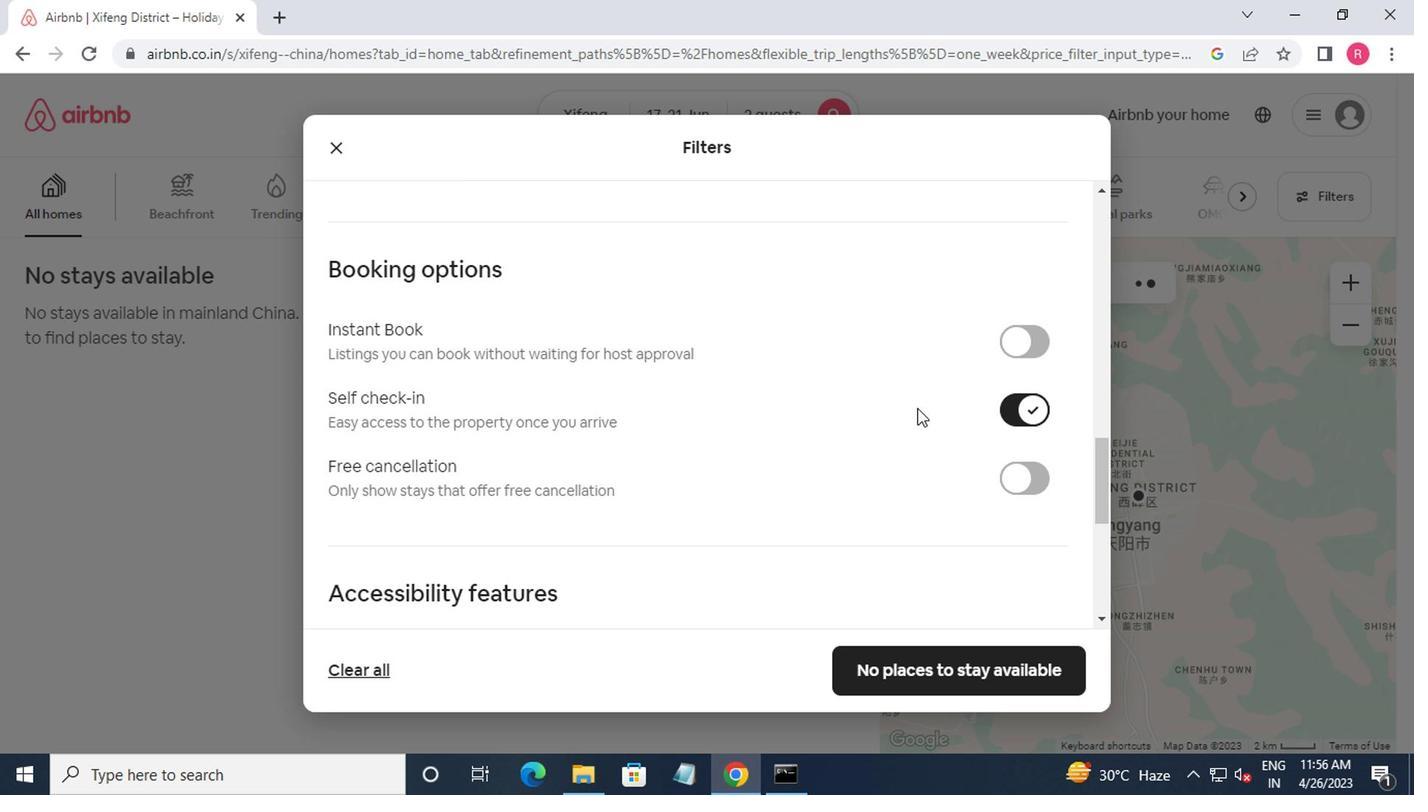 
Action: Mouse scrolled (903, 410) with delta (0, -1)
Screenshot: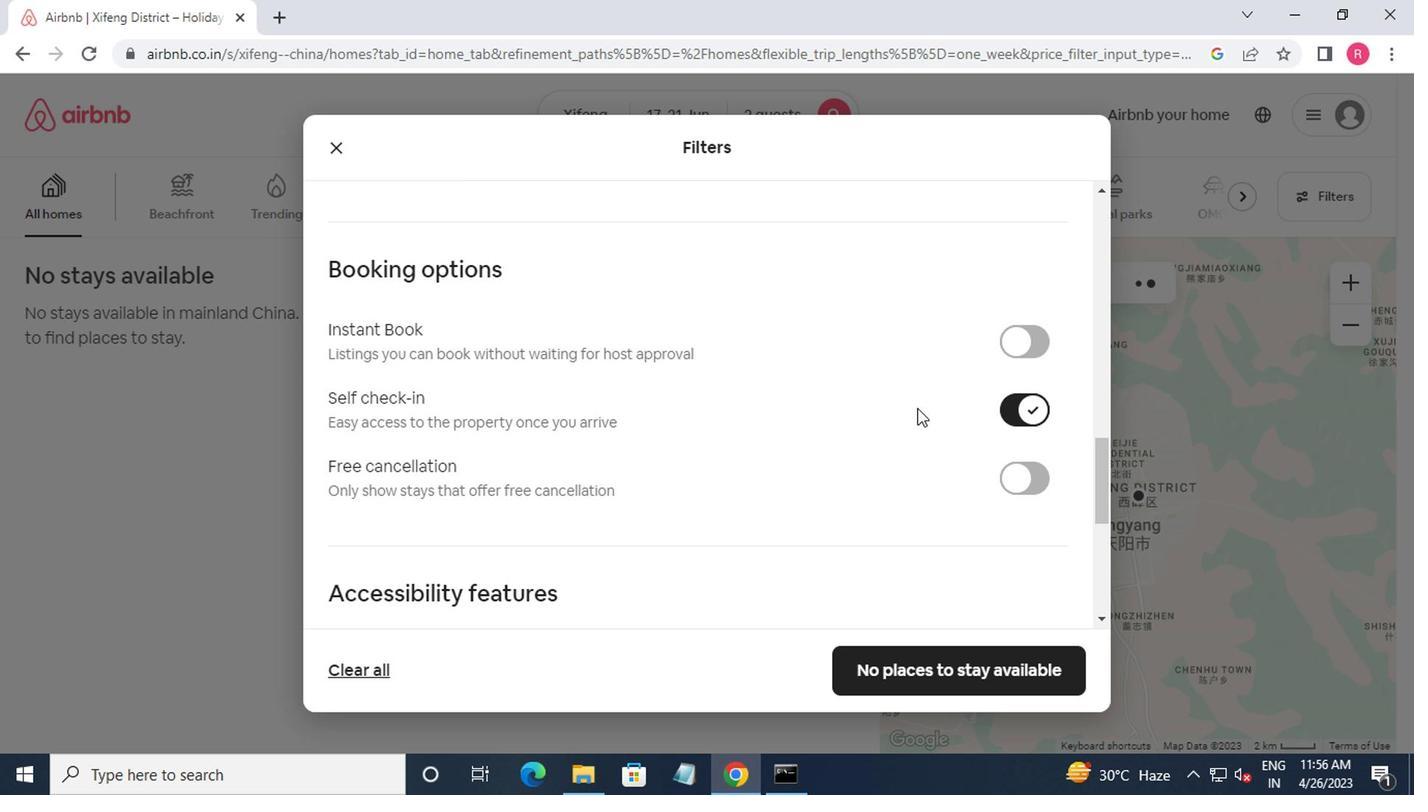 
Action: Mouse moved to (902, 412)
Screenshot: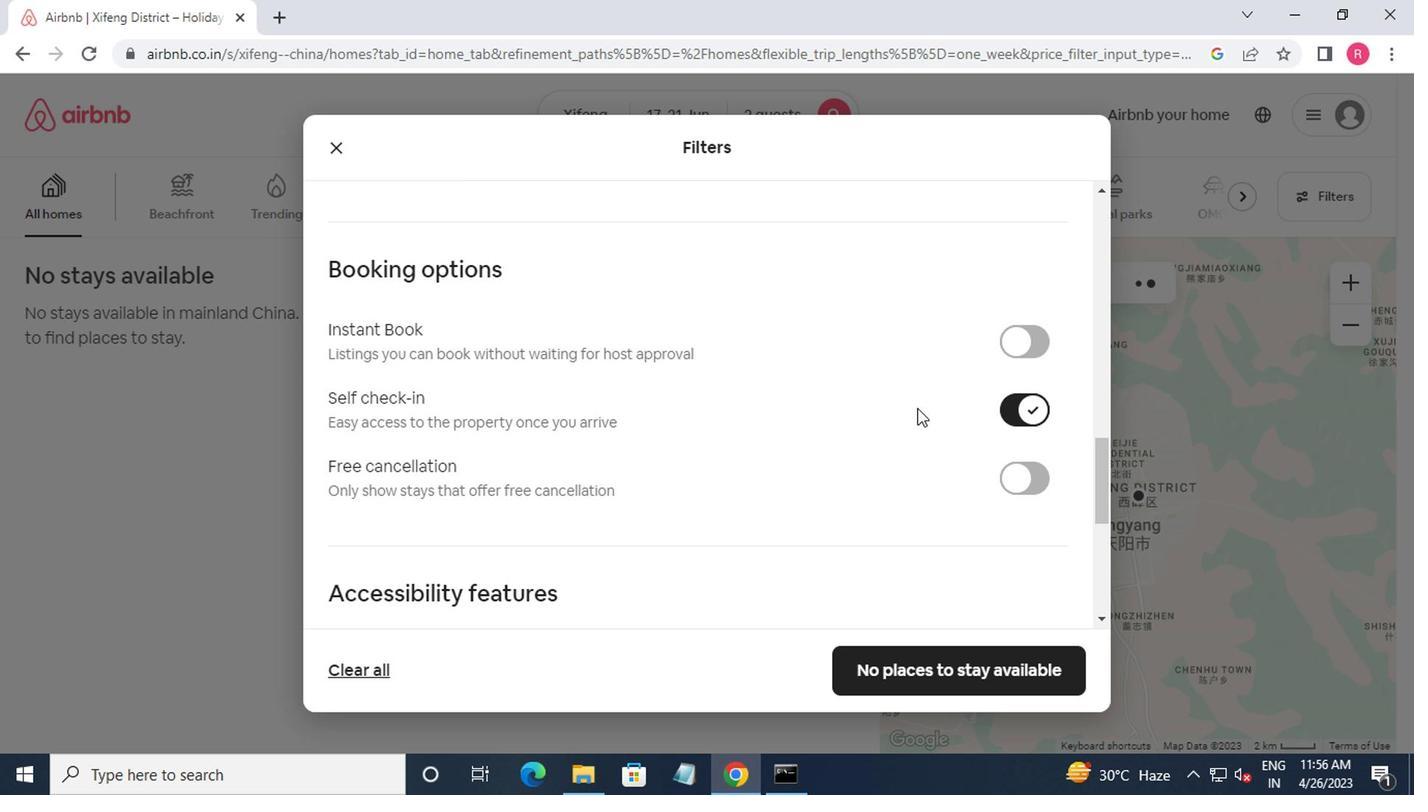 
Action: Mouse scrolled (902, 411) with delta (0, 0)
Screenshot: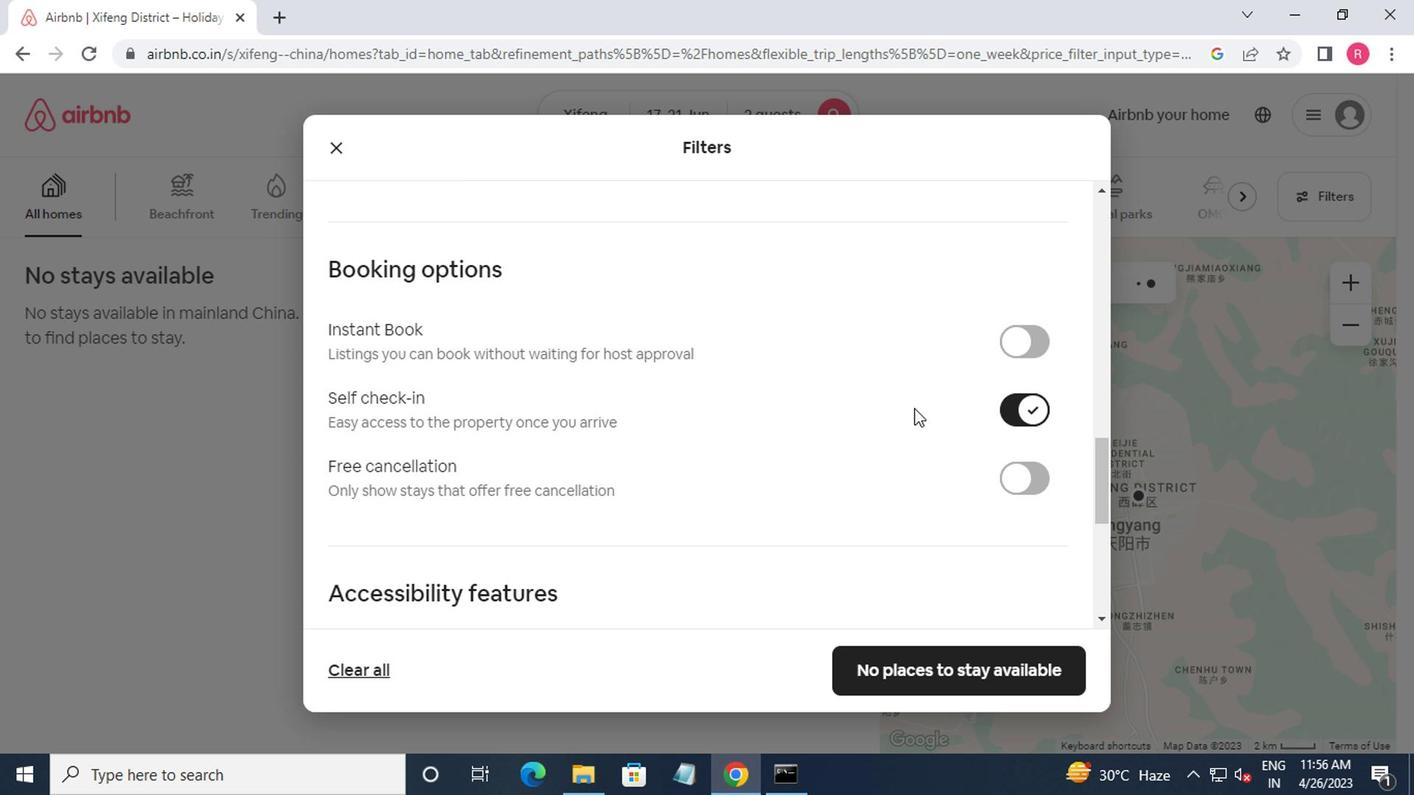 
Action: Mouse moved to (887, 417)
Screenshot: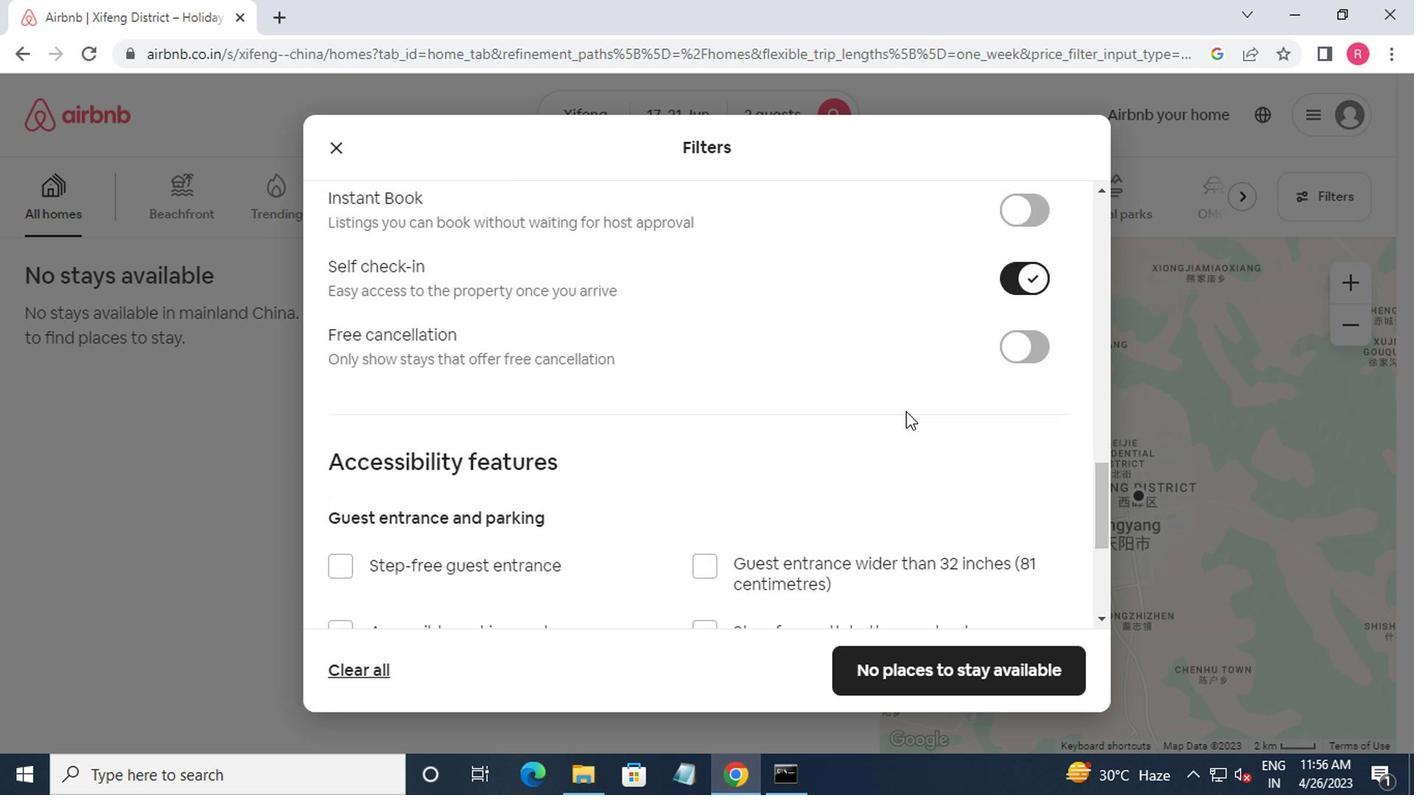 
Action: Mouse scrolled (887, 417) with delta (0, 0)
Screenshot: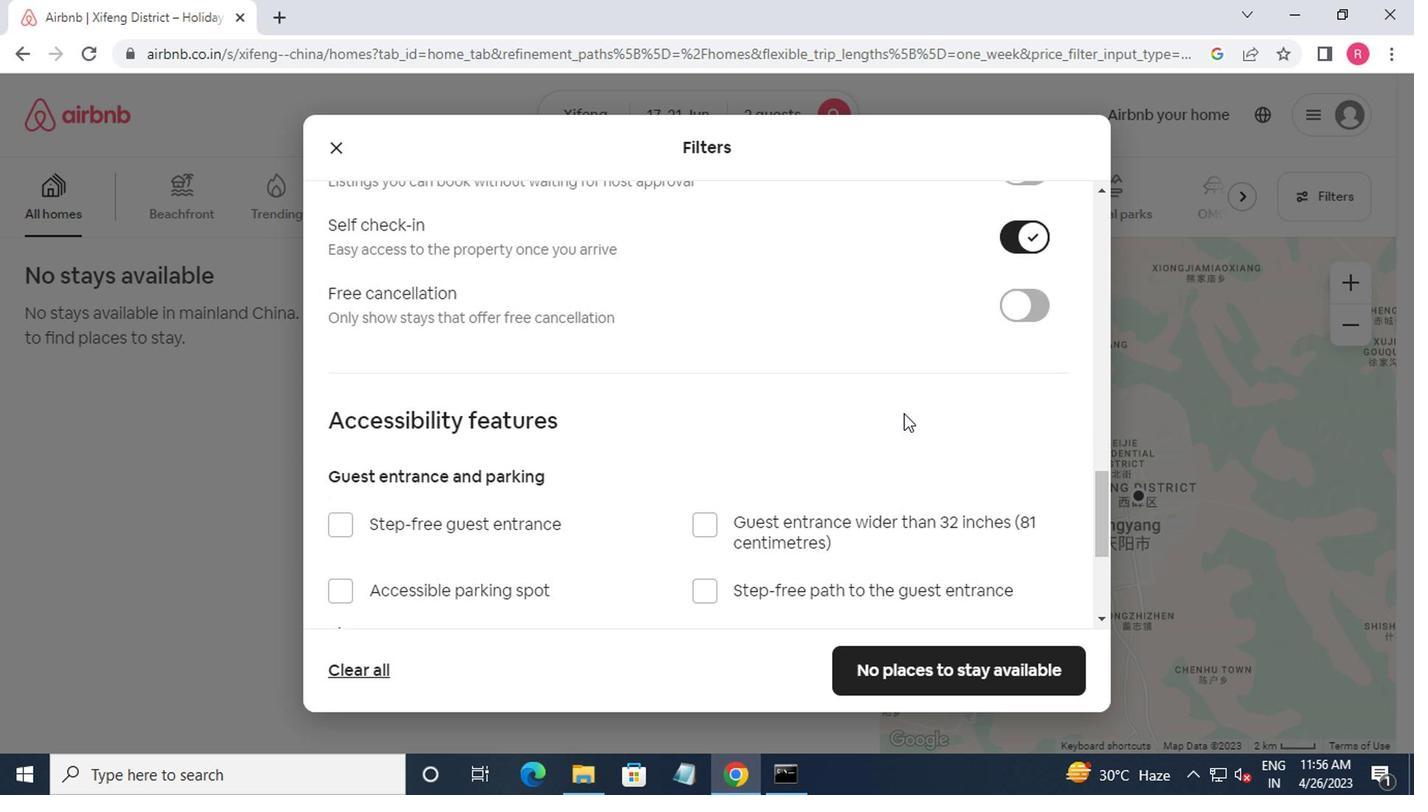 
Action: Mouse moved to (881, 422)
Screenshot: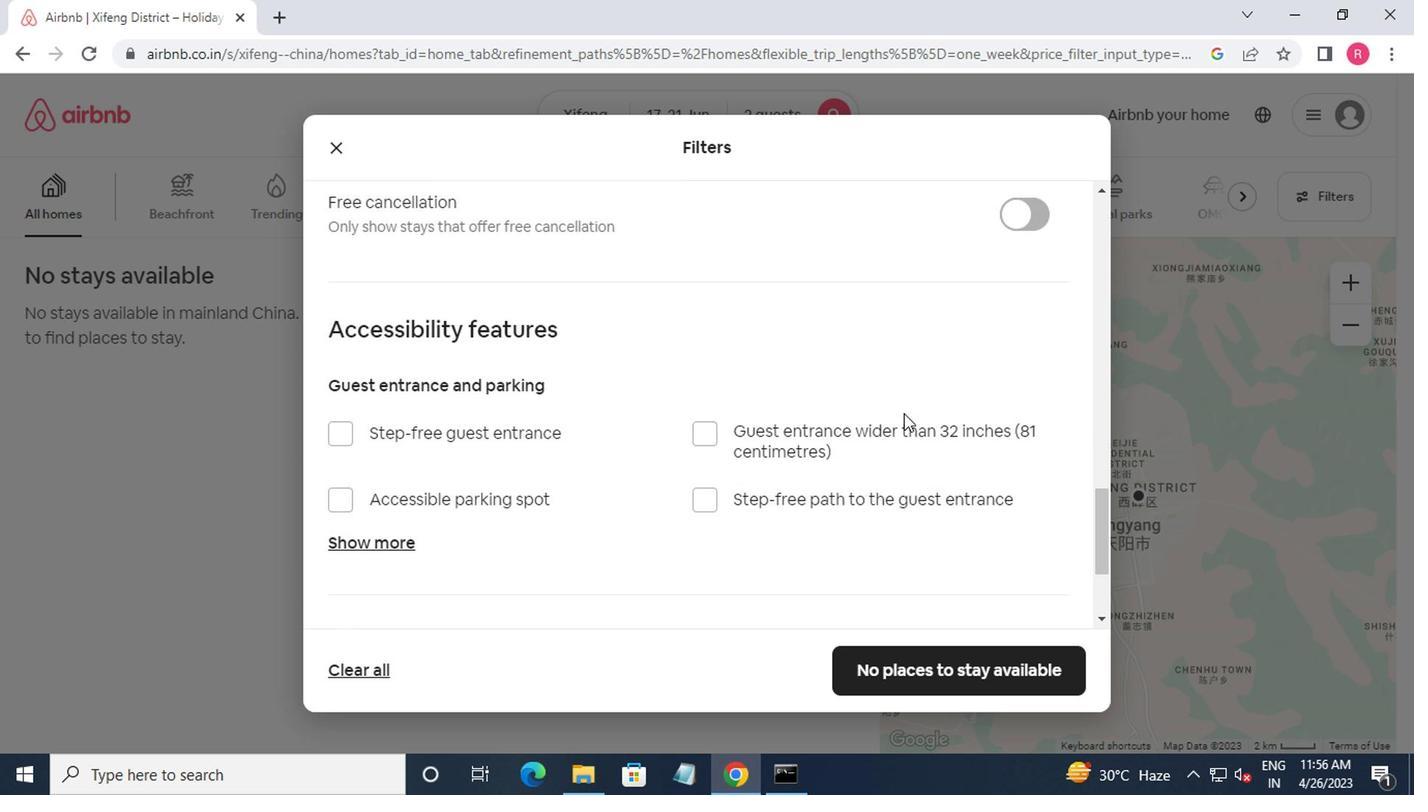 
Action: Mouse scrolled (881, 420) with delta (0, -1)
Screenshot: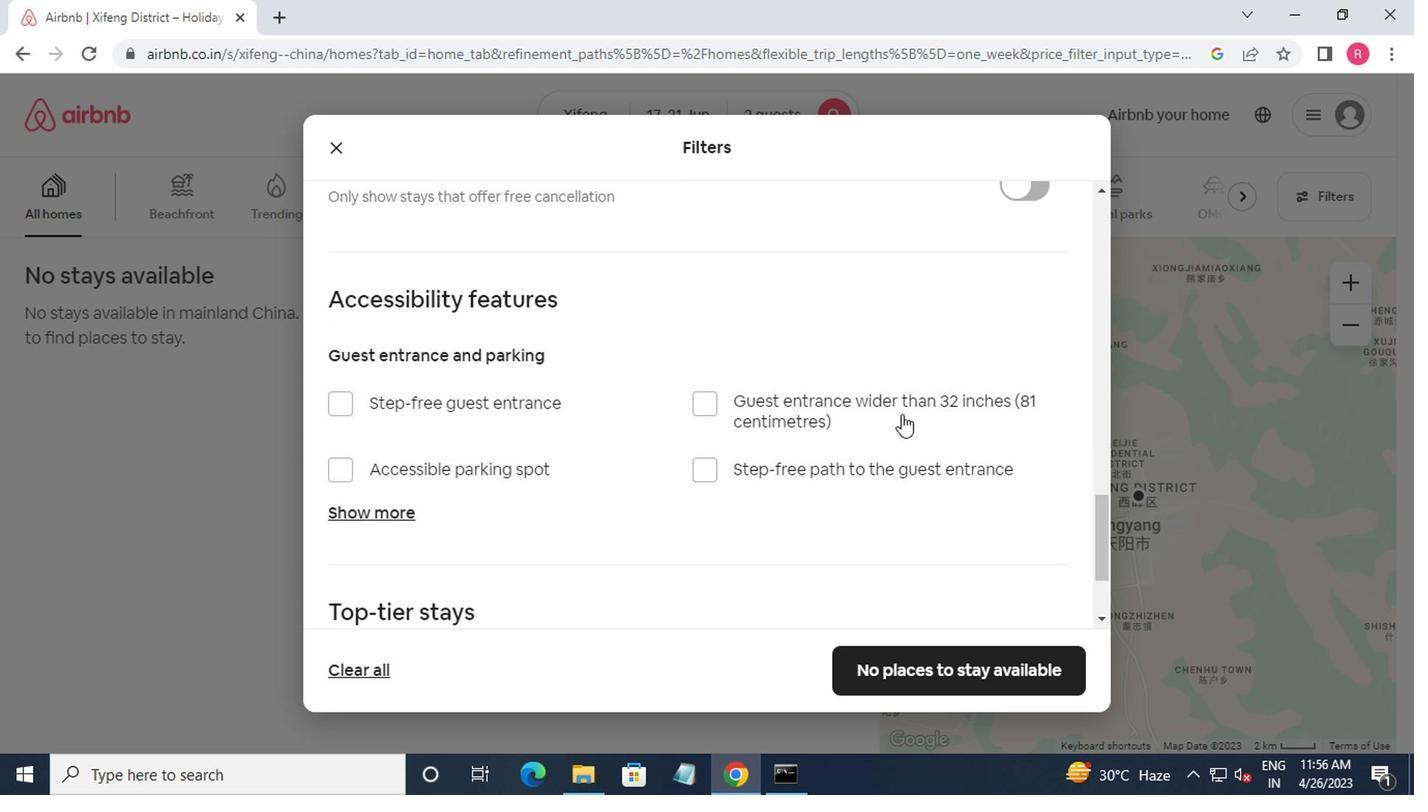 
Action: Mouse moved to (876, 423)
Screenshot: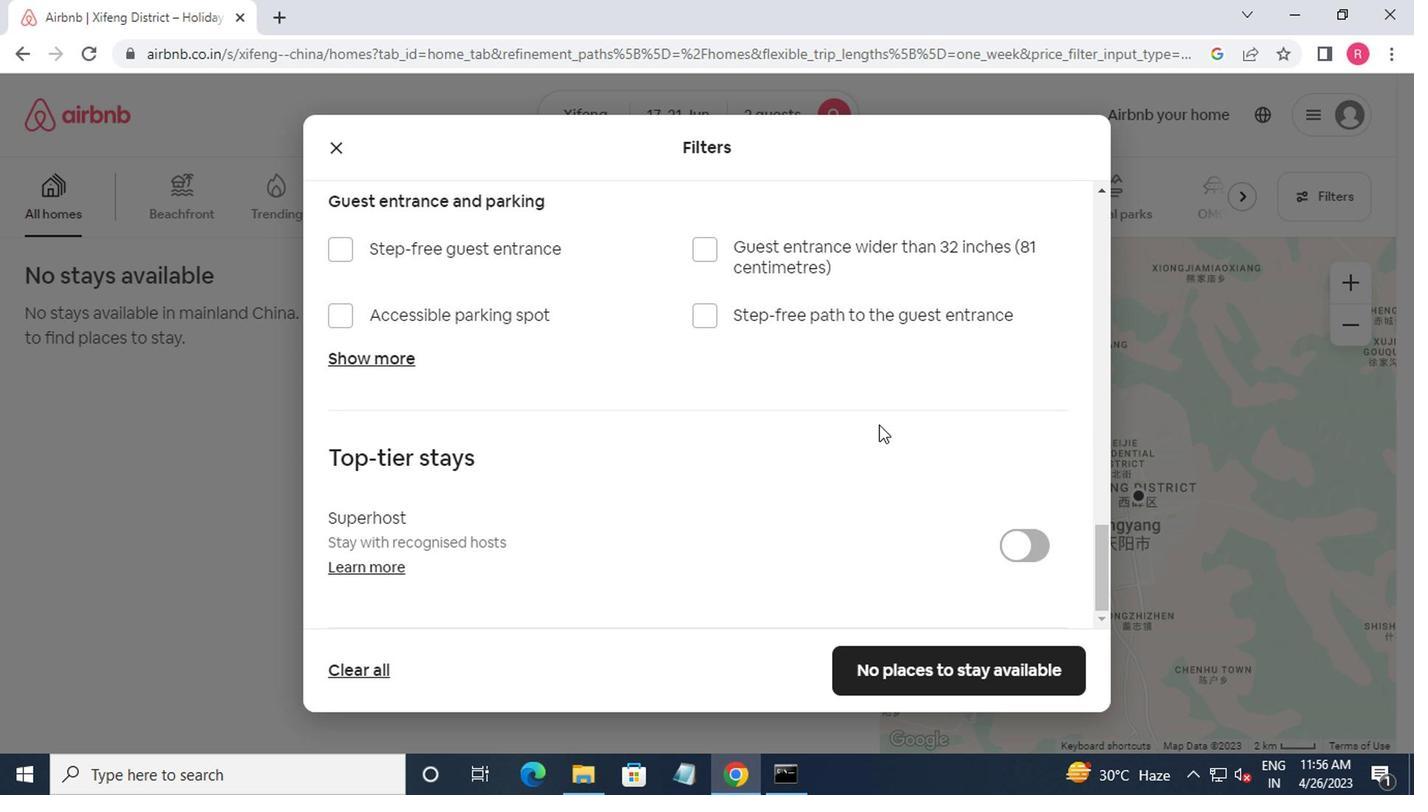 
Action: Mouse scrolled (876, 422) with delta (0, 0)
Screenshot: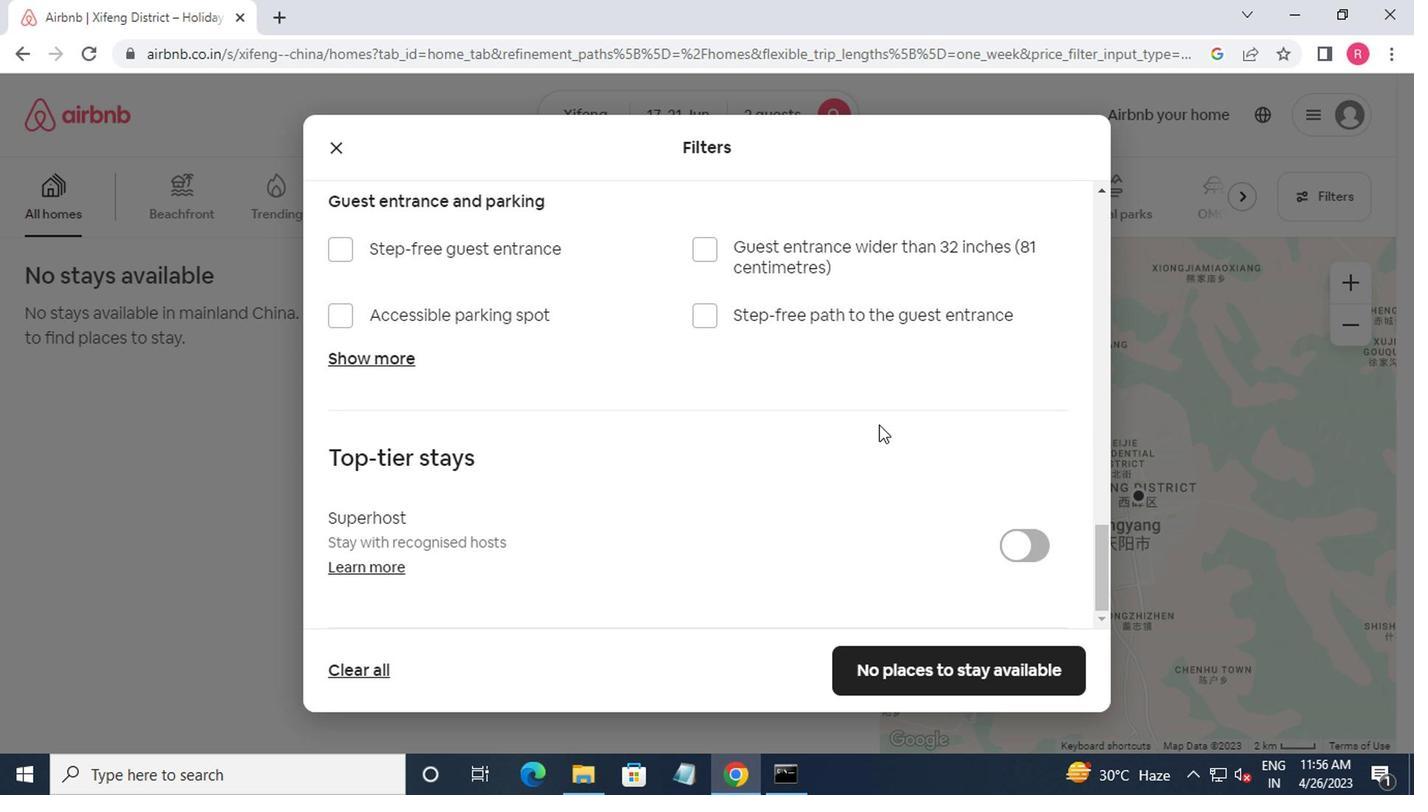 
Action: Mouse moved to (884, 434)
Screenshot: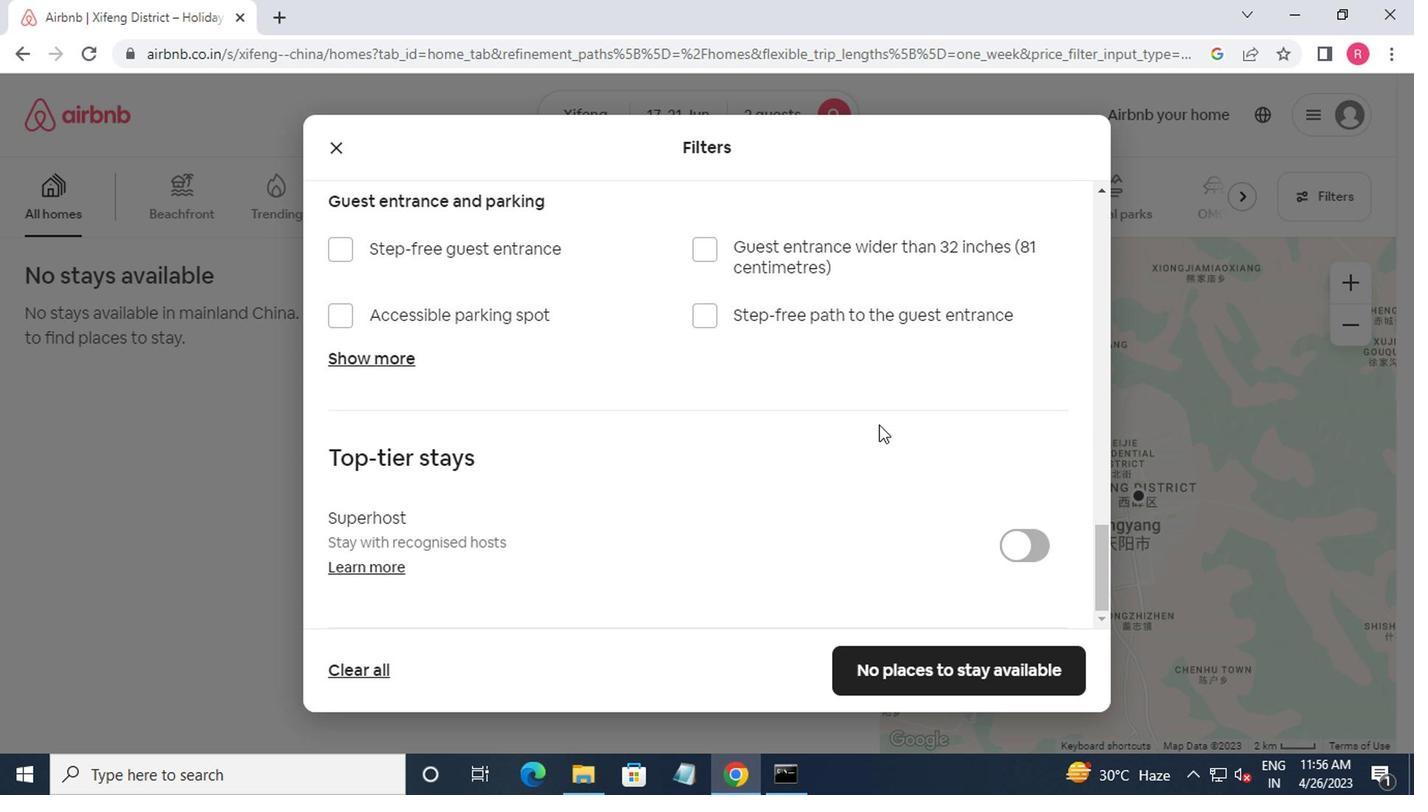 
Action: Mouse scrolled (884, 433) with delta (0, -1)
Screenshot: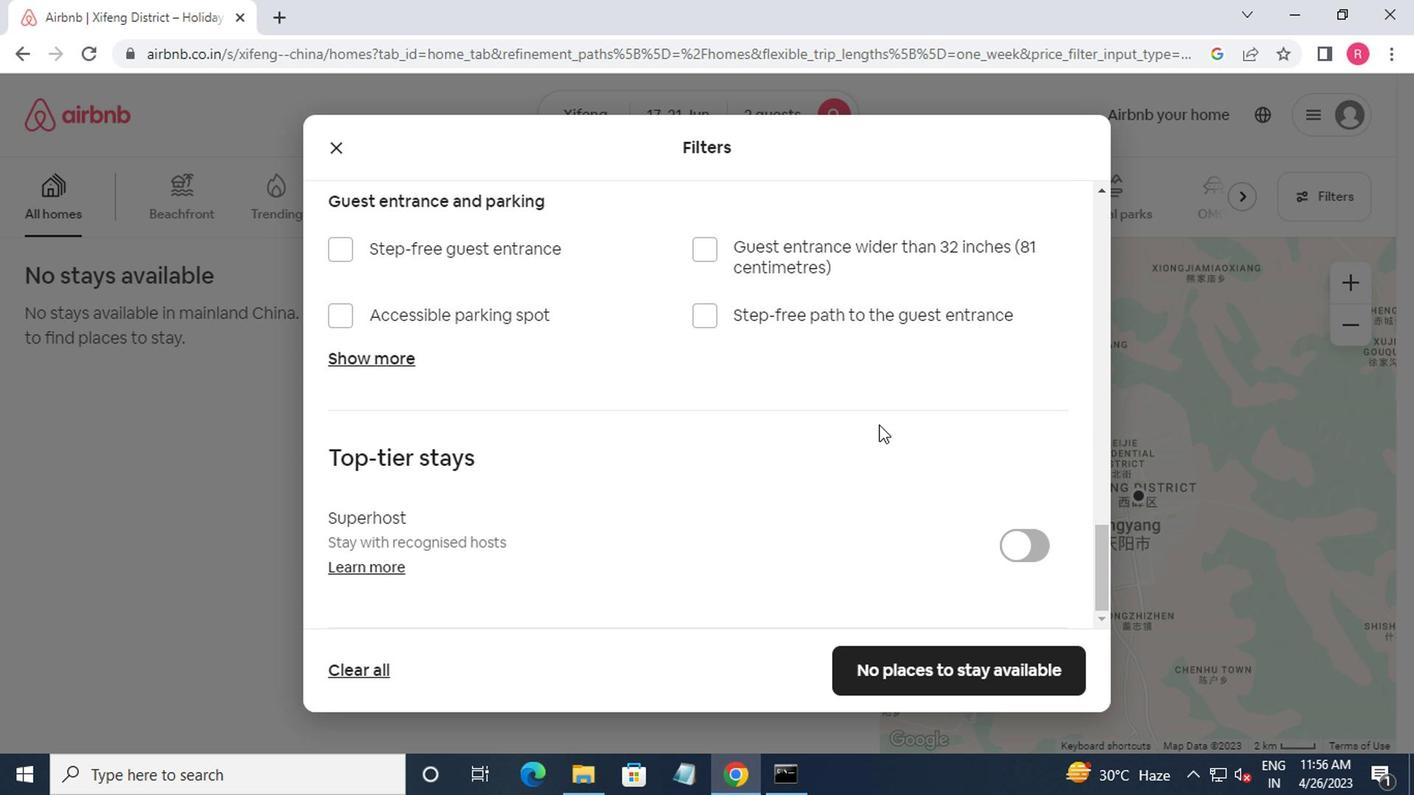 
Action: Mouse moved to (912, 681)
Screenshot: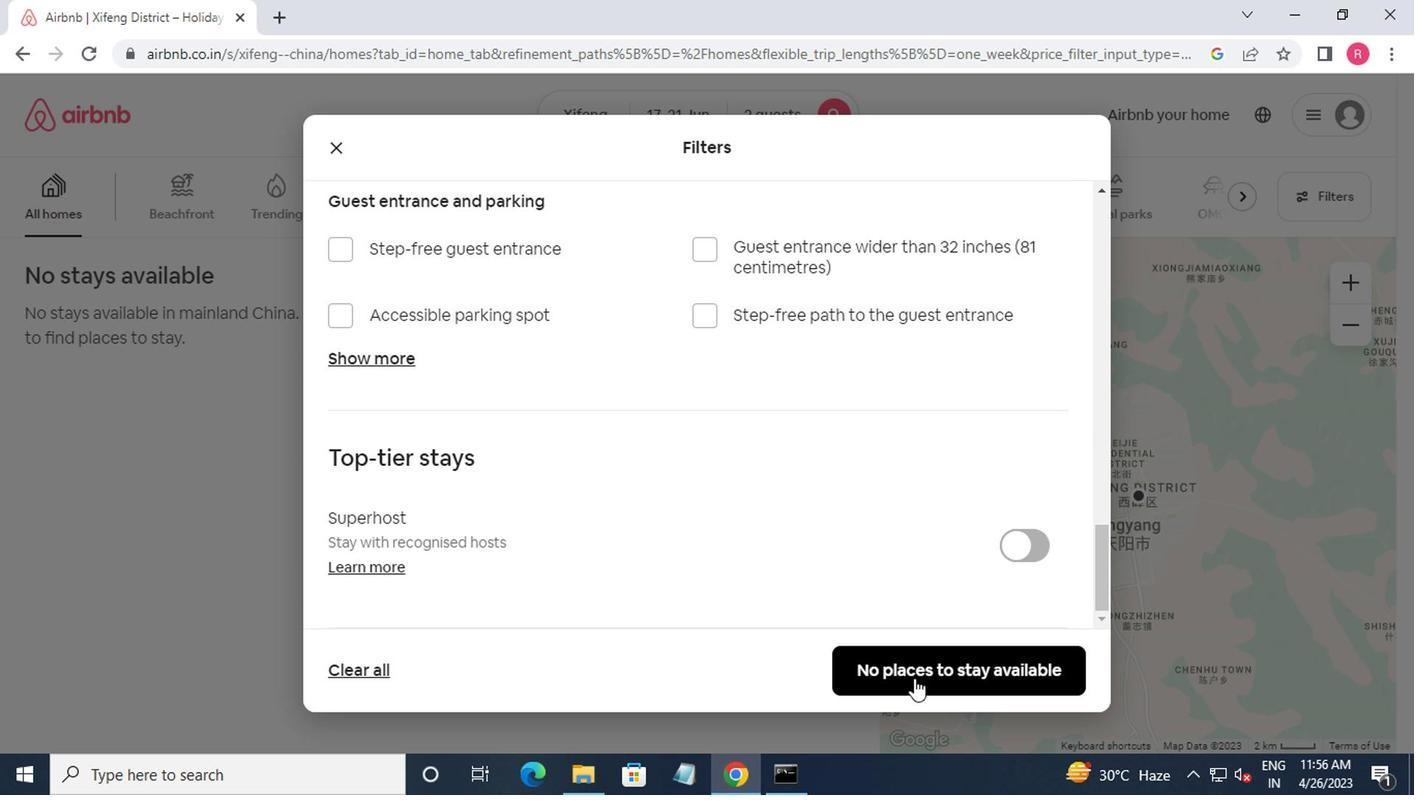 
Action: Mouse pressed left at (912, 681)
Screenshot: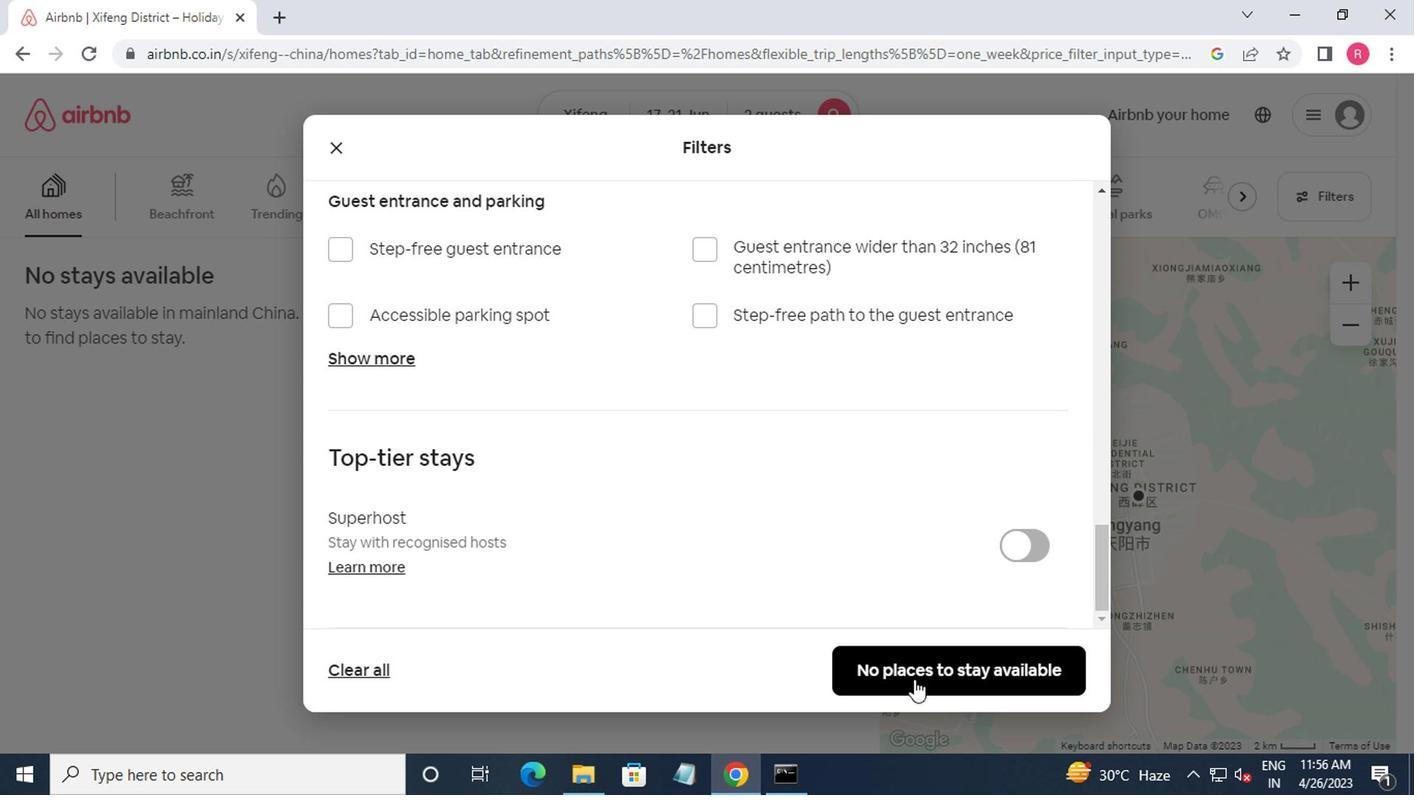 
Action: Mouse moved to (912, 635)
Screenshot: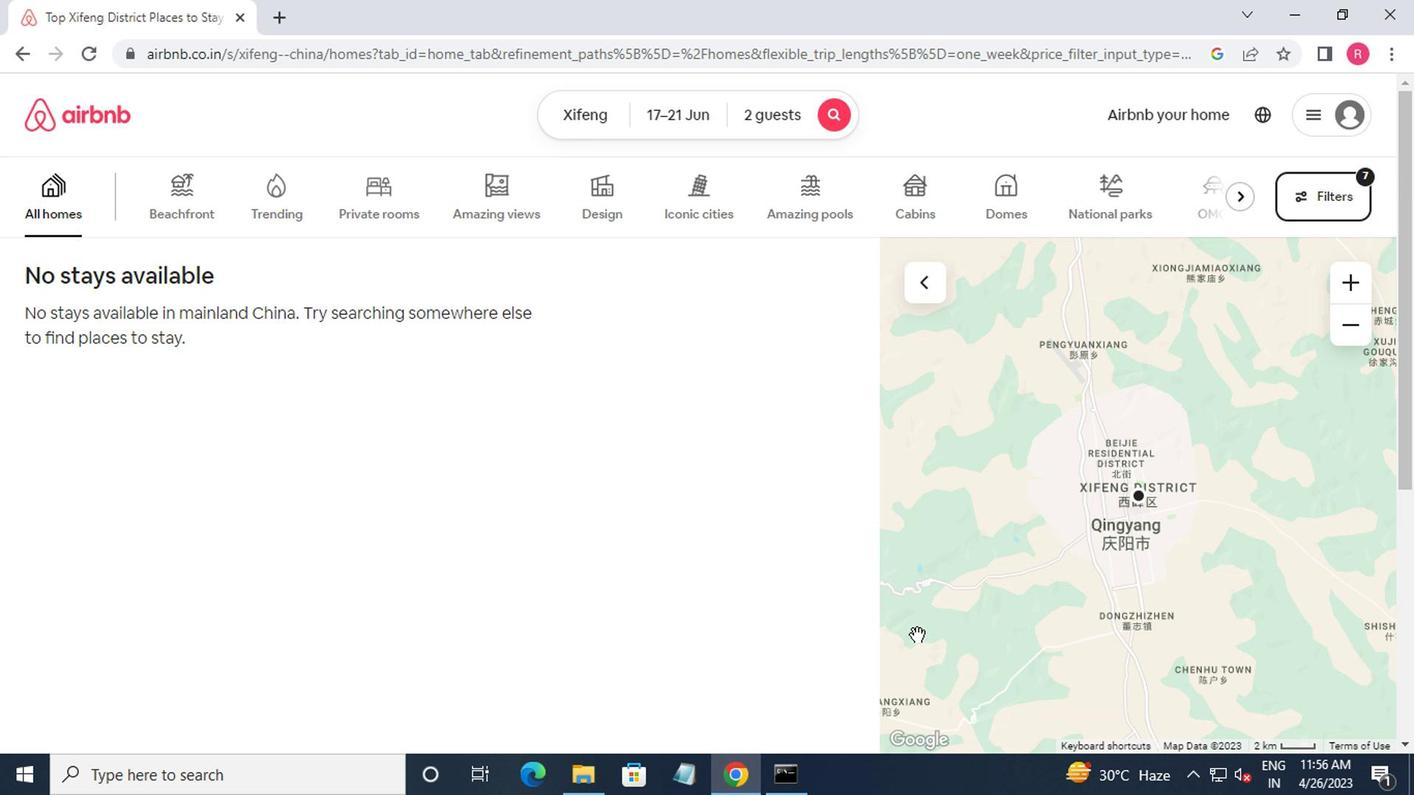 
